 Task: Find specific emails in Gmail using search operators like sender, date, or subject.
Action: Mouse moved to (618, 13)
Screenshot: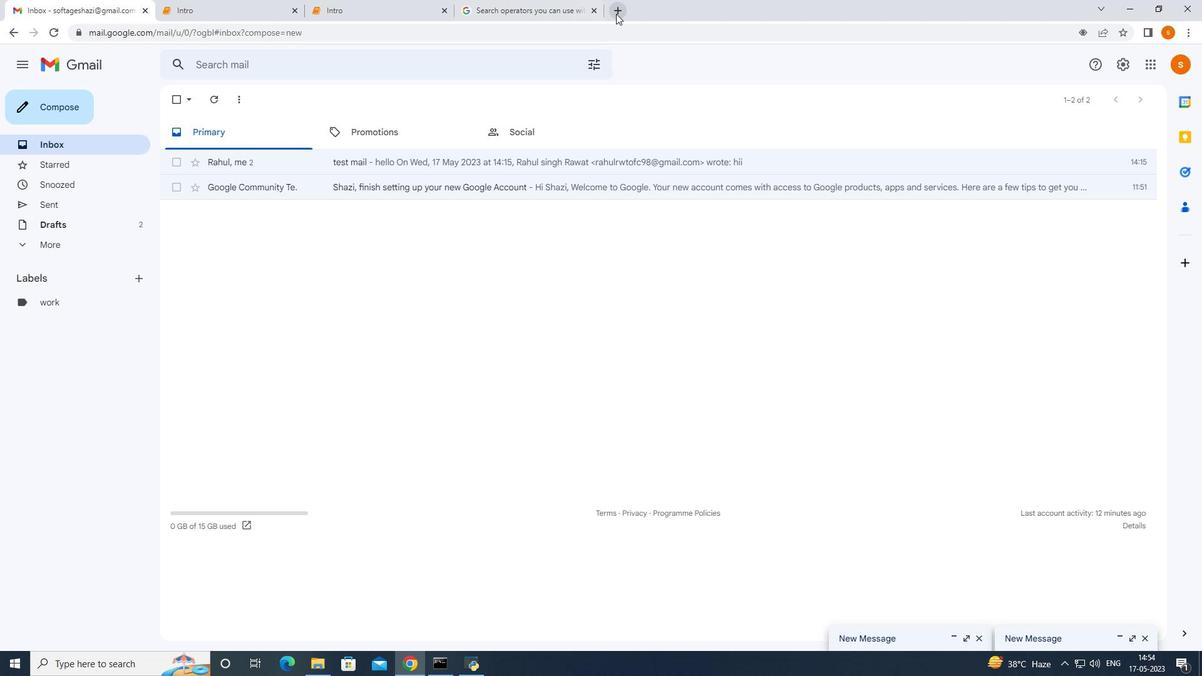 
Action: Mouse pressed left at (618, 13)
Screenshot: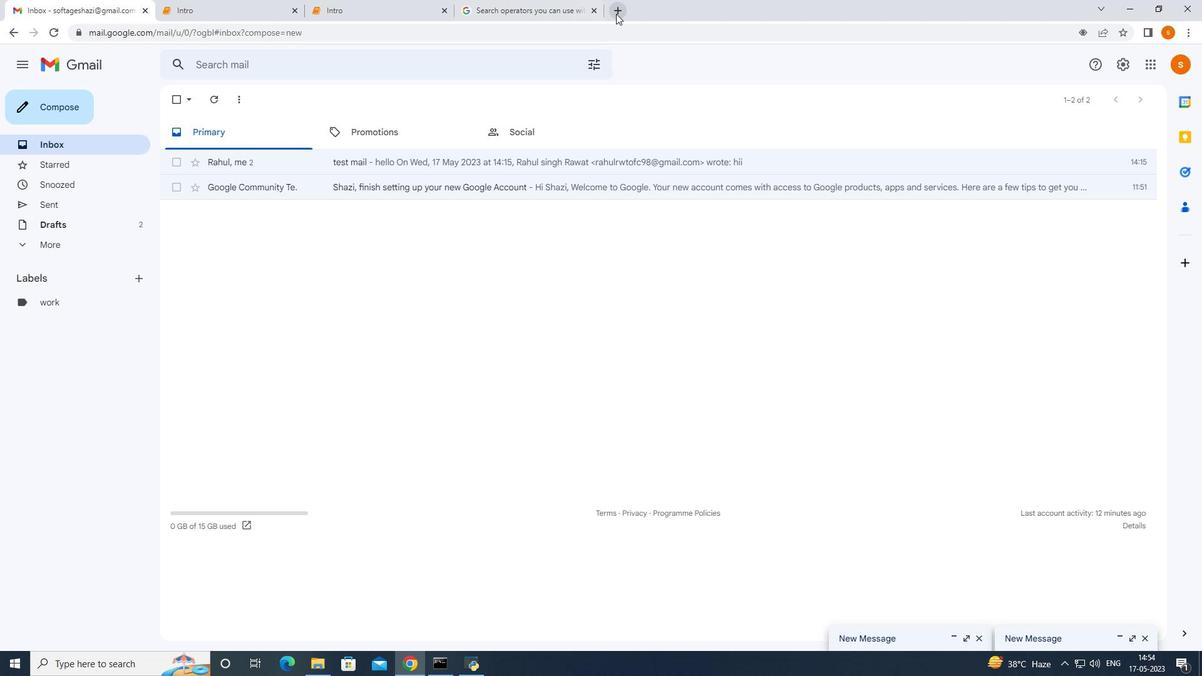 
Action: Mouse moved to (500, 247)
Screenshot: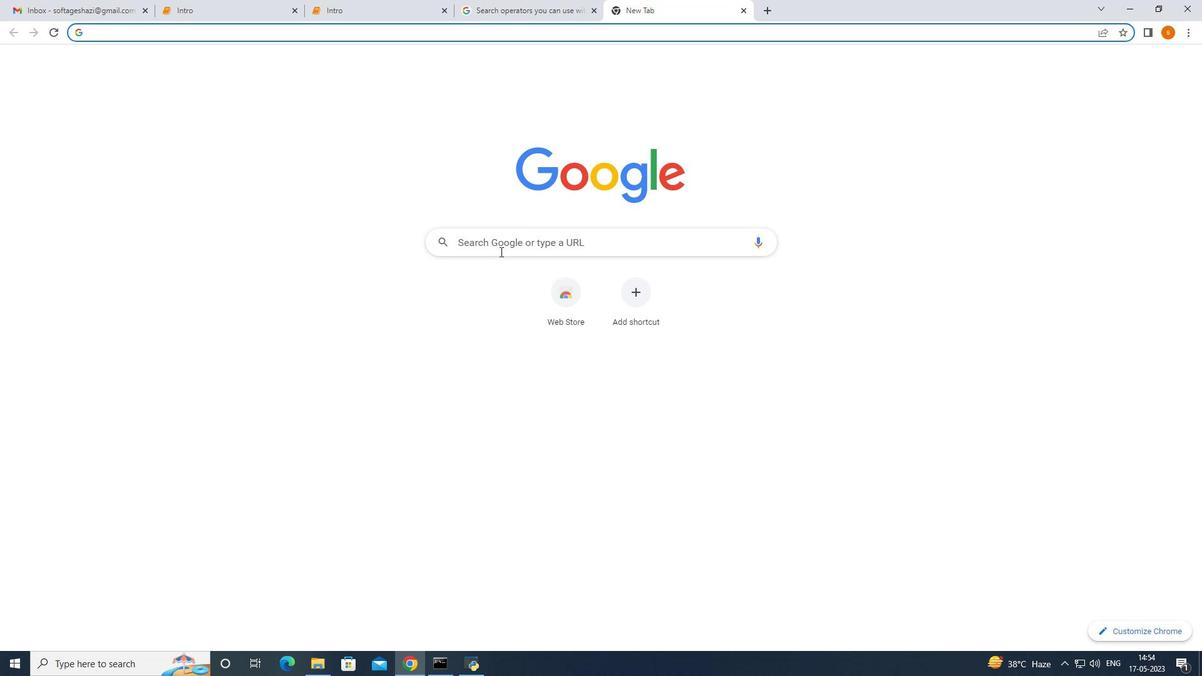 
Action: Mouse pressed left at (500, 247)
Screenshot: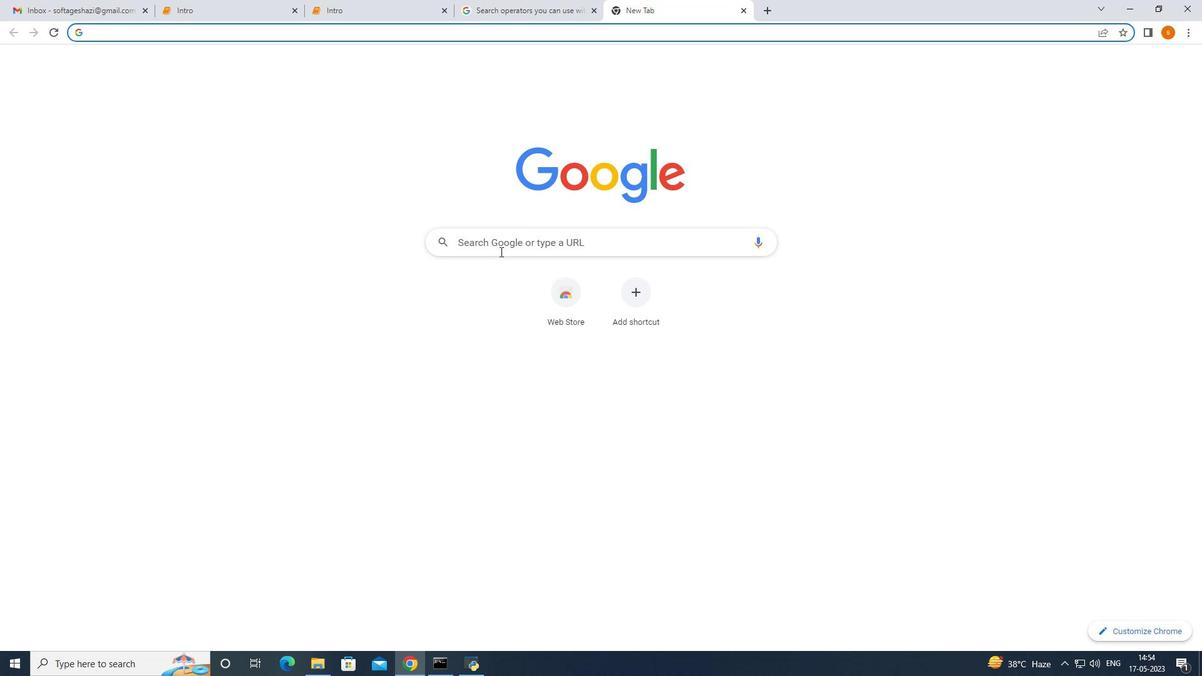 
Action: Mouse moved to (500, 248)
Screenshot: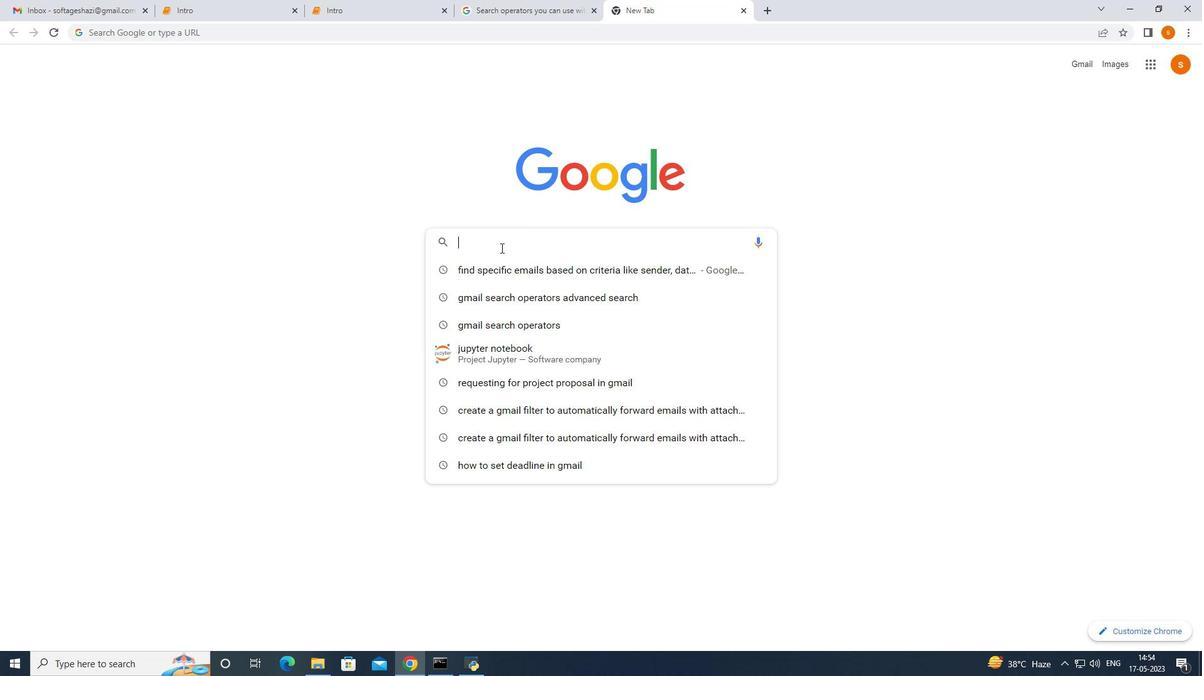 
Action: Mouse pressed right at (500, 248)
Screenshot: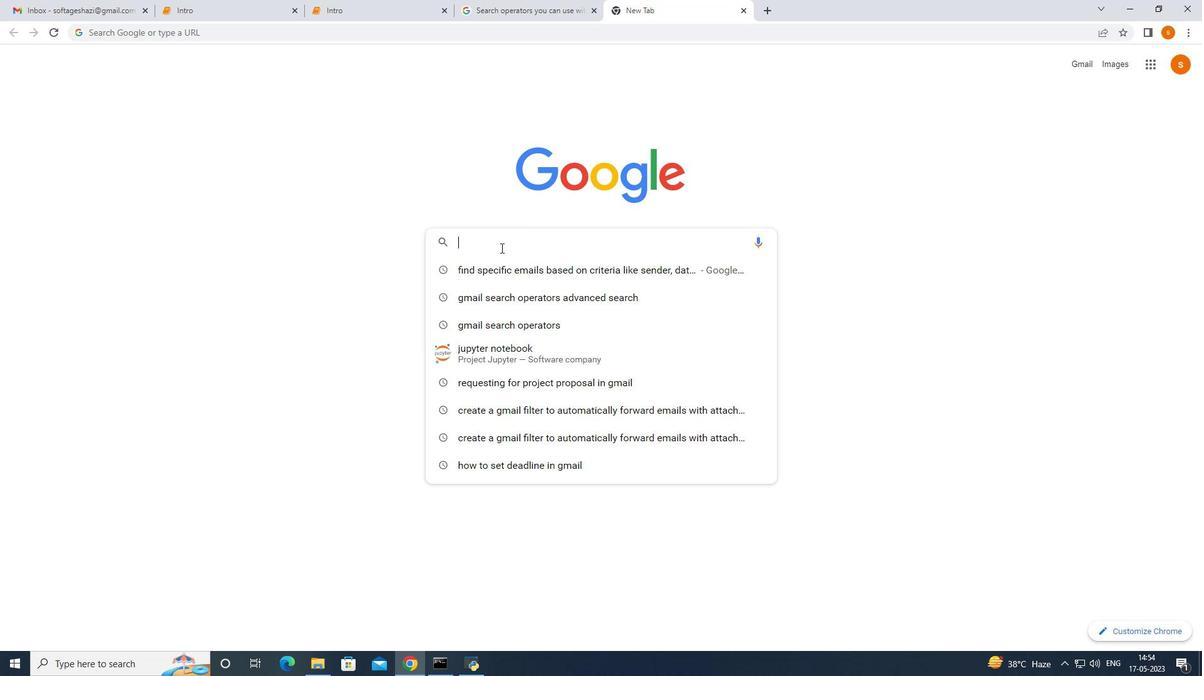
Action: Mouse moved to (544, 346)
Screenshot: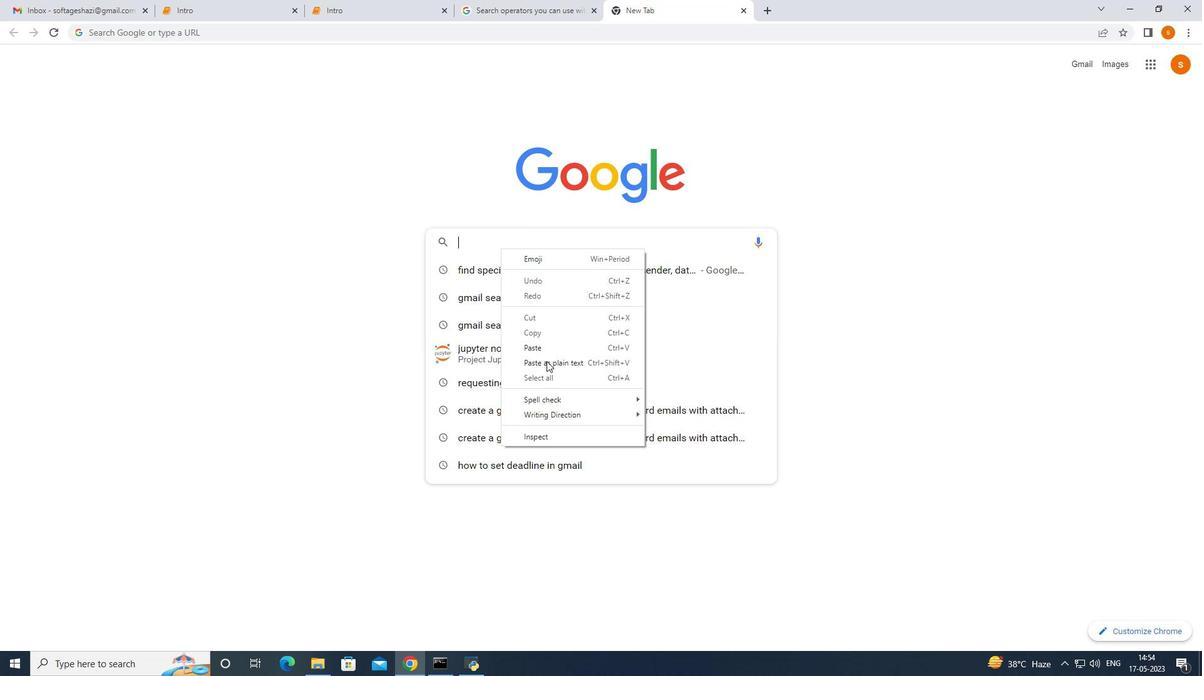 
Action: Mouse pressed left at (544, 346)
Screenshot: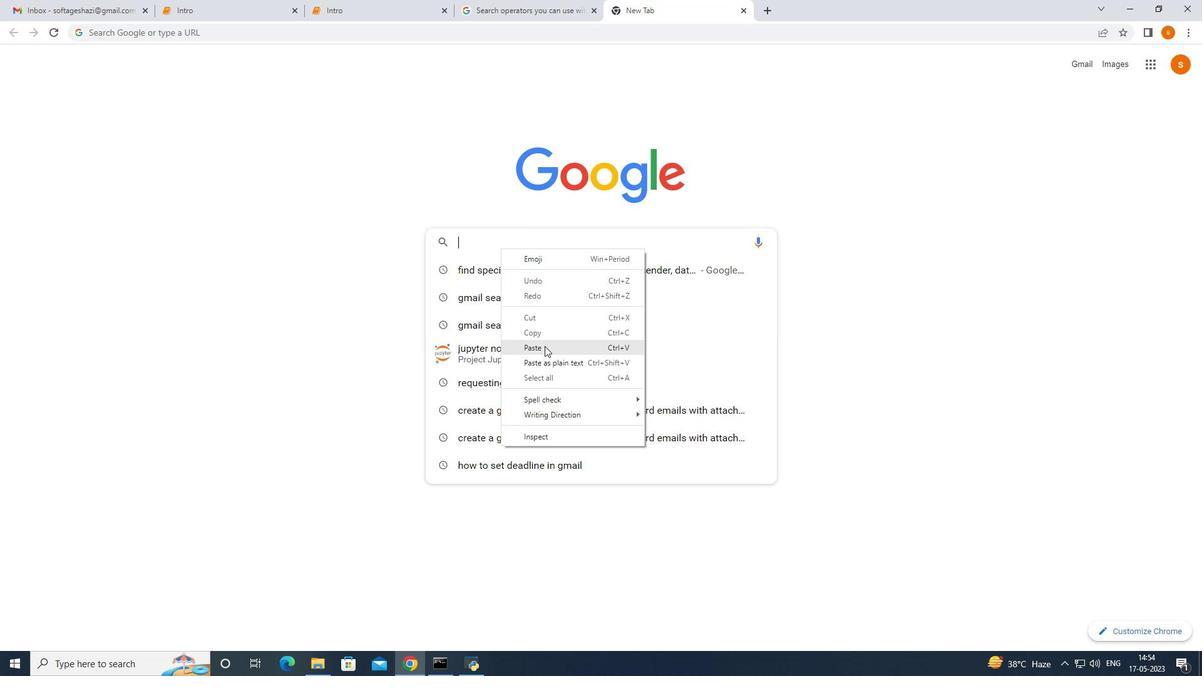 
Action: Mouse moved to (562, 313)
Screenshot: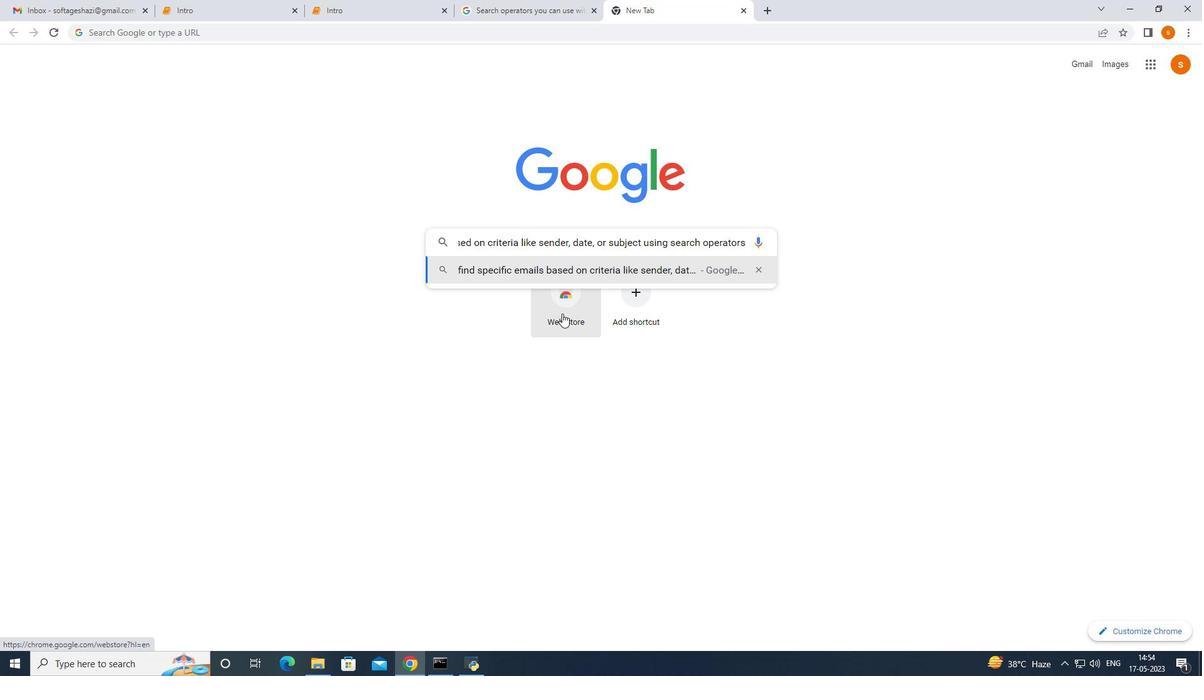 
Action: Key pressed <Key.enter>
Screenshot: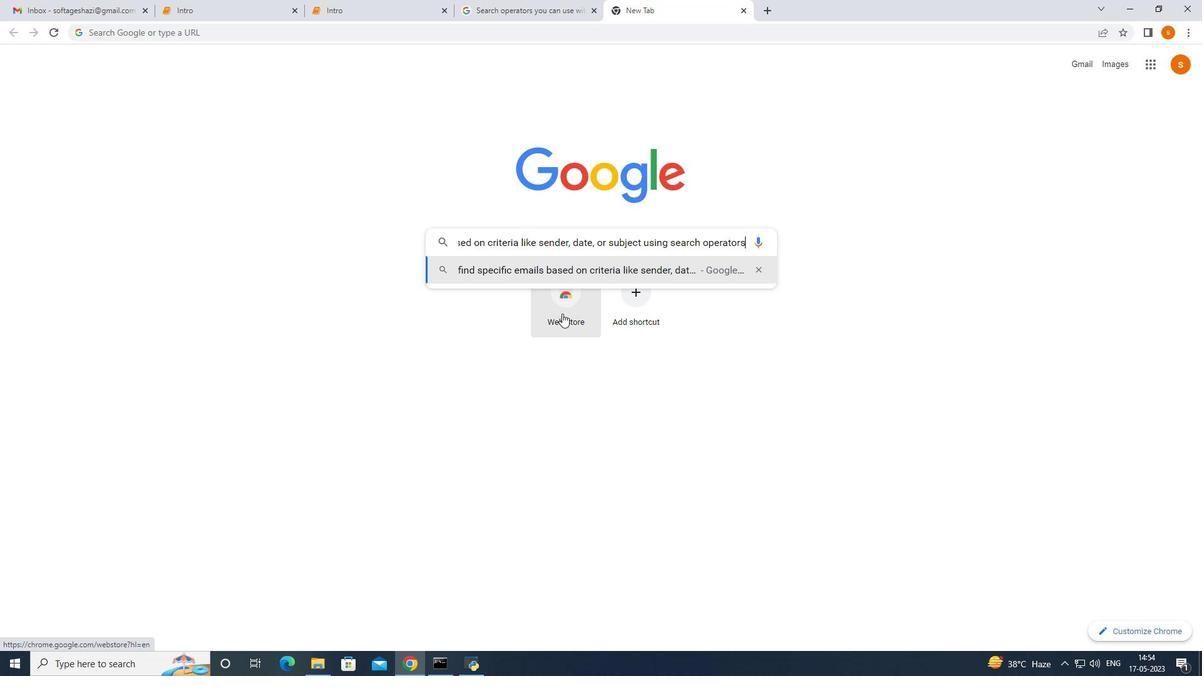 
Action: Mouse moved to (267, 350)
Screenshot: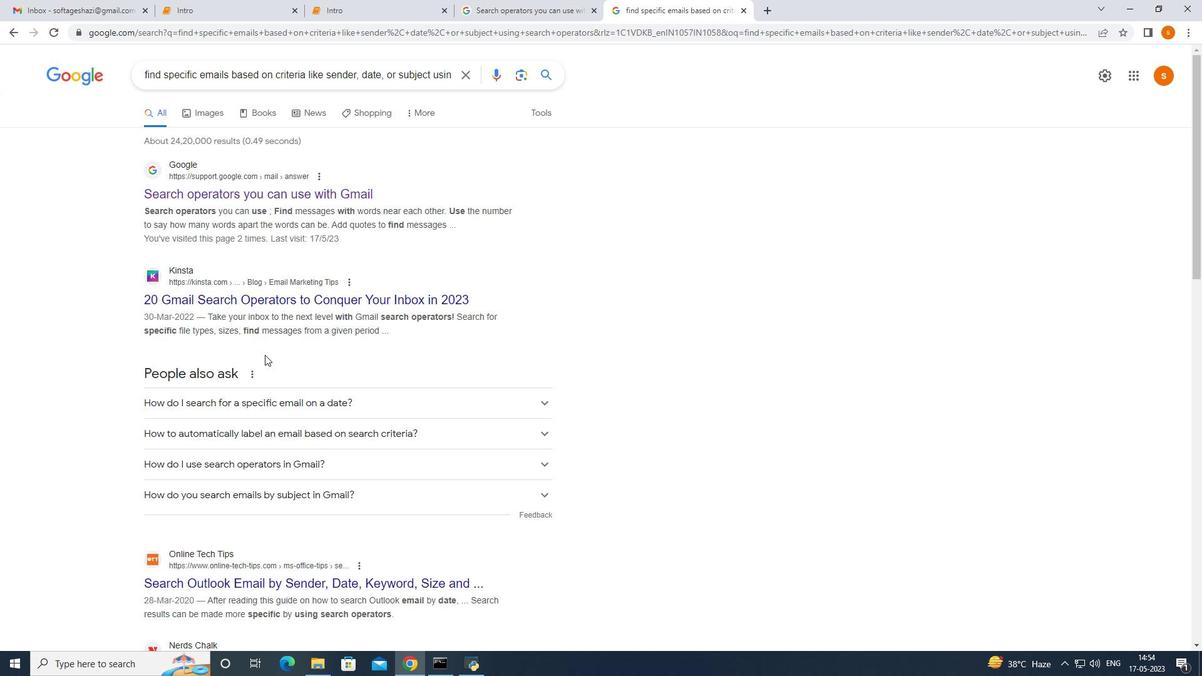 
Action: Mouse scrolled (267, 350) with delta (0, 0)
Screenshot: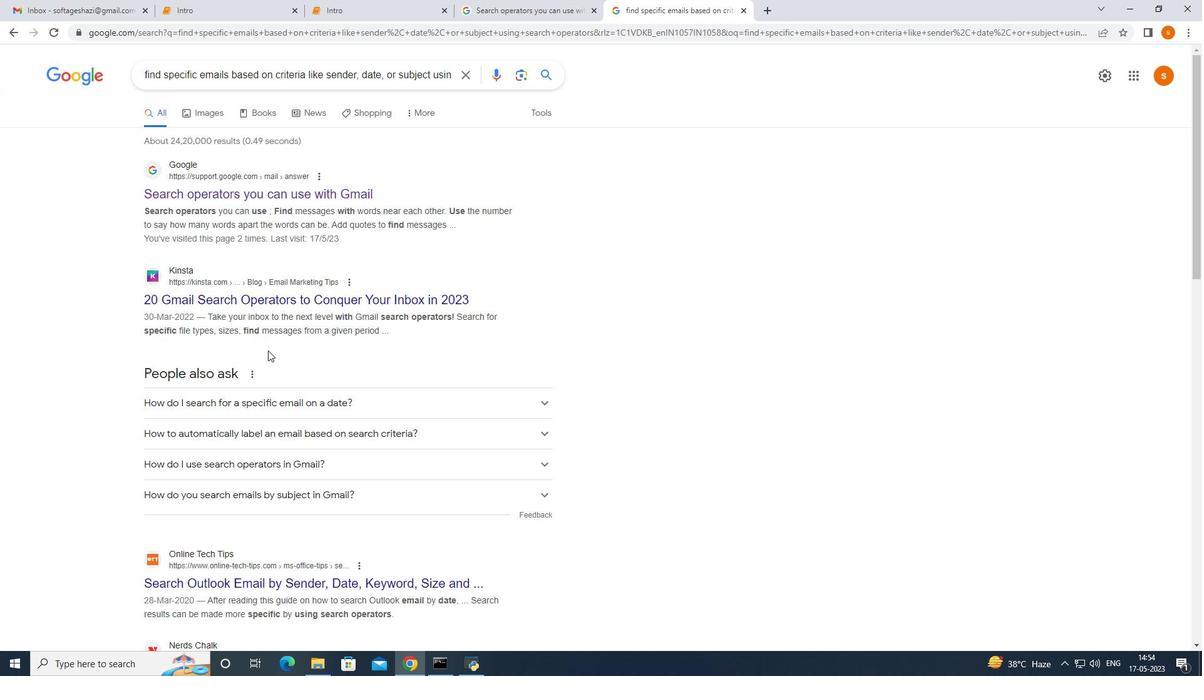 
Action: Mouse moved to (541, 346)
Screenshot: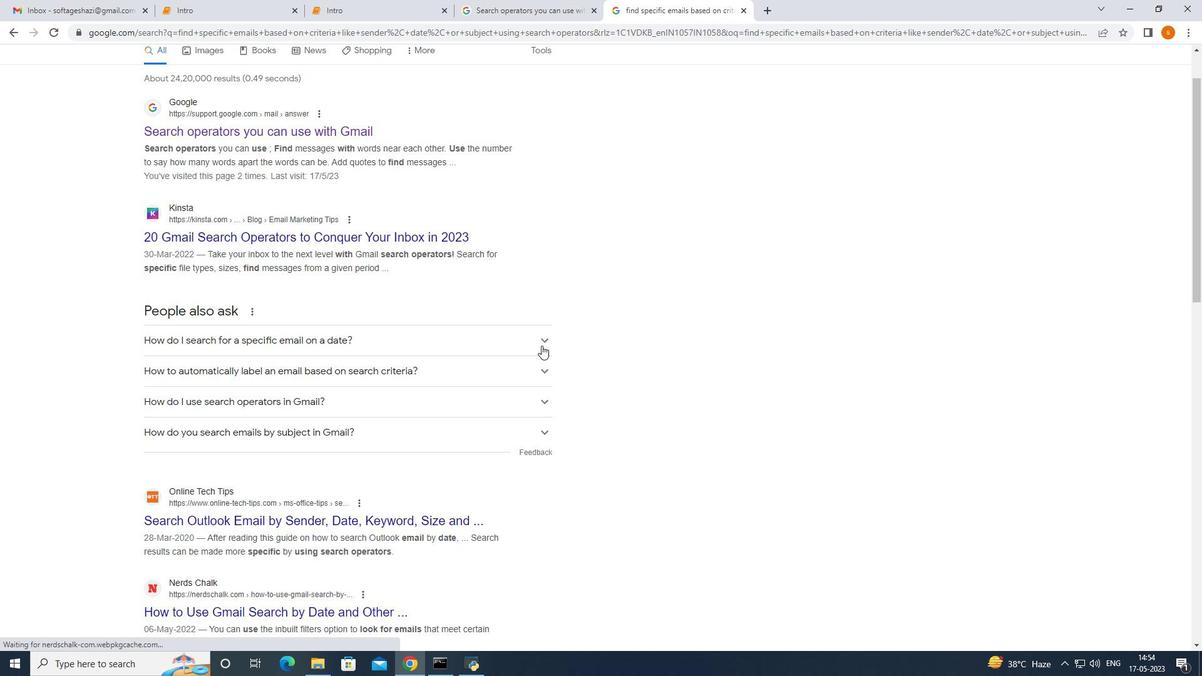
Action: Mouse pressed left at (541, 346)
Screenshot: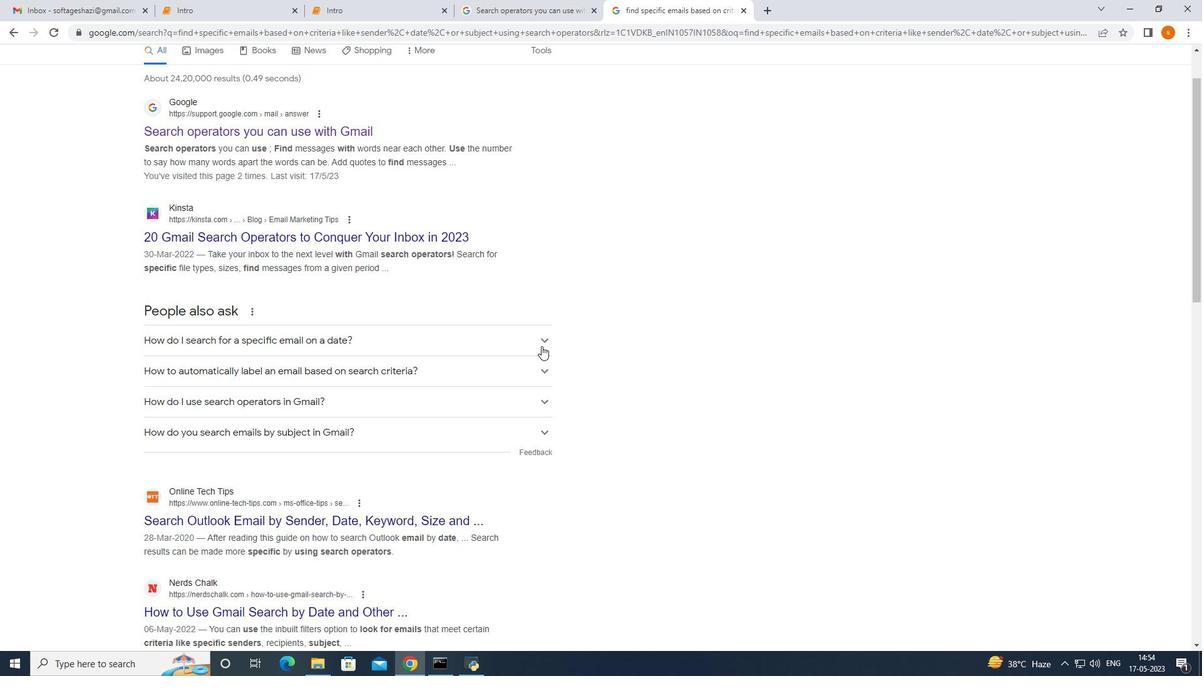 
Action: Mouse moved to (324, 466)
Screenshot: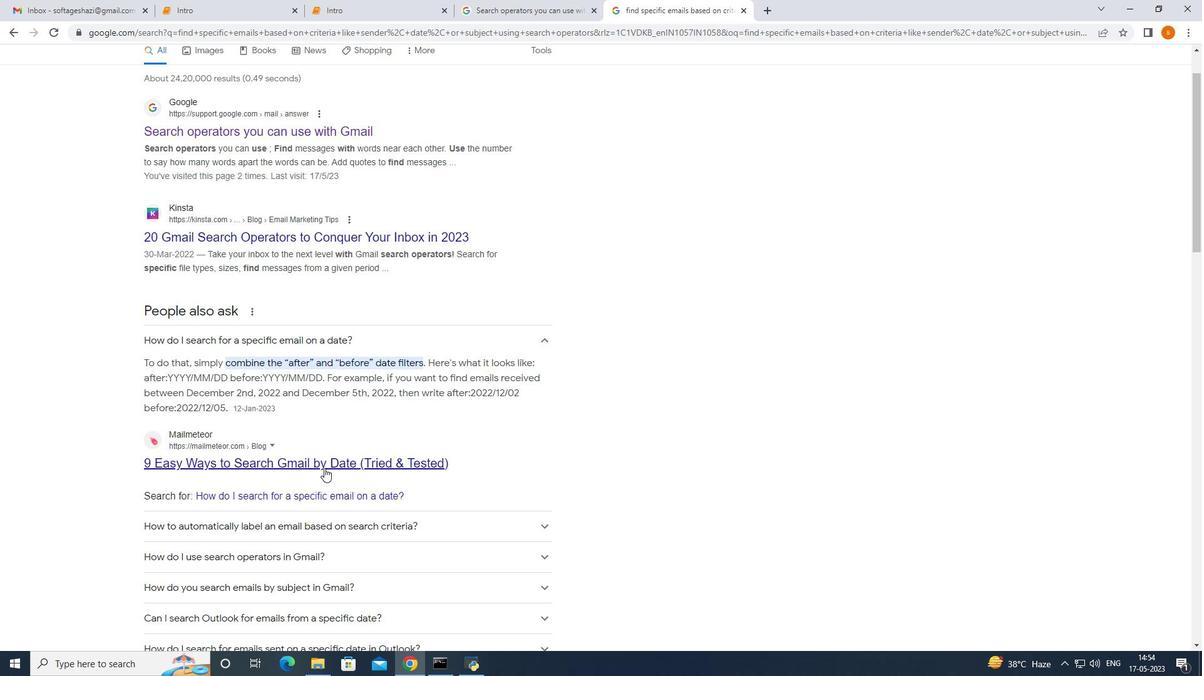 
Action: Mouse pressed left at (324, 466)
Screenshot: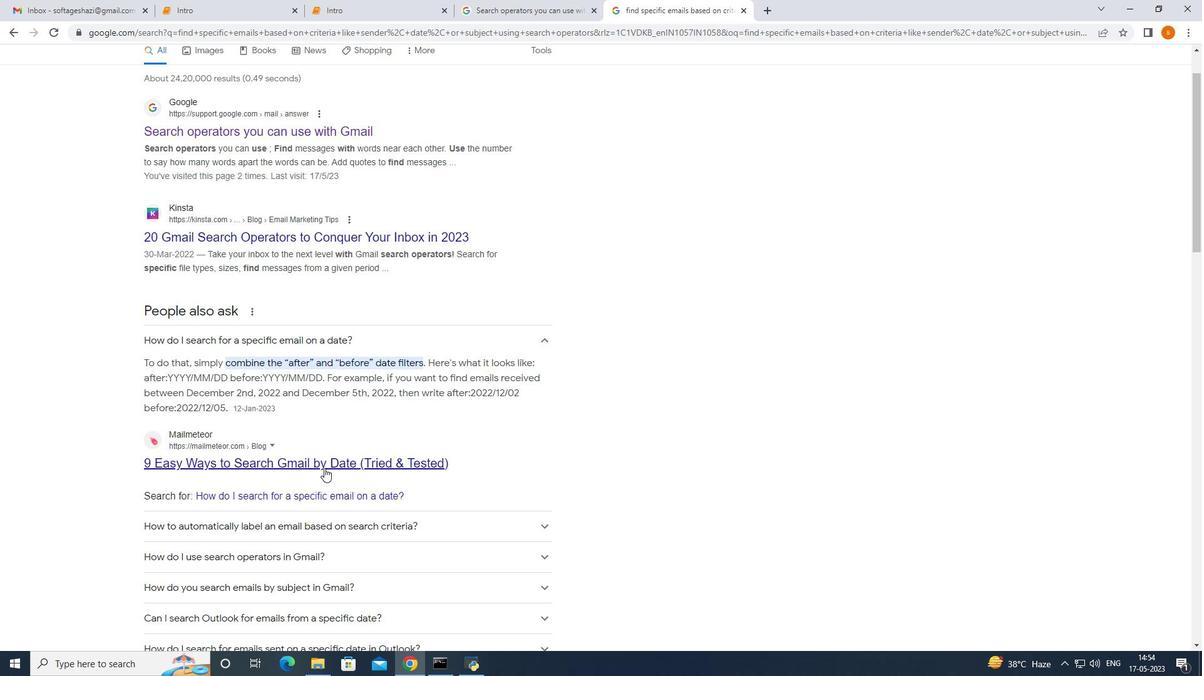 
Action: Mouse moved to (474, 422)
Screenshot: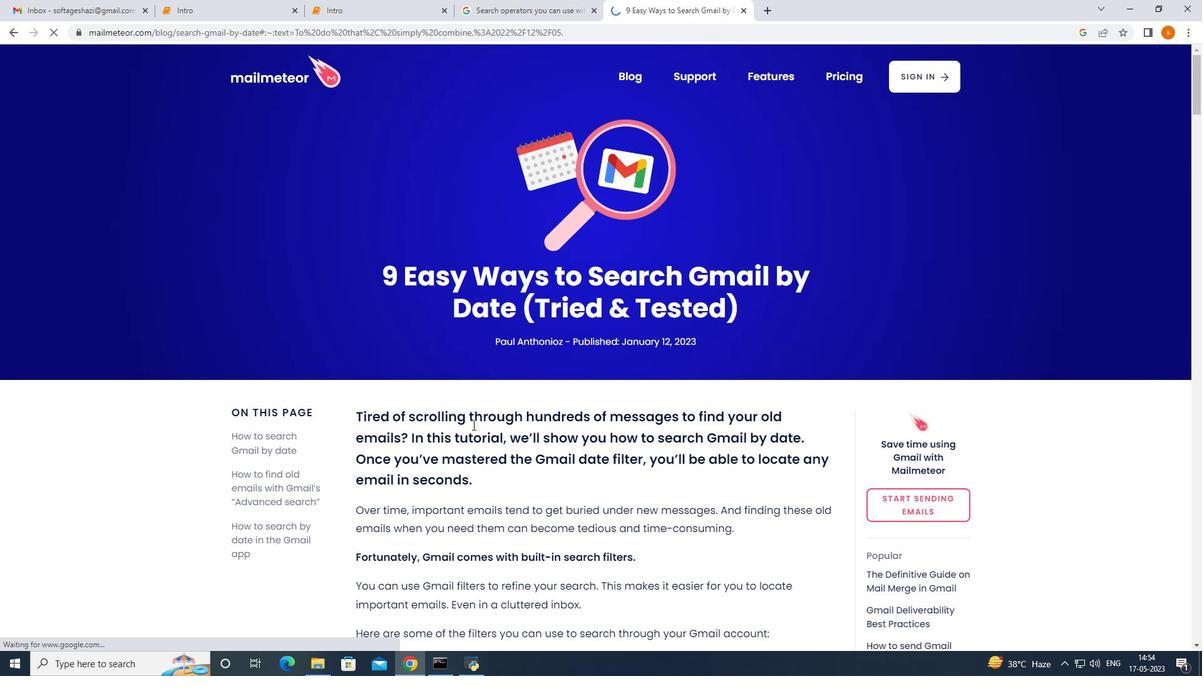 
Action: Mouse scrolled (474, 422) with delta (0, 0)
Screenshot: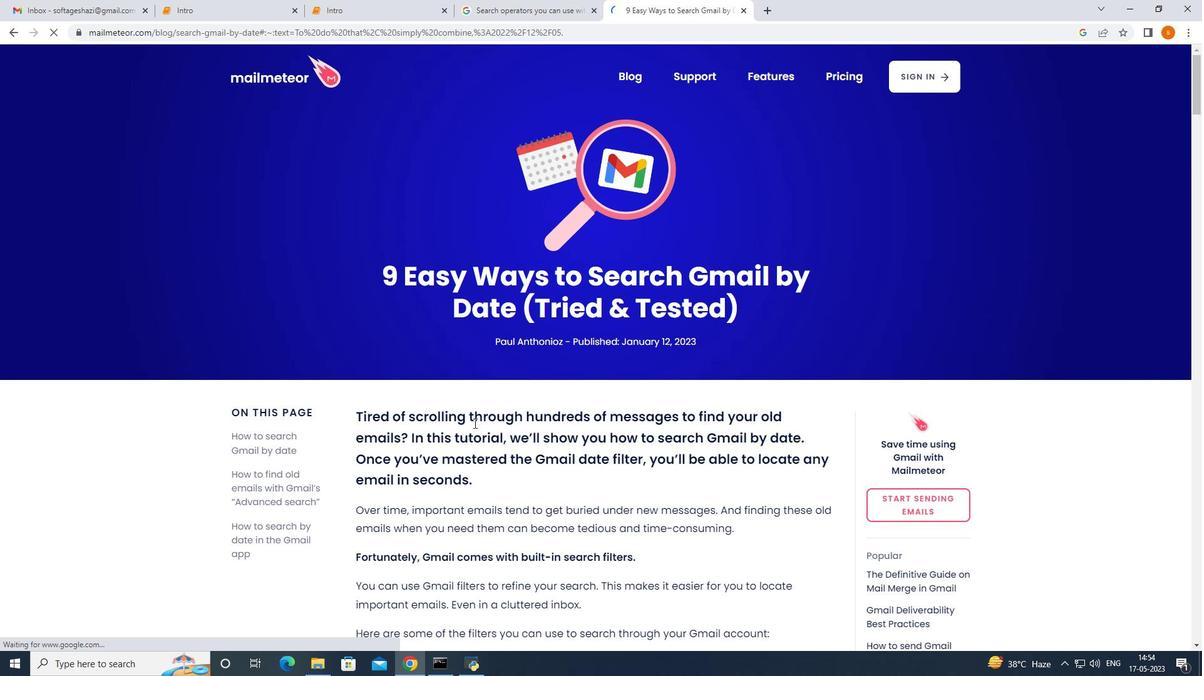 
Action: Mouse moved to (474, 422)
Screenshot: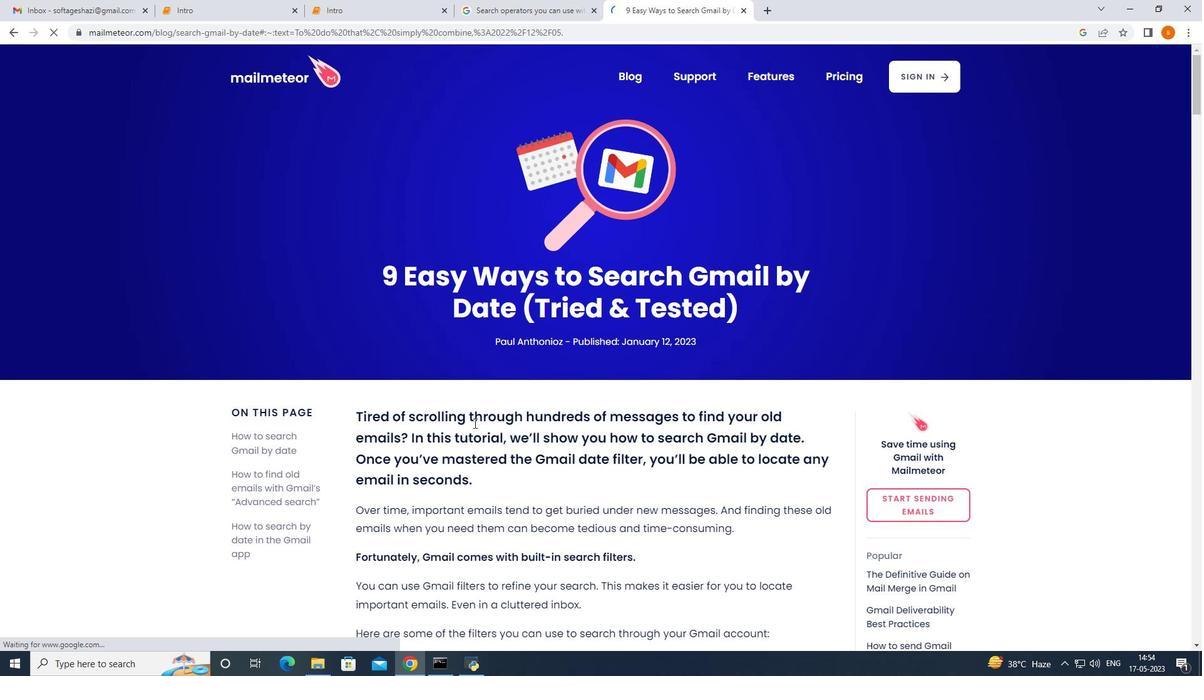
Action: Mouse scrolled (474, 422) with delta (0, 0)
Screenshot: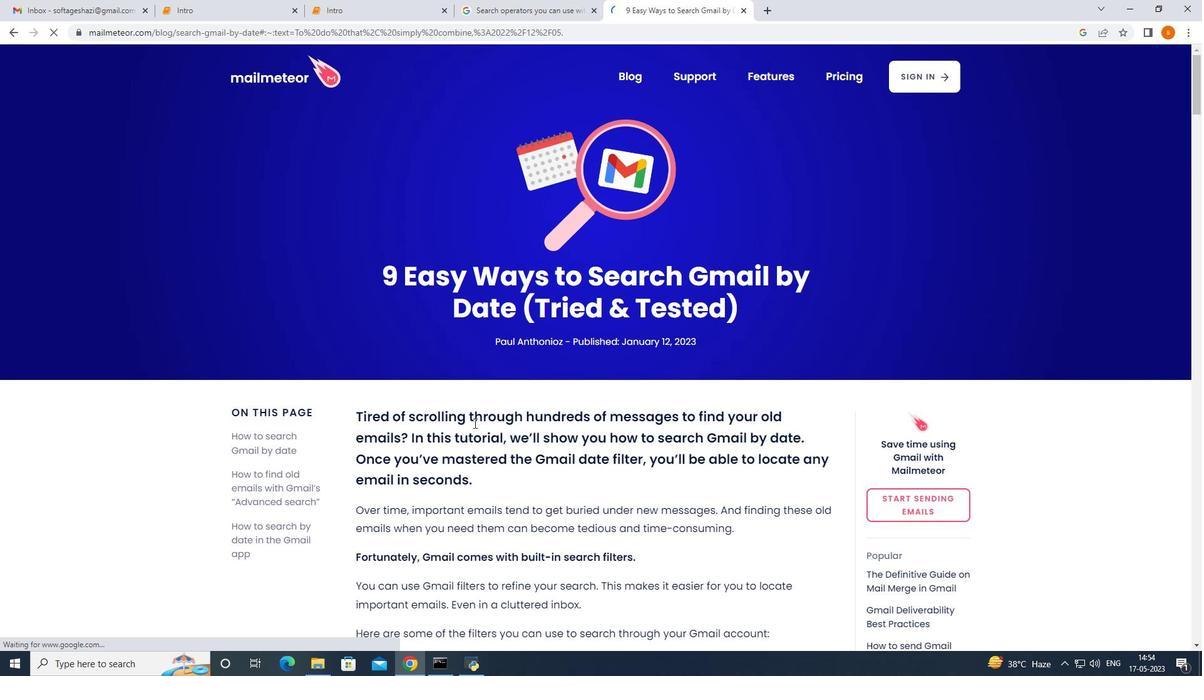 
Action: Mouse scrolled (474, 422) with delta (0, 0)
Screenshot: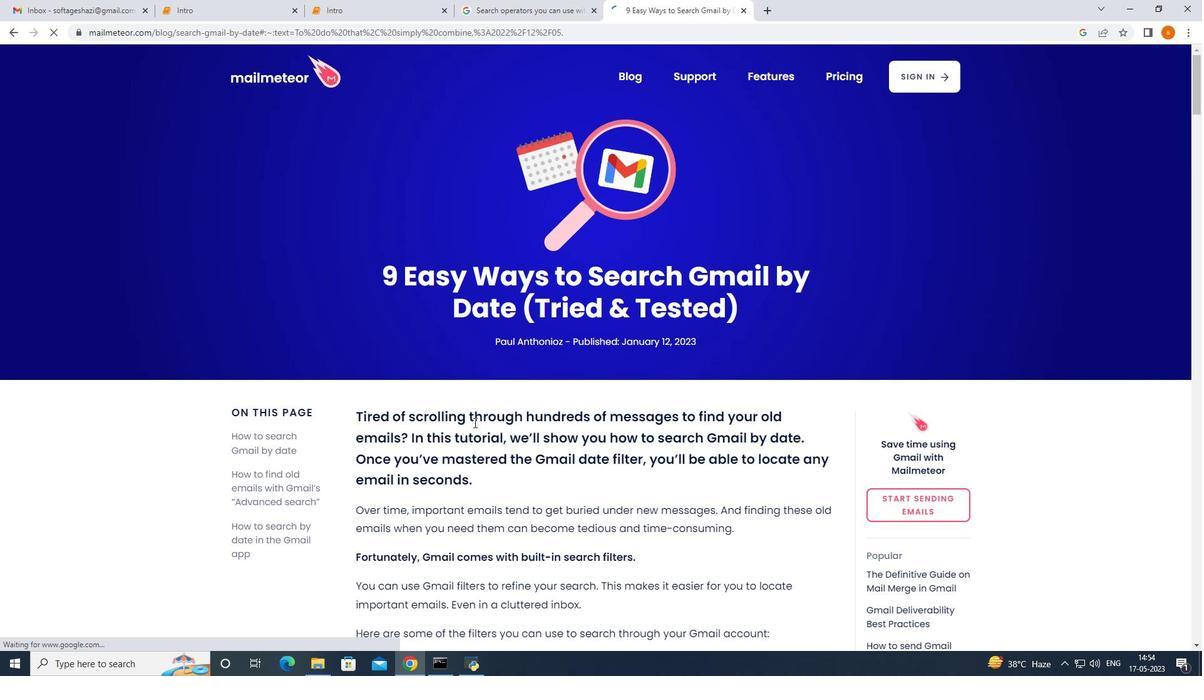 
Action: Mouse scrolled (474, 422) with delta (0, 0)
Screenshot: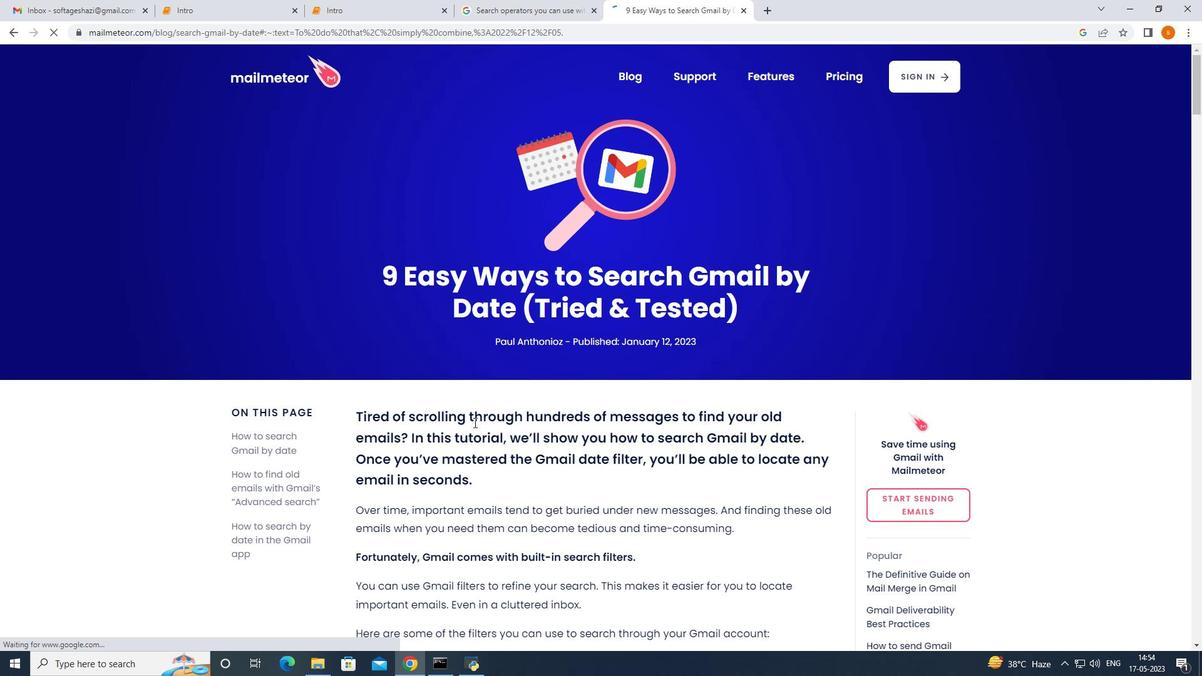 
Action: Mouse scrolled (474, 422) with delta (0, 0)
Screenshot: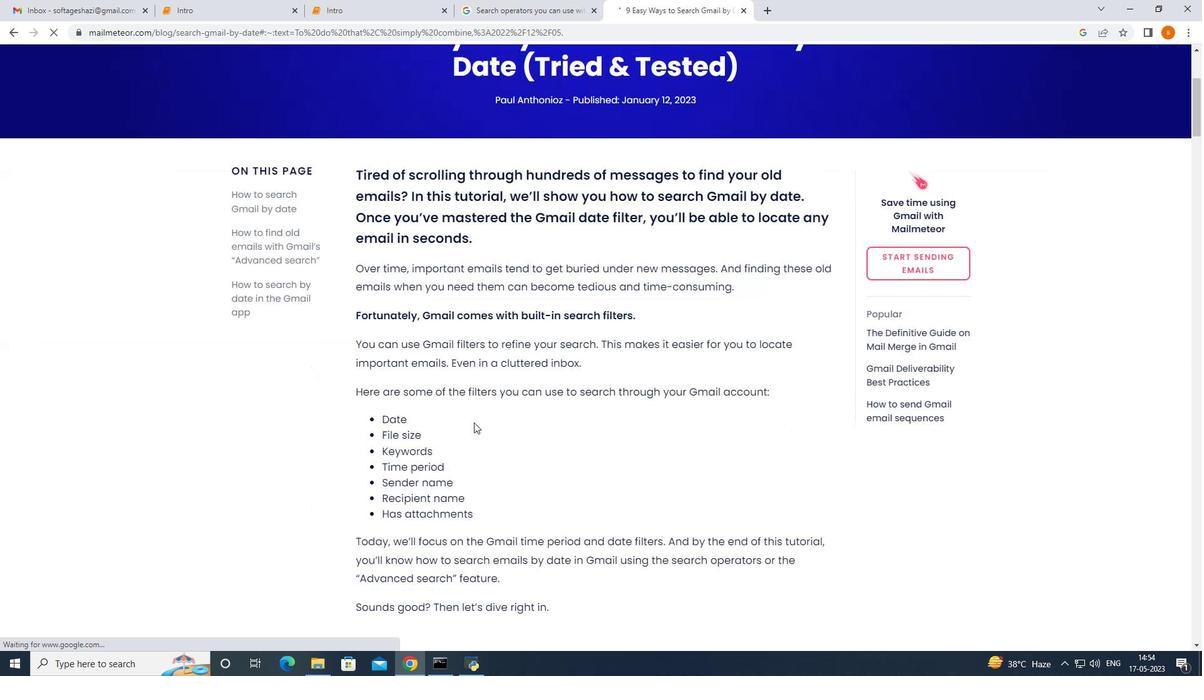 
Action: Mouse scrolled (474, 422) with delta (0, 0)
Screenshot: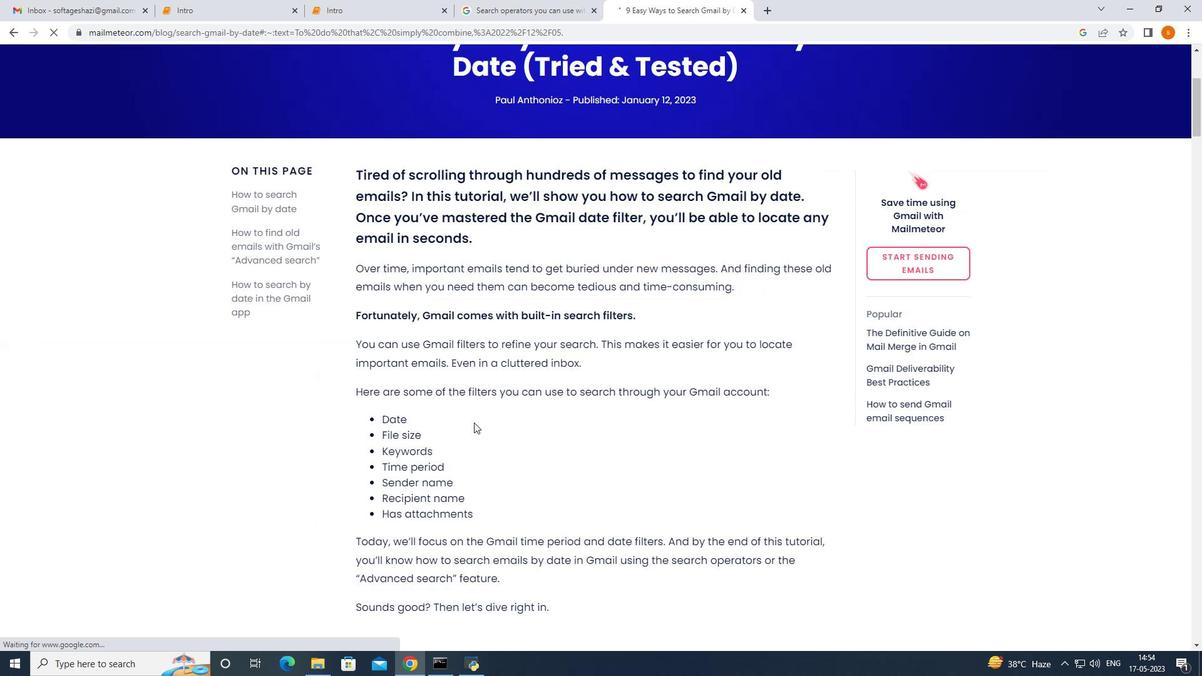 
Action: Mouse moved to (476, 423)
Screenshot: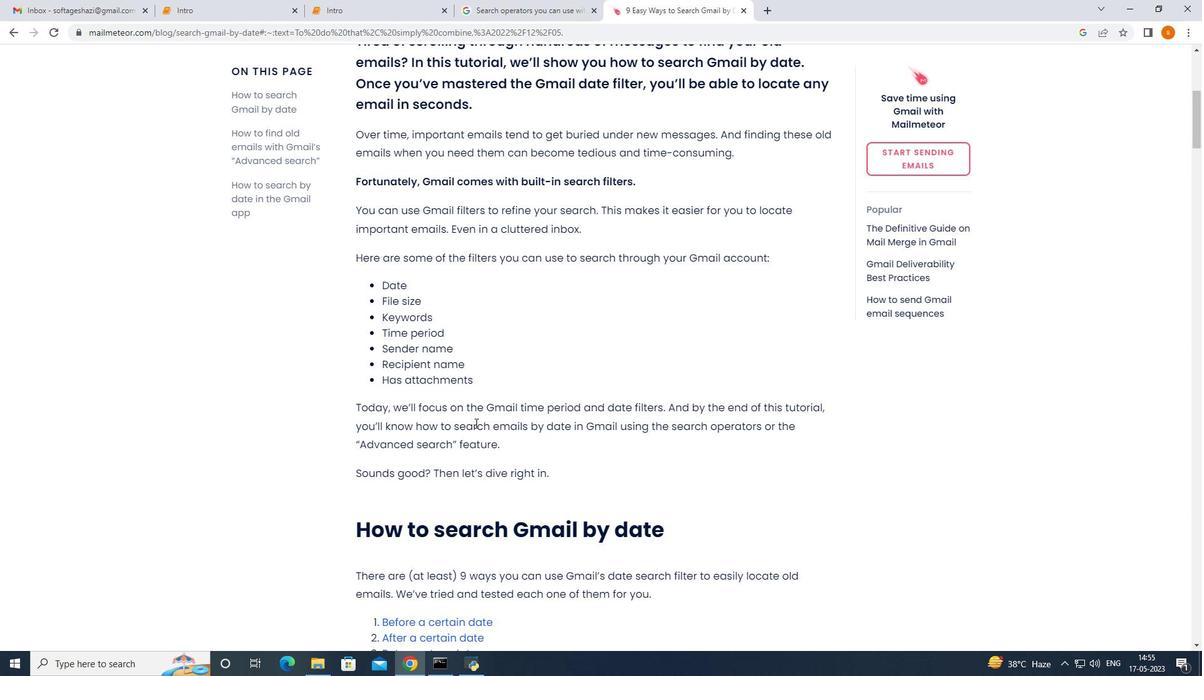
Action: Mouse scrolled (476, 422) with delta (0, 0)
Screenshot: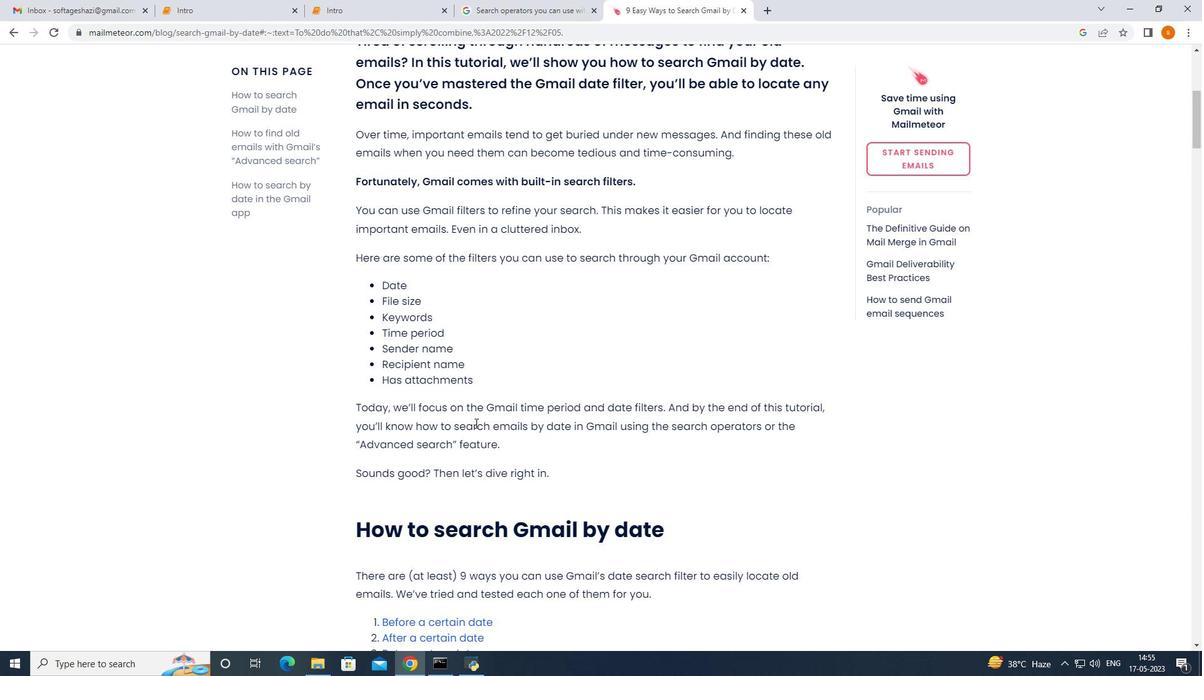 
Action: Mouse moved to (477, 423)
Screenshot: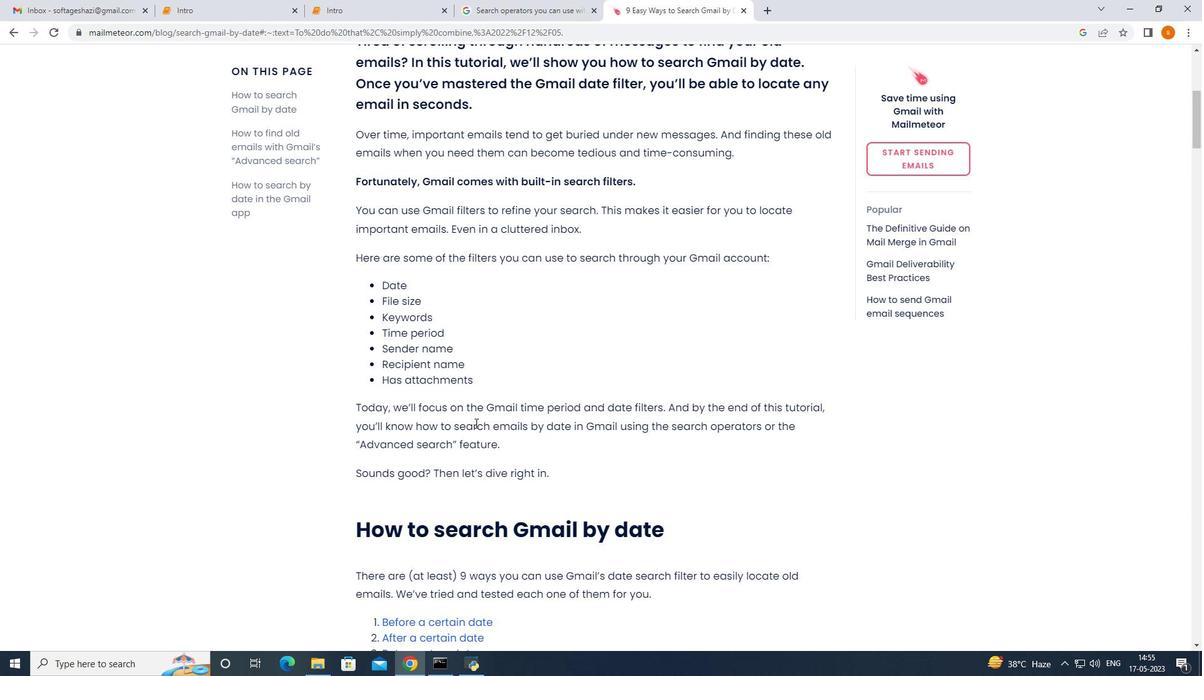 
Action: Mouse scrolled (477, 422) with delta (0, 0)
Screenshot: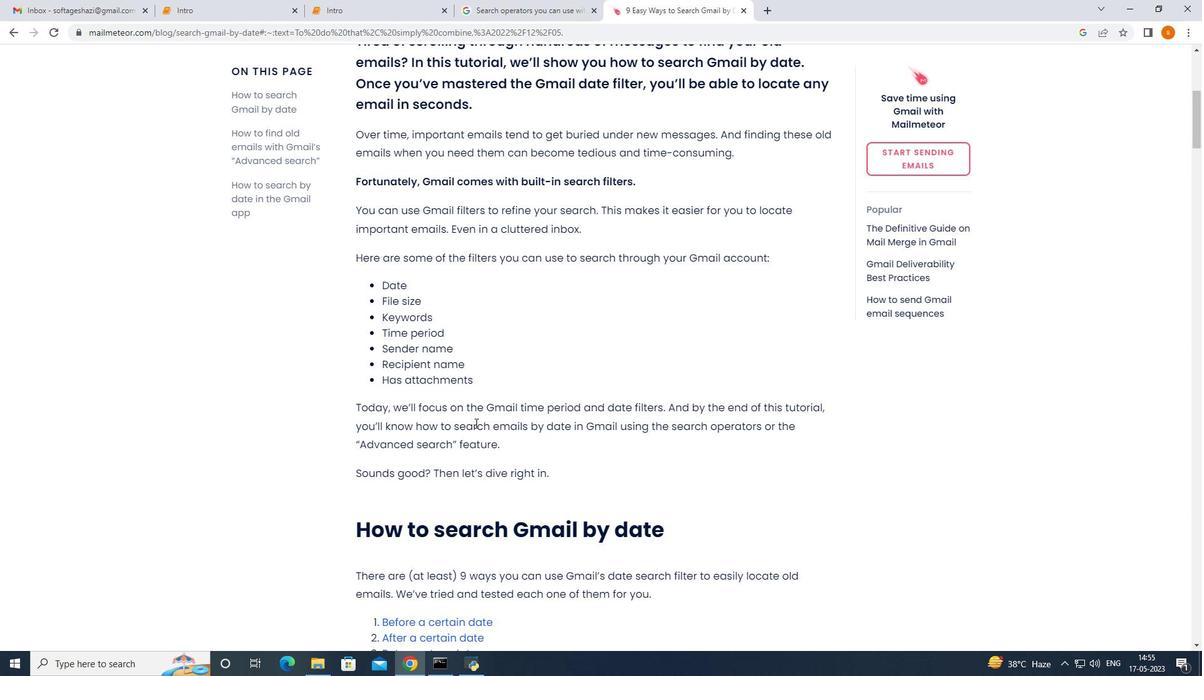 
Action: Mouse moved to (477, 423)
Screenshot: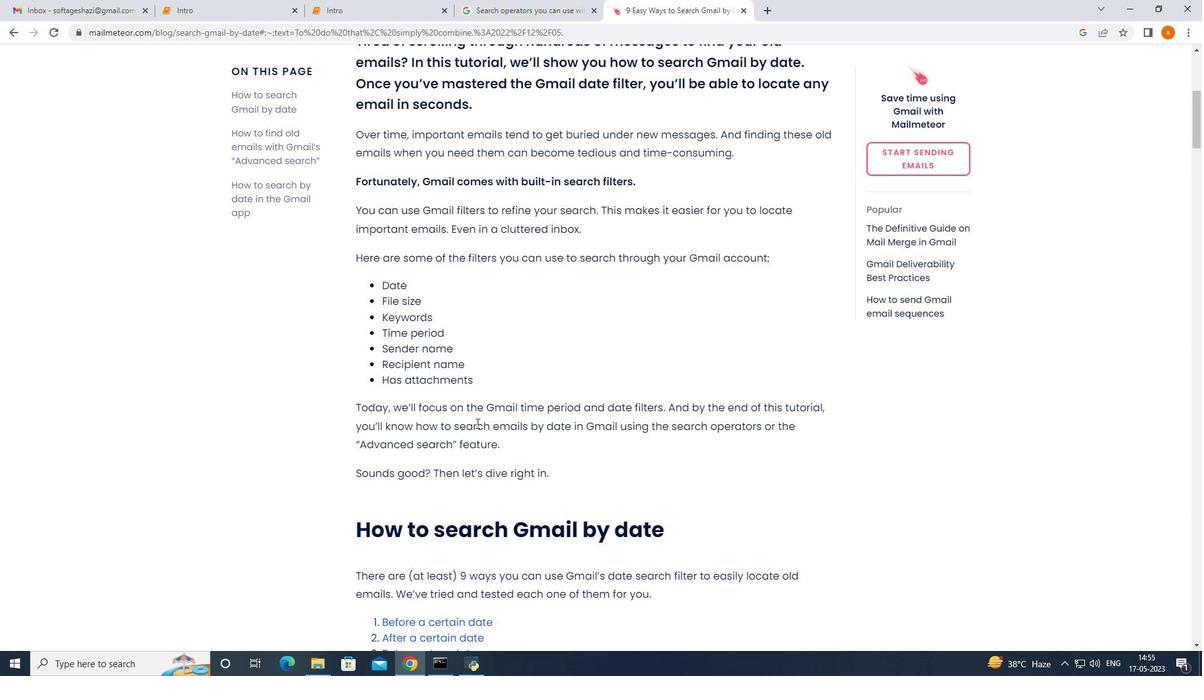 
Action: Mouse scrolled (477, 422) with delta (0, 0)
Screenshot: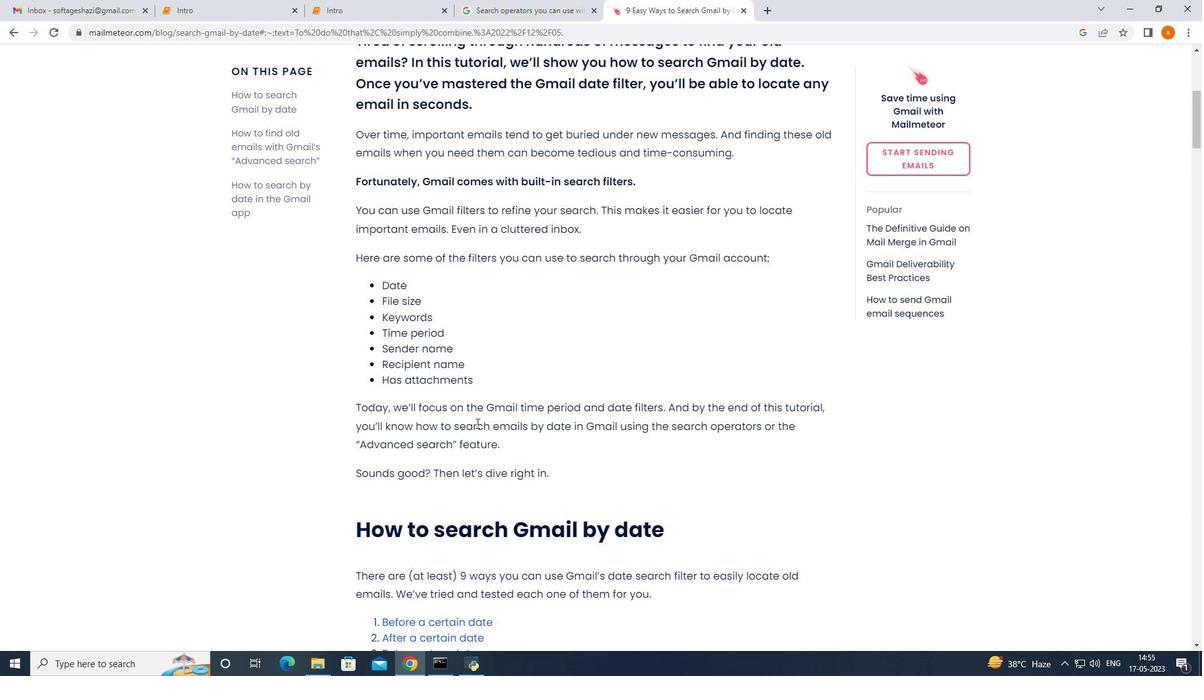 
Action: Mouse moved to (477, 423)
Screenshot: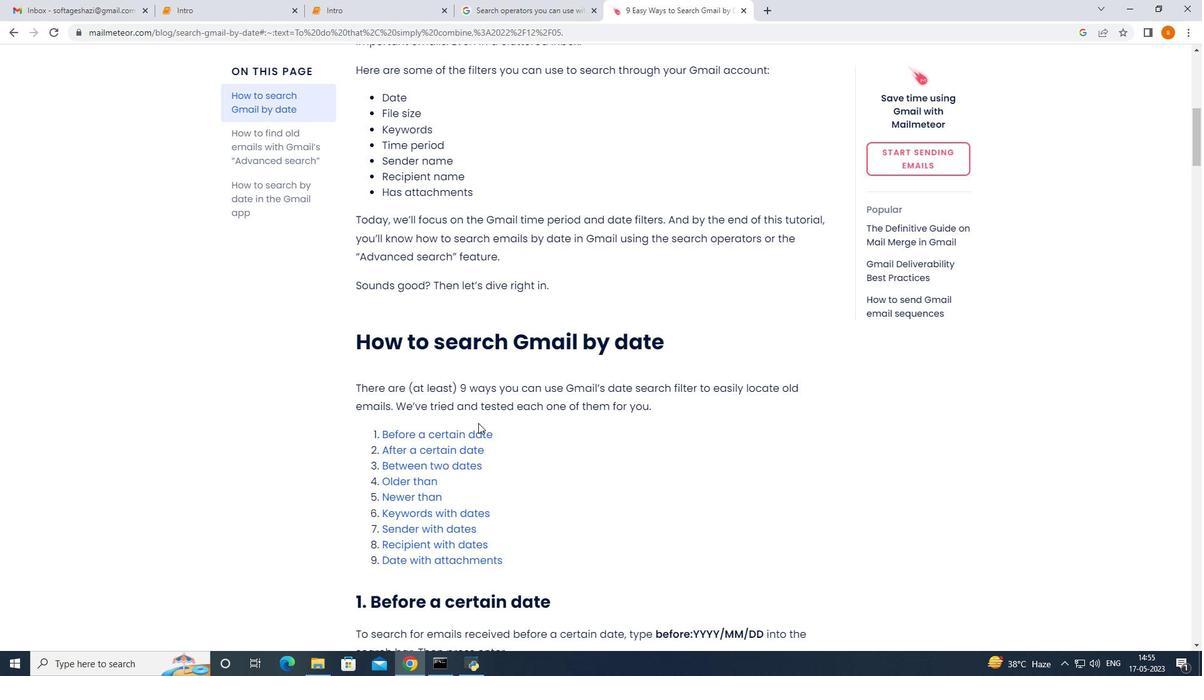 
Action: Mouse scrolled (477, 424) with delta (0, 0)
Screenshot: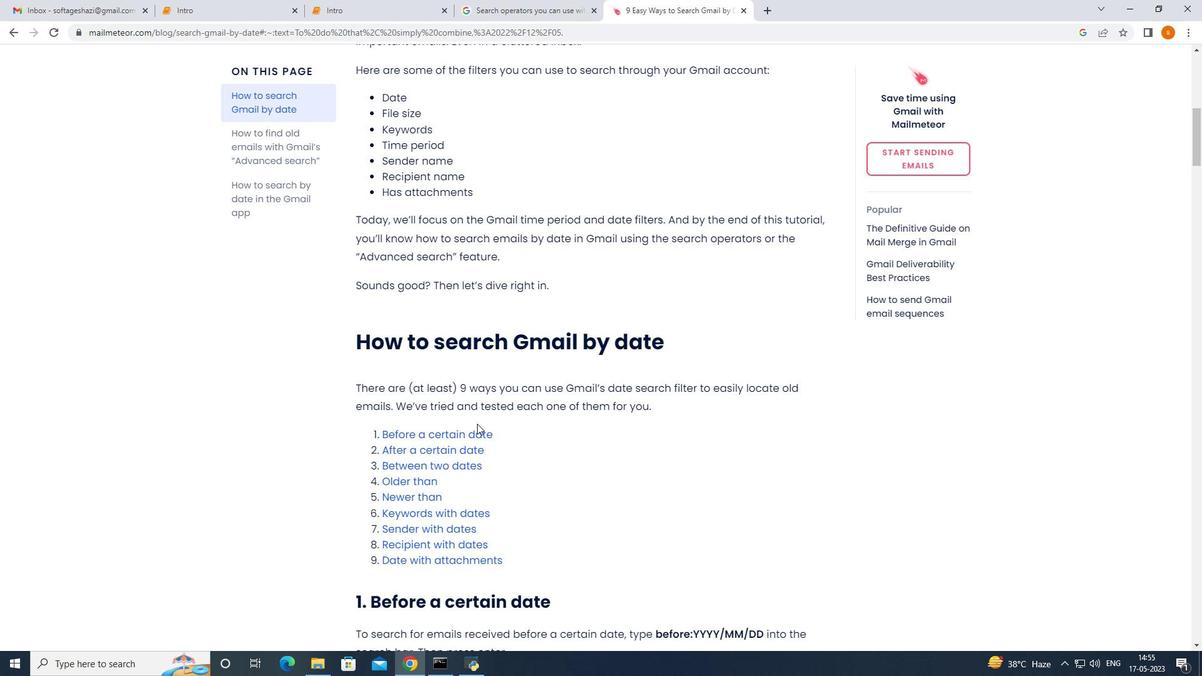 
Action: Mouse scrolled (477, 424) with delta (0, 0)
Screenshot: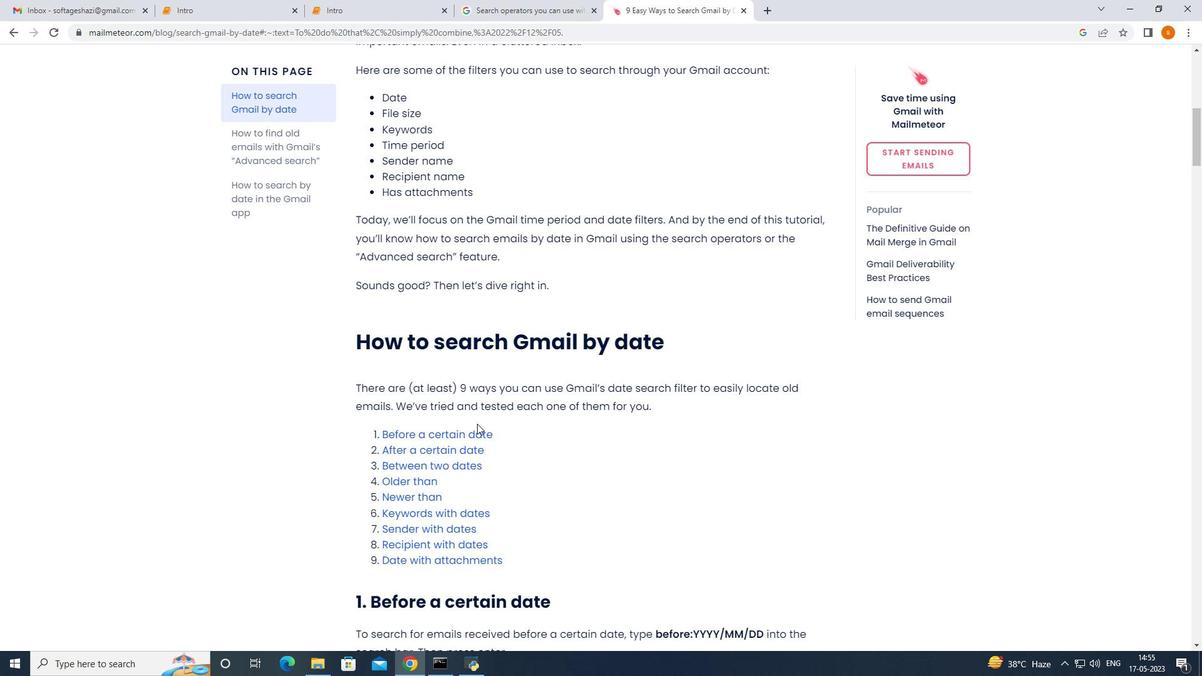 
Action: Mouse scrolled (477, 424) with delta (0, 0)
Screenshot: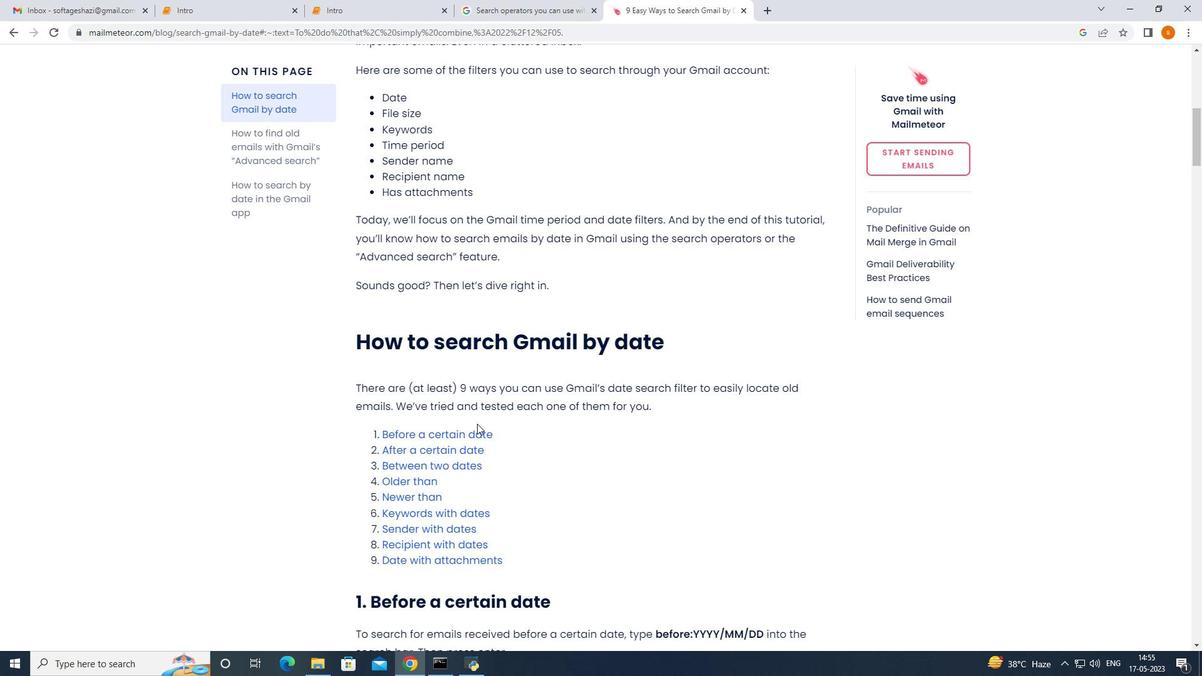 
Action: Mouse moved to (477, 423)
Screenshot: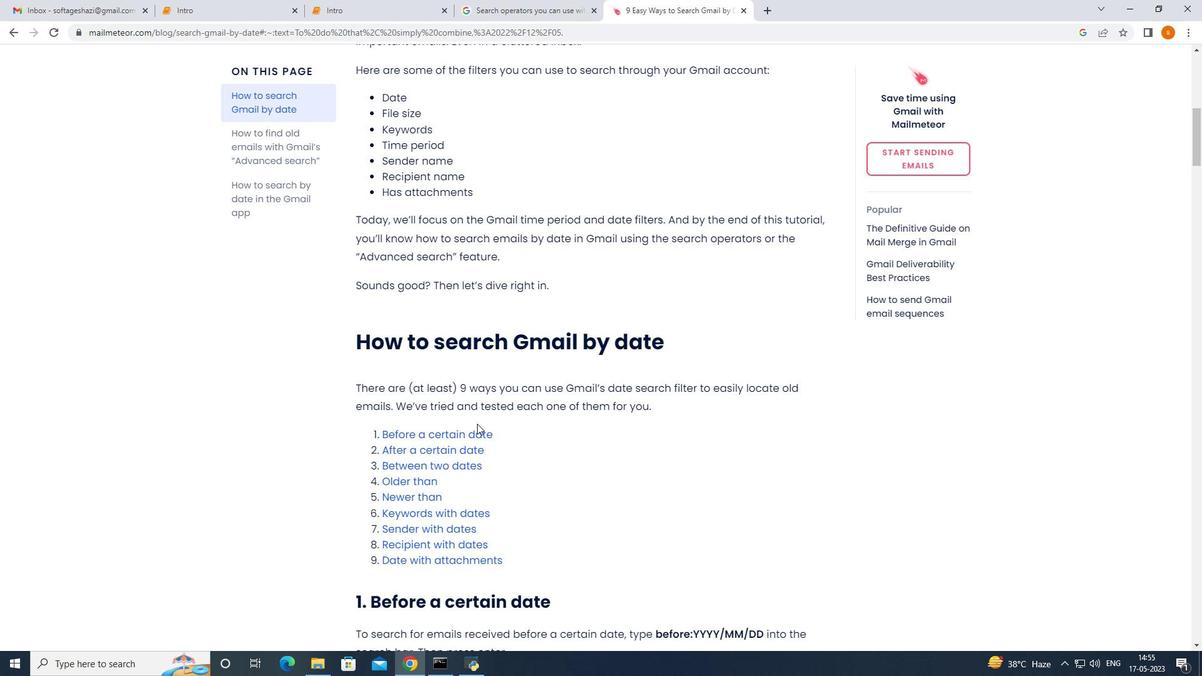 
Action: Mouse scrolled (477, 424) with delta (0, 0)
Screenshot: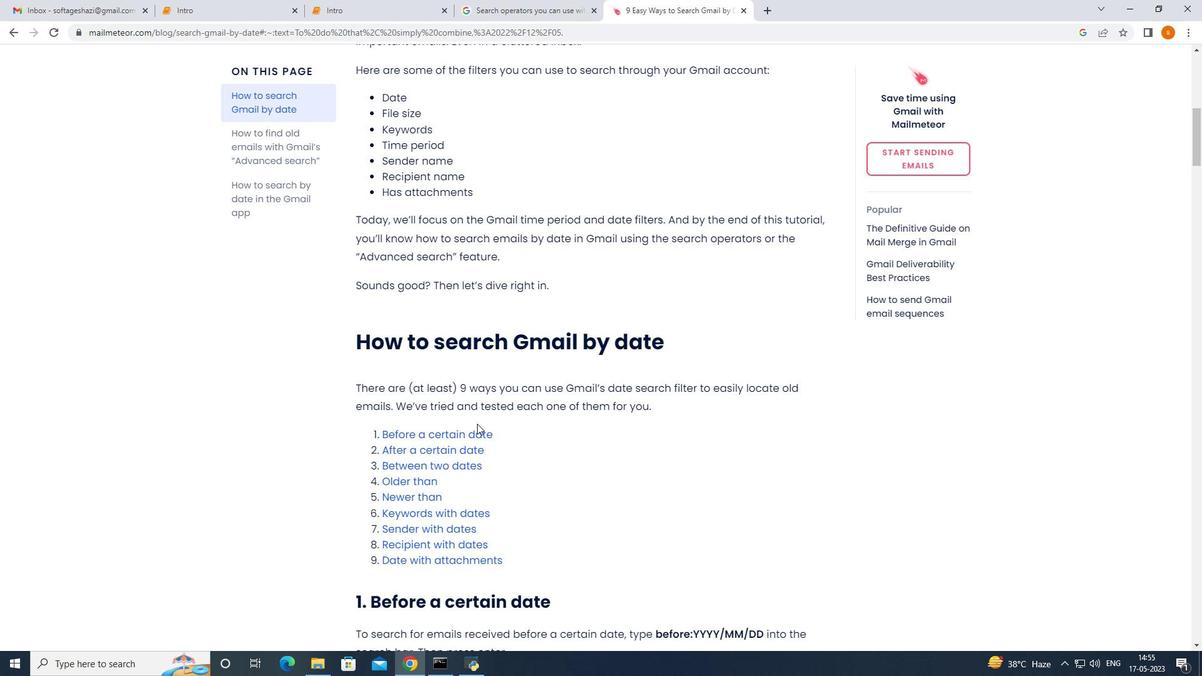 
Action: Mouse moved to (477, 423)
Screenshot: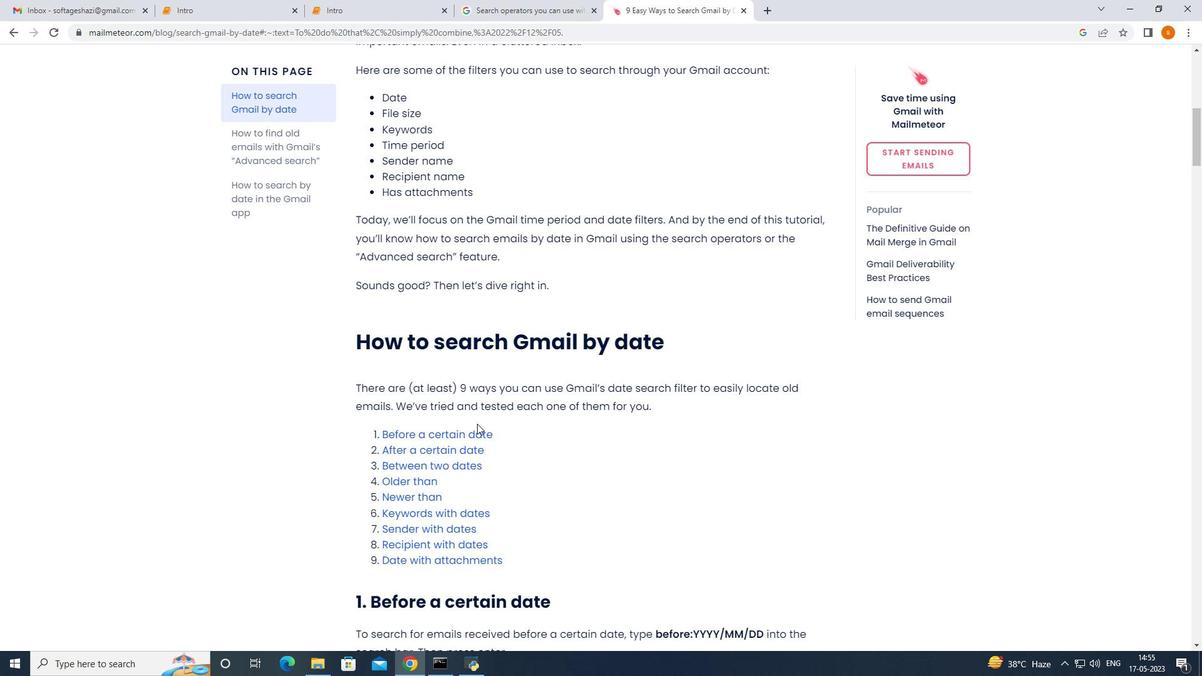 
Action: Mouse scrolled (477, 423) with delta (0, 0)
Screenshot: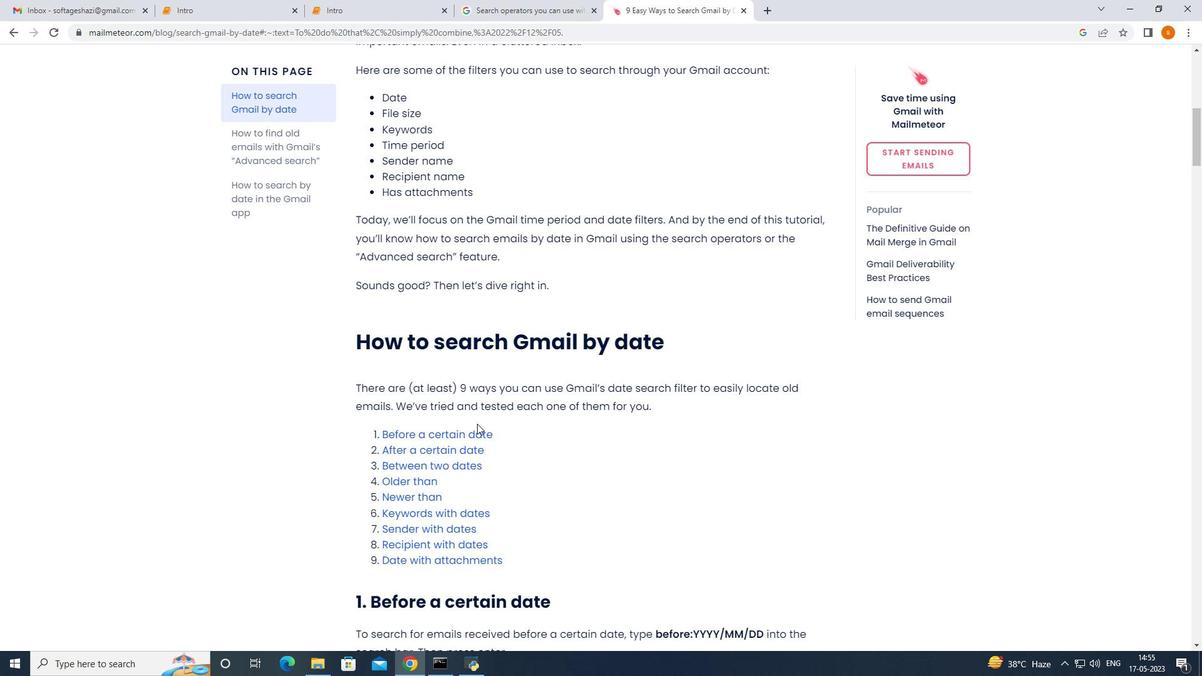 
Action: Mouse moved to (499, 0)
Screenshot: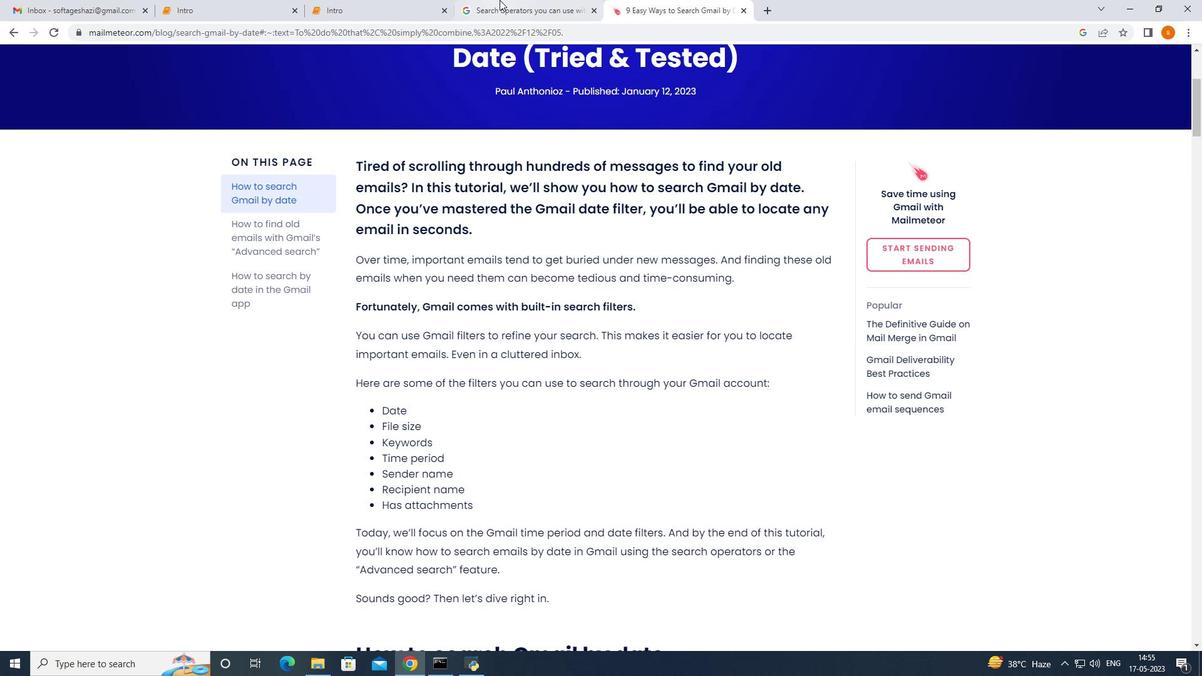 
Action: Mouse pressed left at (499, 0)
Screenshot: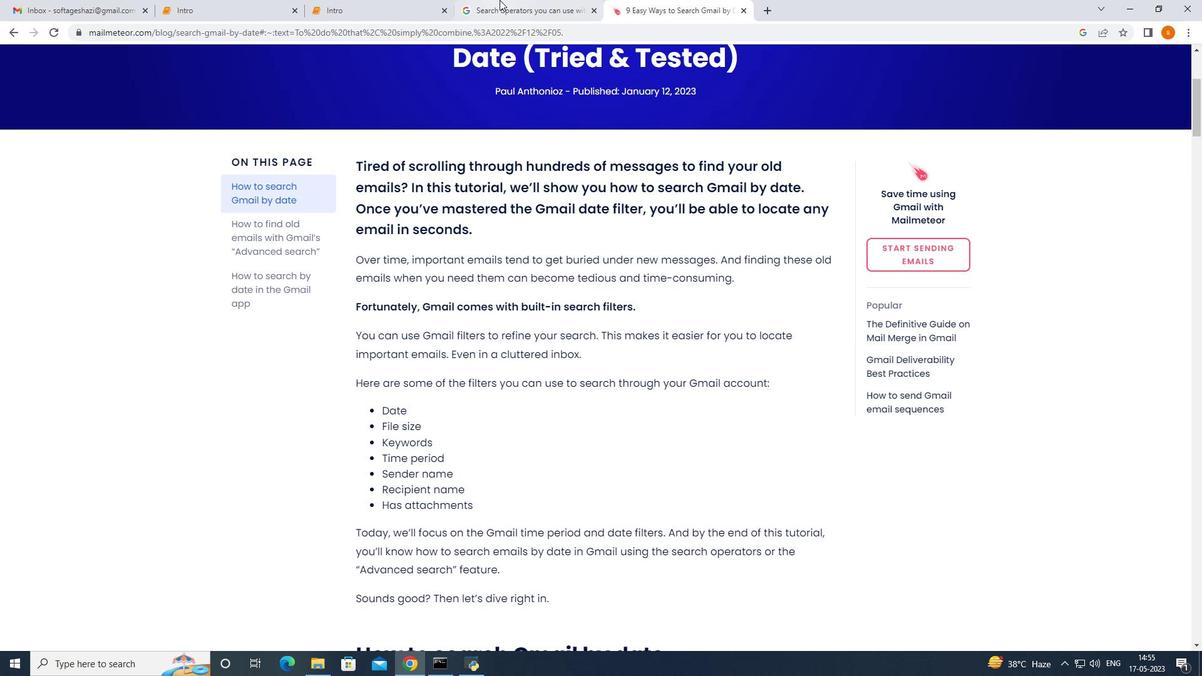 
Action: Mouse moved to (380, 298)
Screenshot: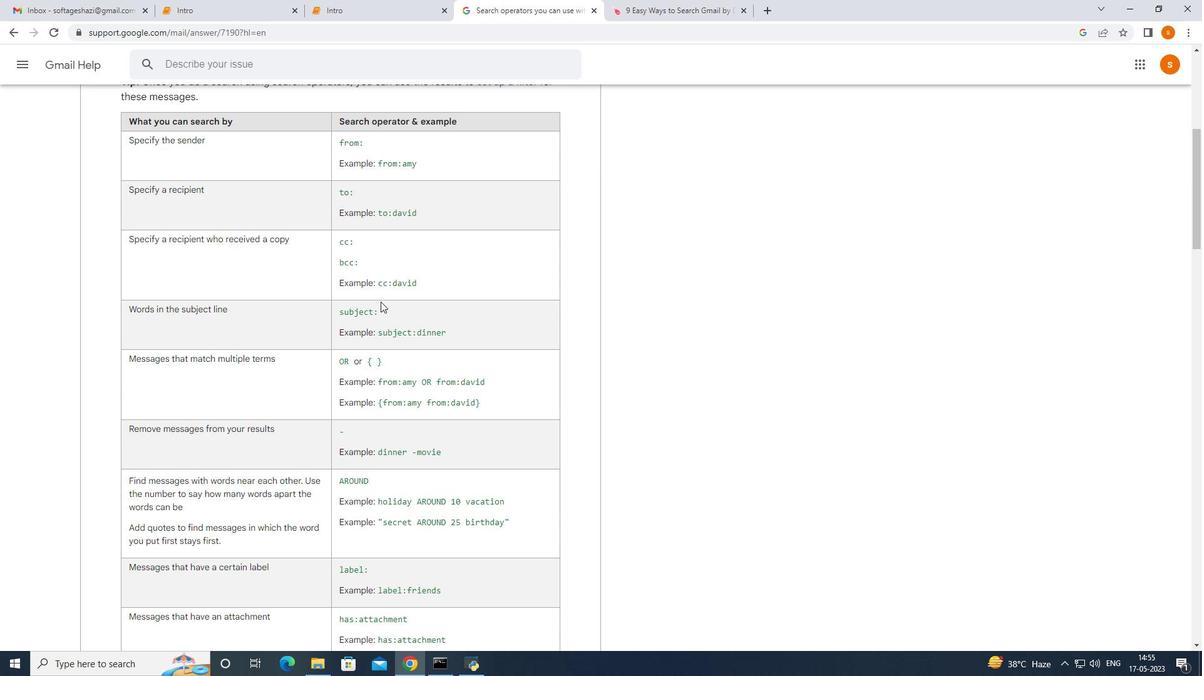 
Action: Mouse scrolled (380, 299) with delta (0, 0)
Screenshot: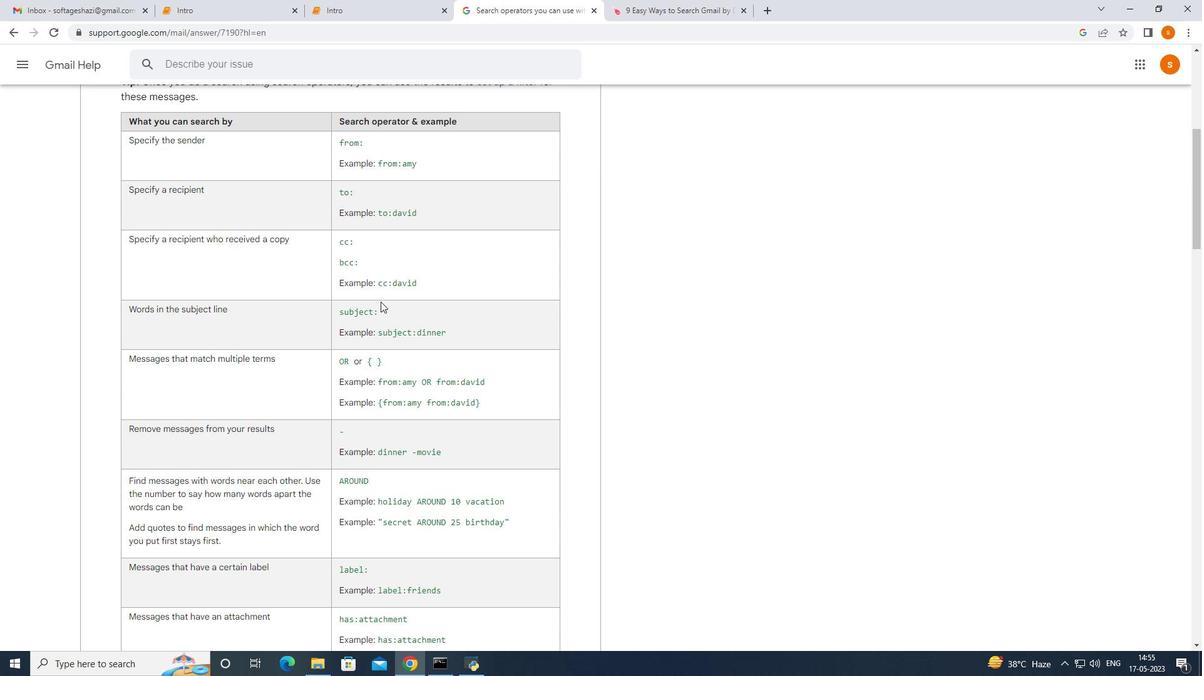 
Action: Mouse moved to (381, 297)
Screenshot: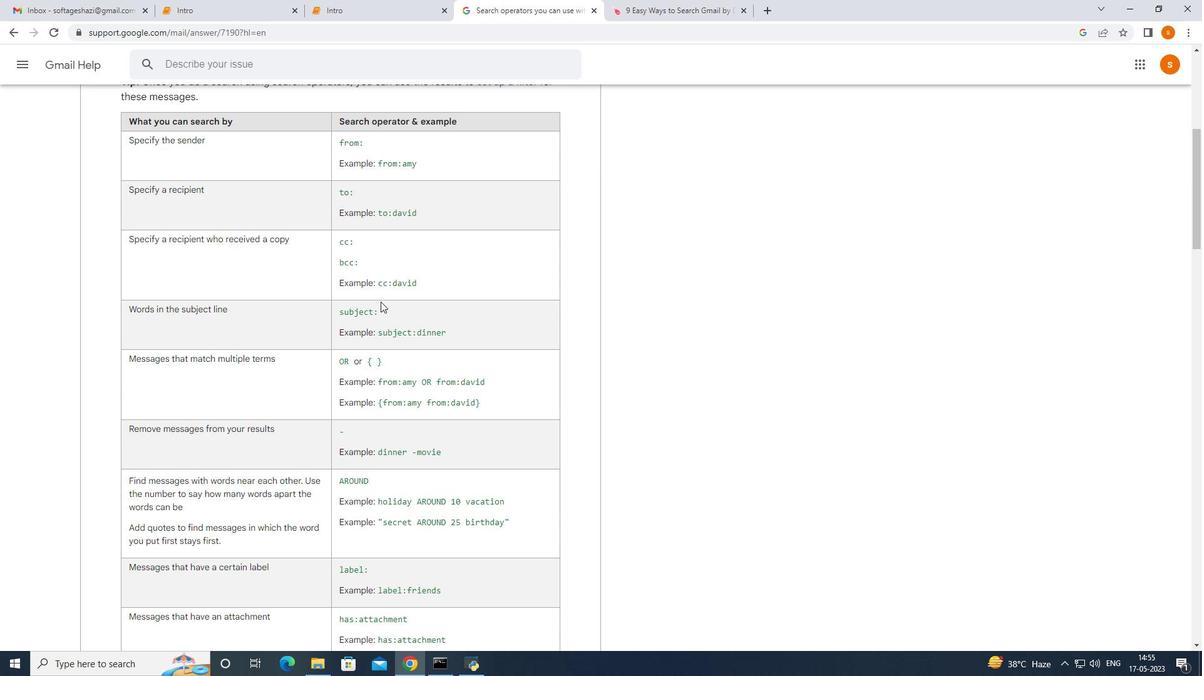 
Action: Mouse scrolled (381, 298) with delta (0, 0)
Screenshot: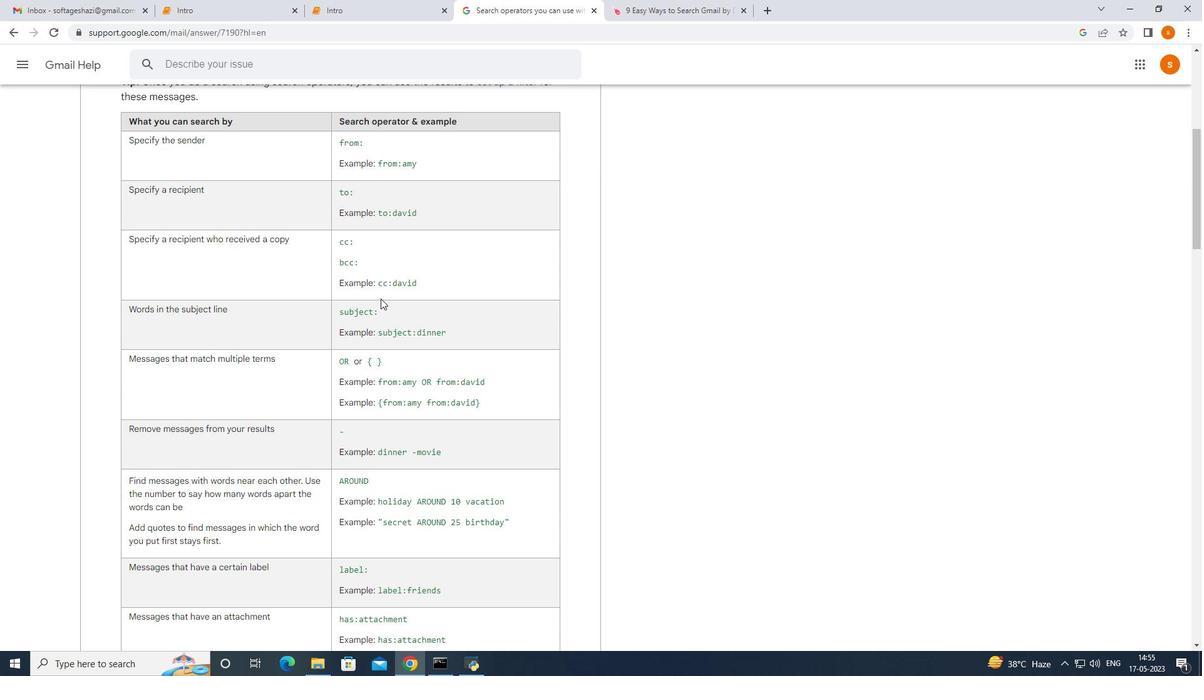 
Action: Mouse scrolled (381, 298) with delta (0, 0)
Screenshot: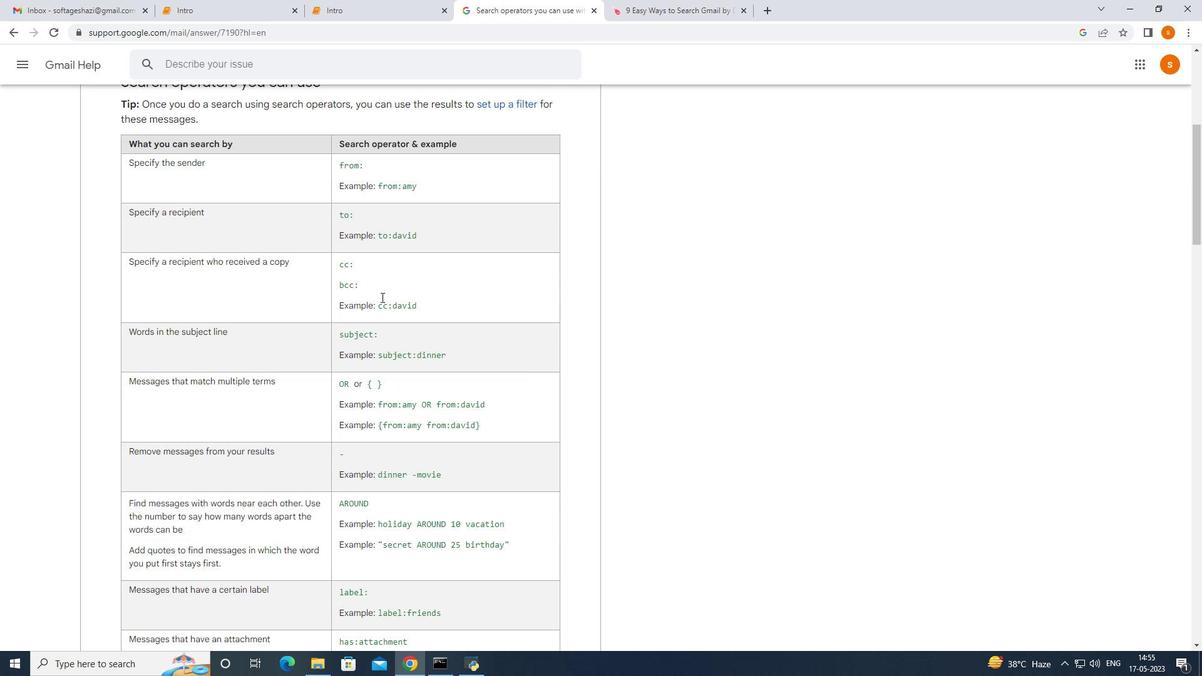 
Action: Mouse moved to (63, 11)
Screenshot: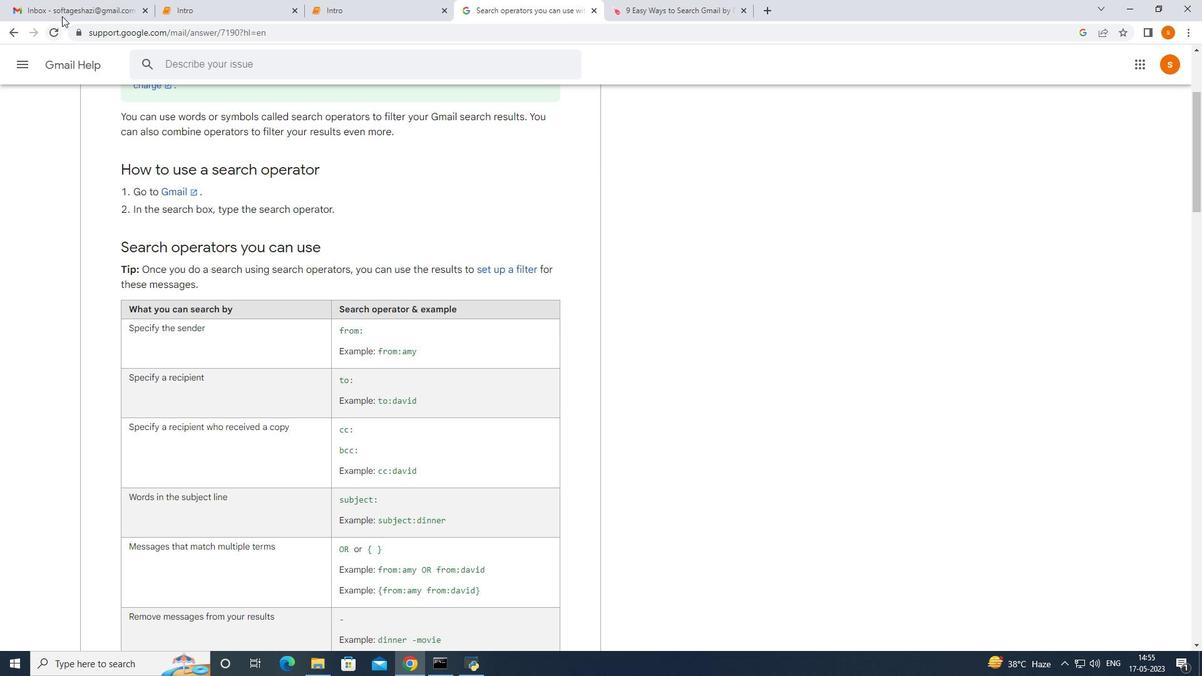 
Action: Mouse pressed left at (63, 11)
Screenshot: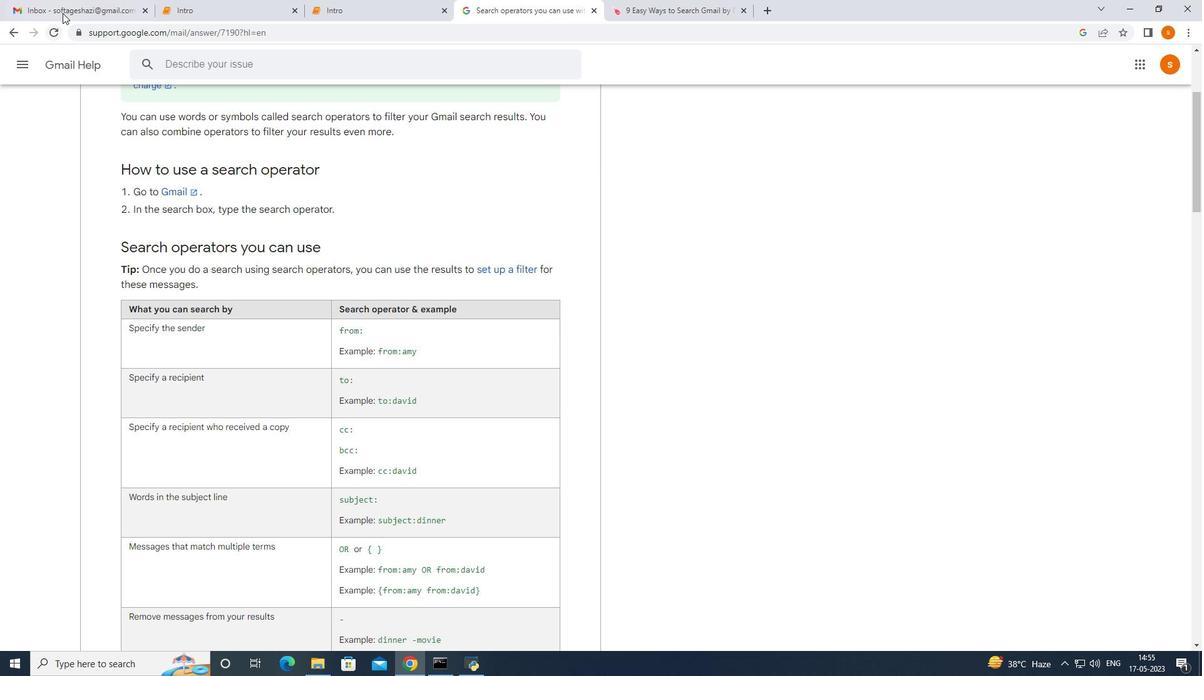 
Action: Mouse moved to (326, 63)
Screenshot: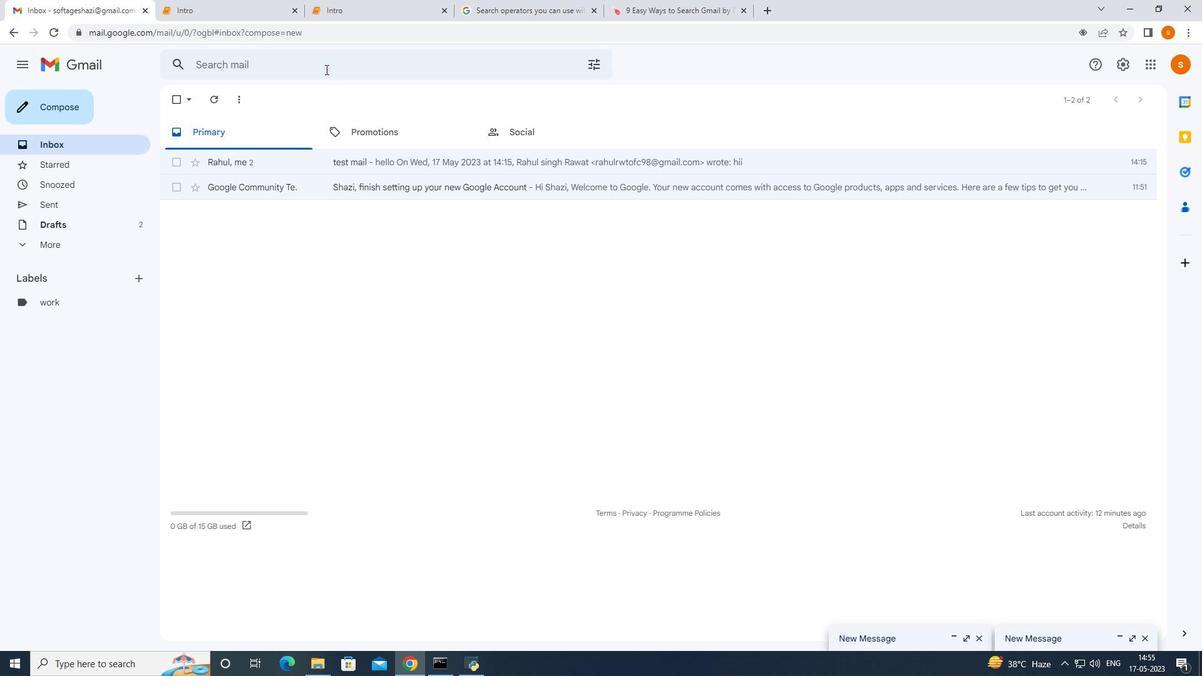 
Action: Mouse pressed left at (326, 63)
Screenshot: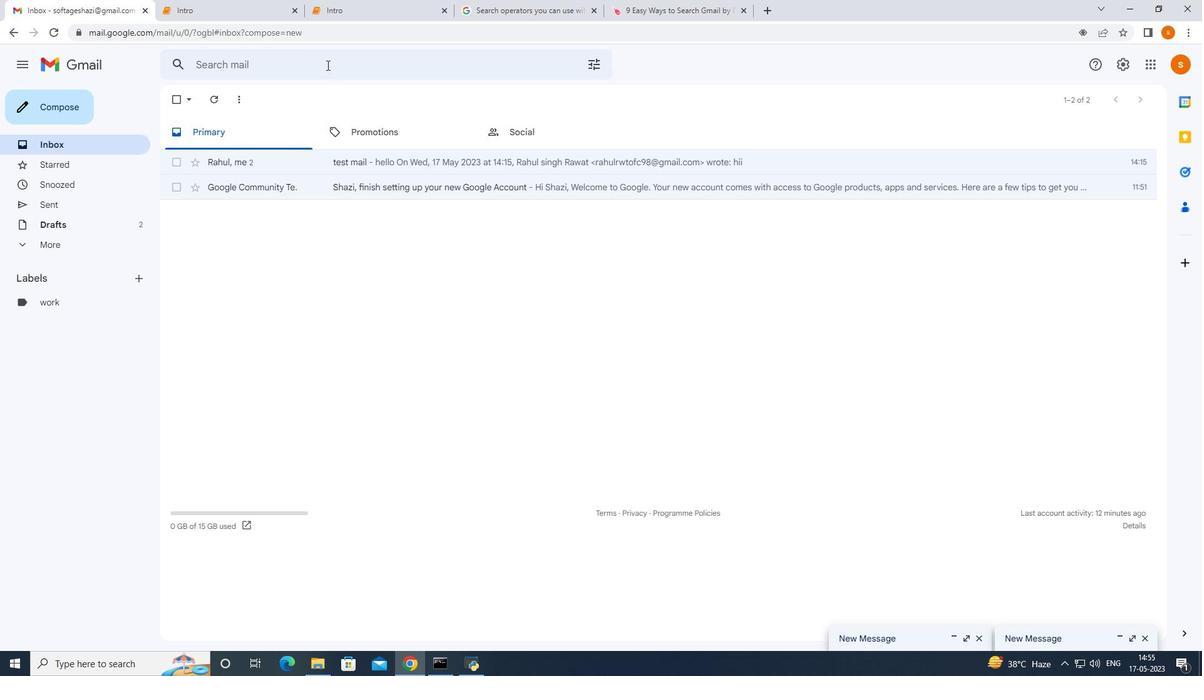 
Action: Mouse moved to (494, 13)
Screenshot: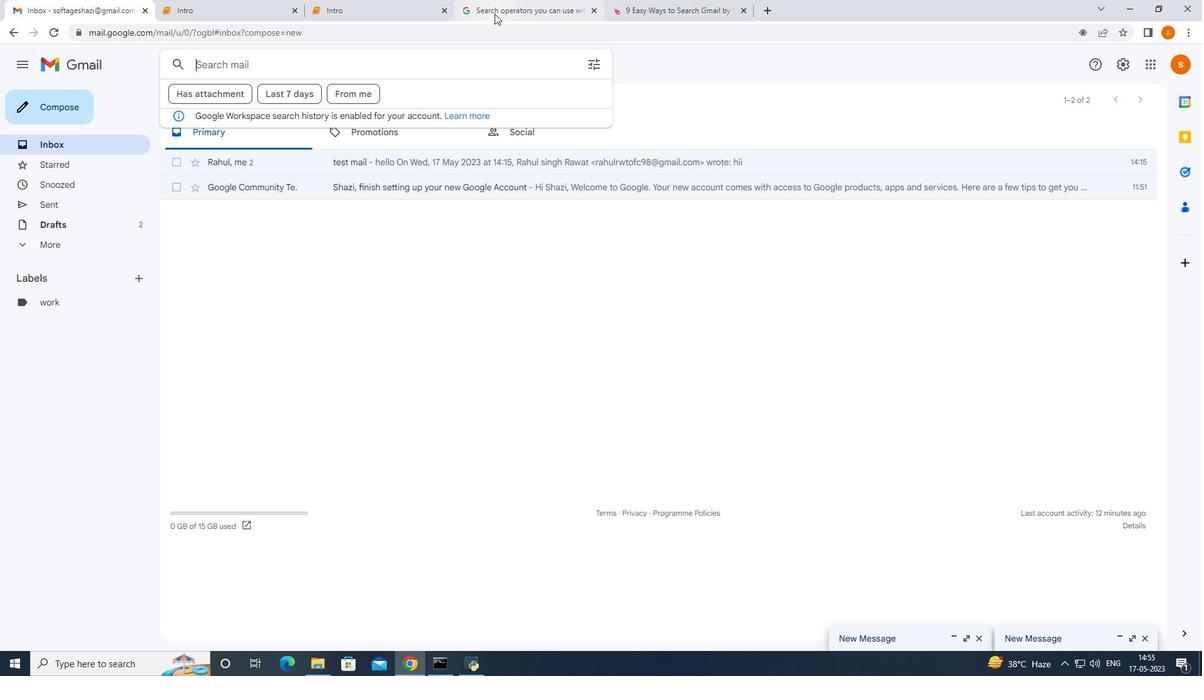 
Action: Mouse pressed left at (494, 13)
Screenshot: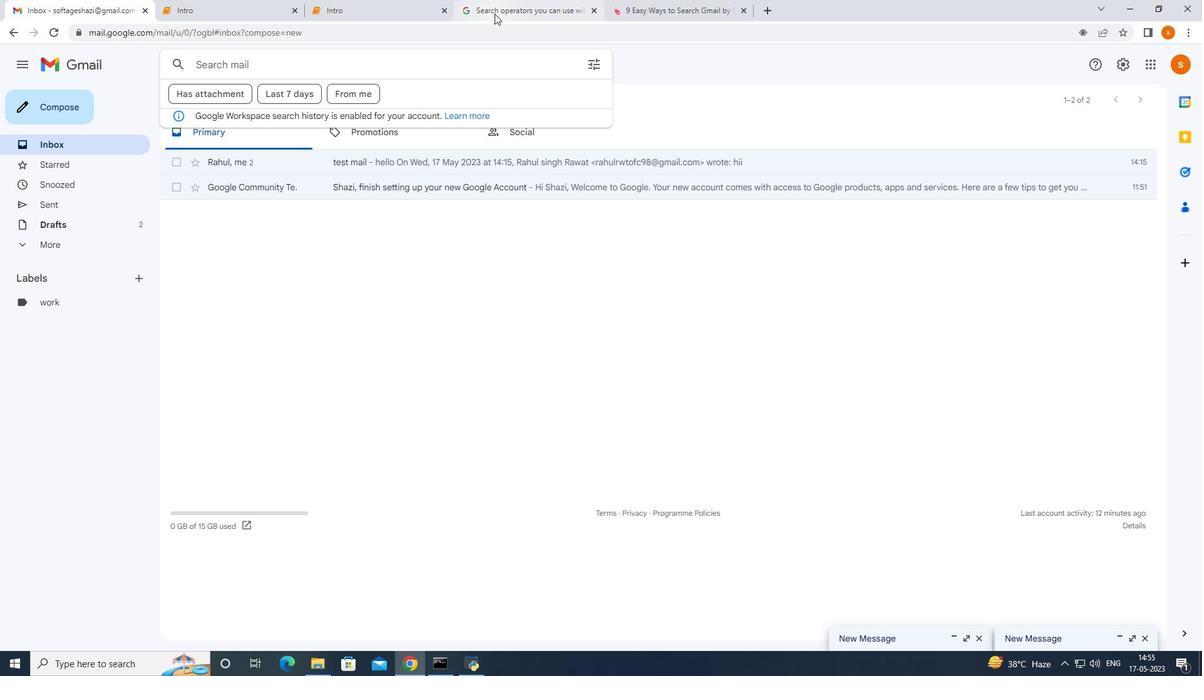 
Action: Mouse moved to (443, 214)
Screenshot: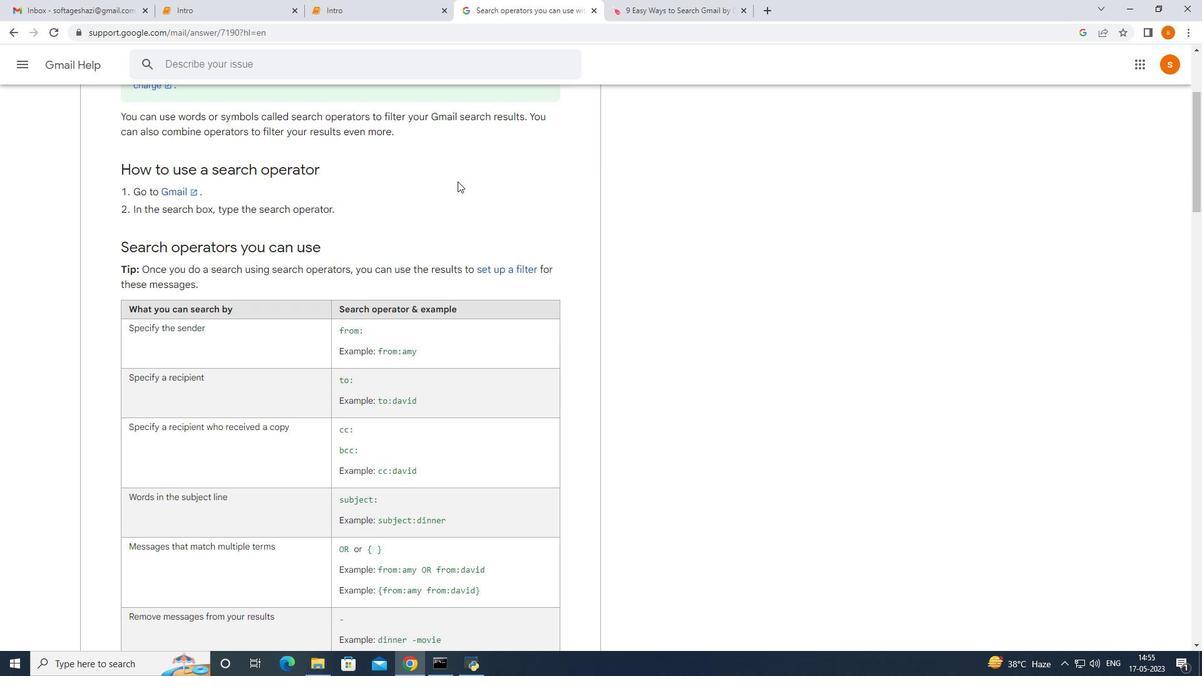 
Action: Mouse scrolled (443, 215) with delta (0, 0)
Screenshot: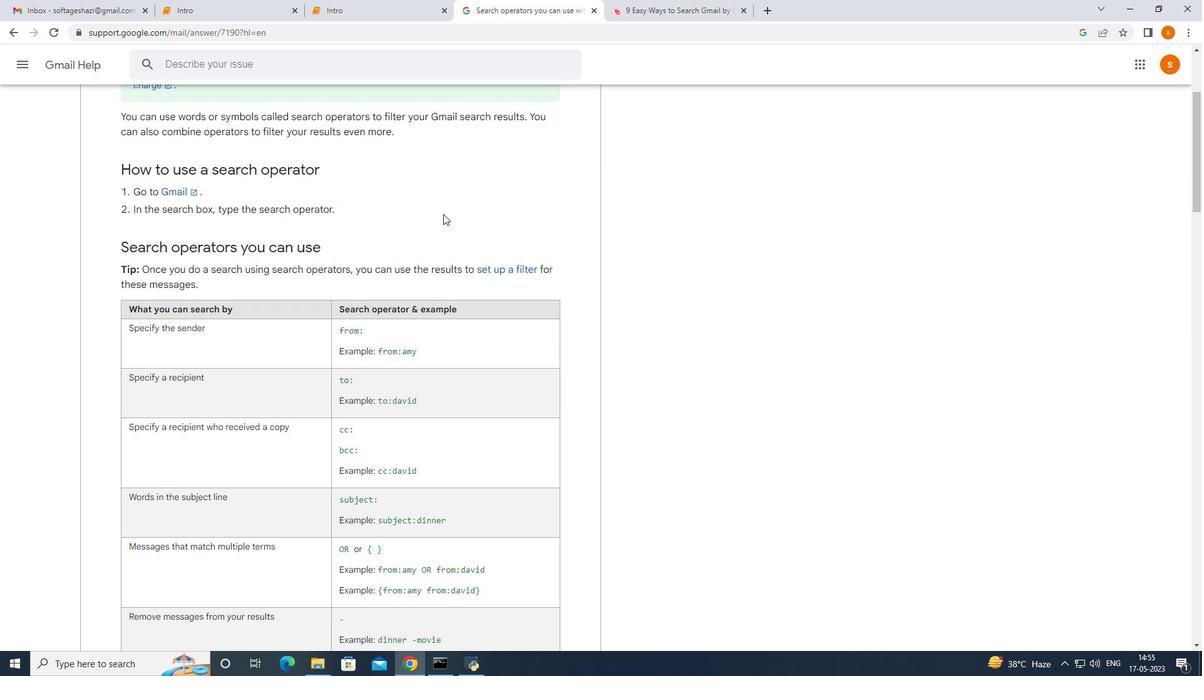 
Action: Mouse scrolled (443, 215) with delta (0, 0)
Screenshot: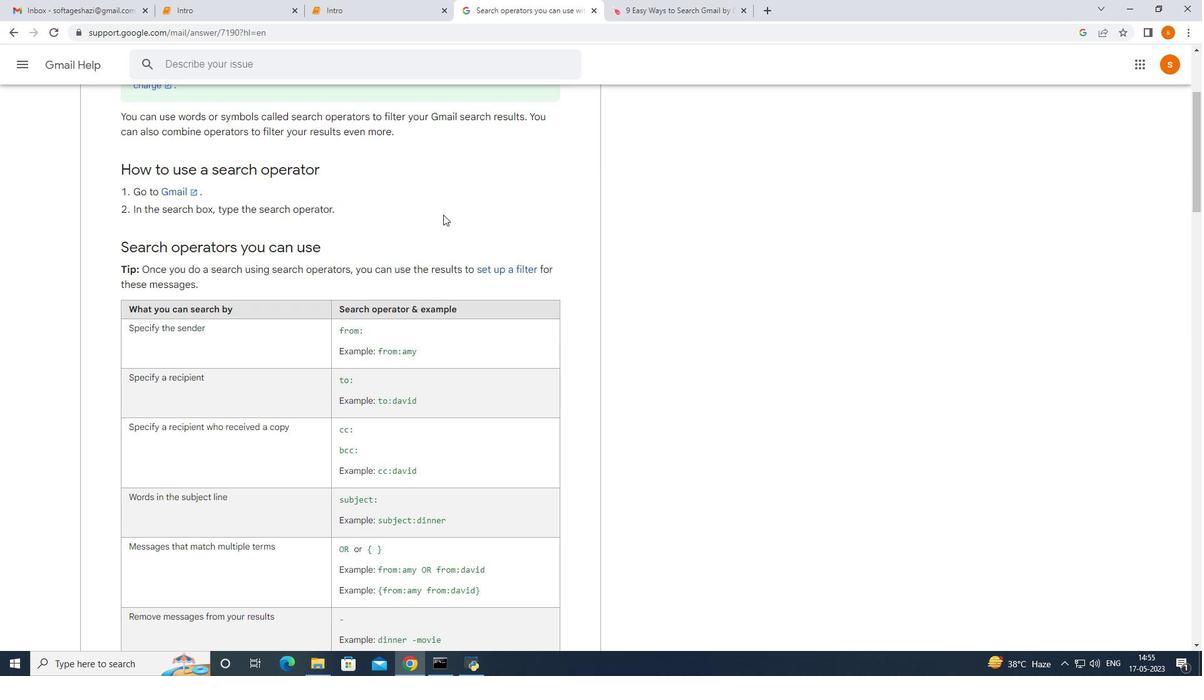 
Action: Mouse moved to (443, 214)
Screenshot: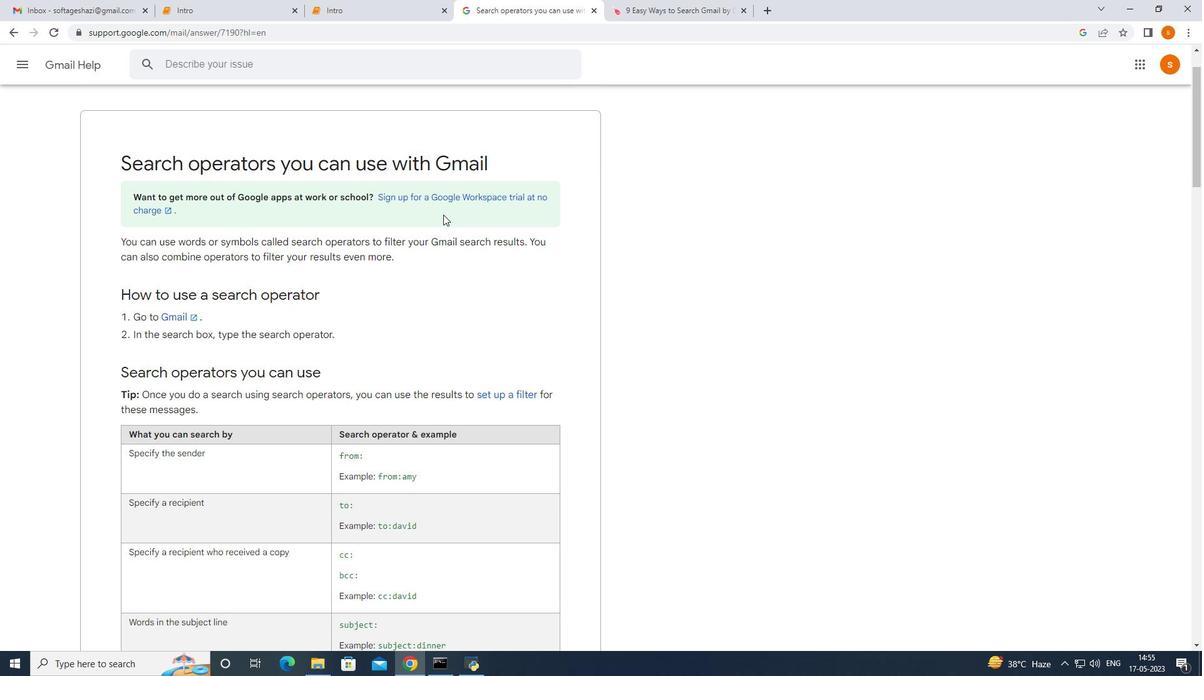 
Action: Mouse scrolled (443, 215) with delta (0, 0)
Screenshot: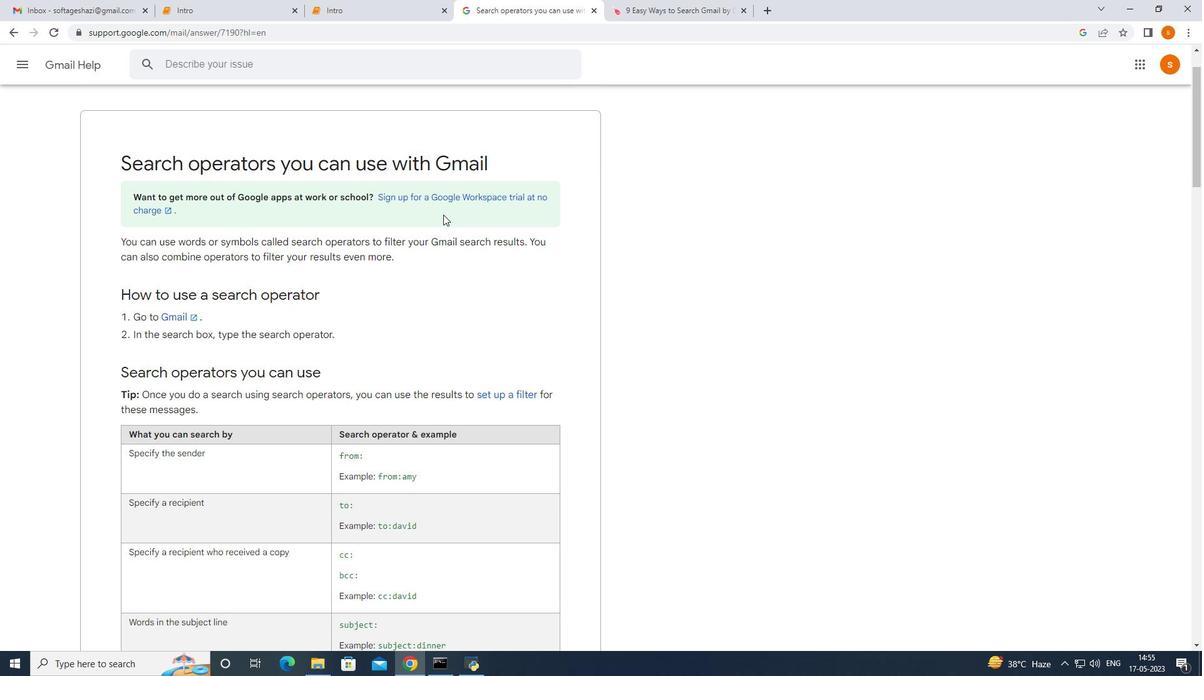 
Action: Mouse scrolled (443, 215) with delta (0, 0)
Screenshot: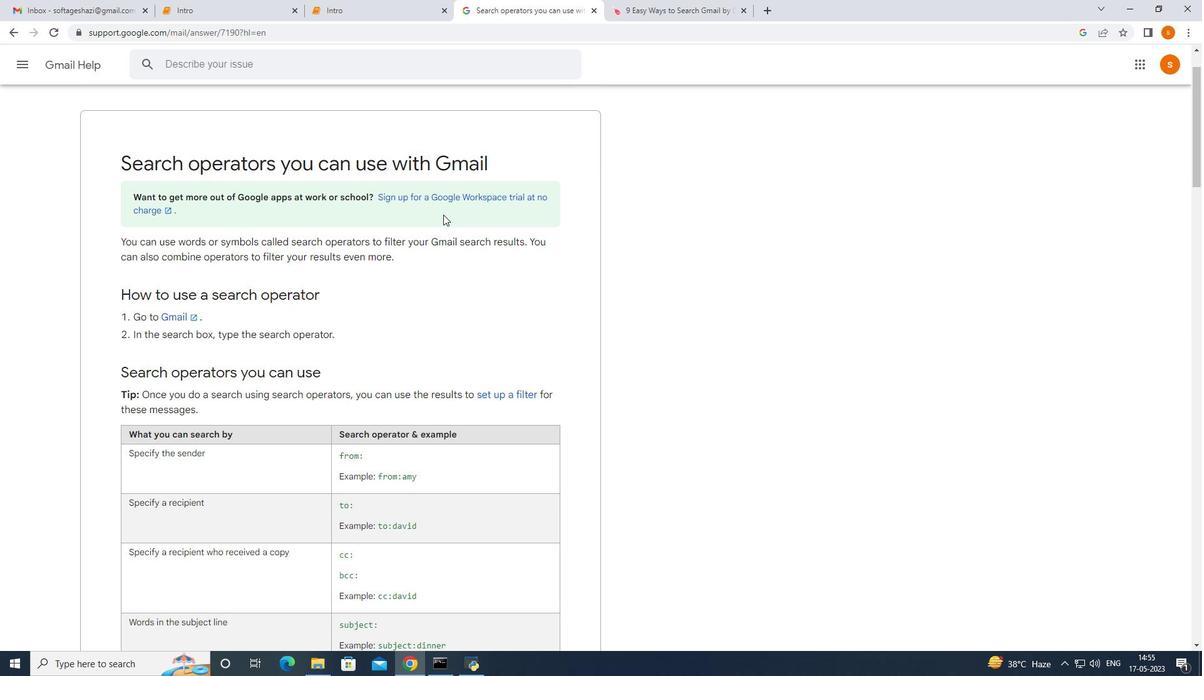 
Action: Mouse moved to (443, 214)
Screenshot: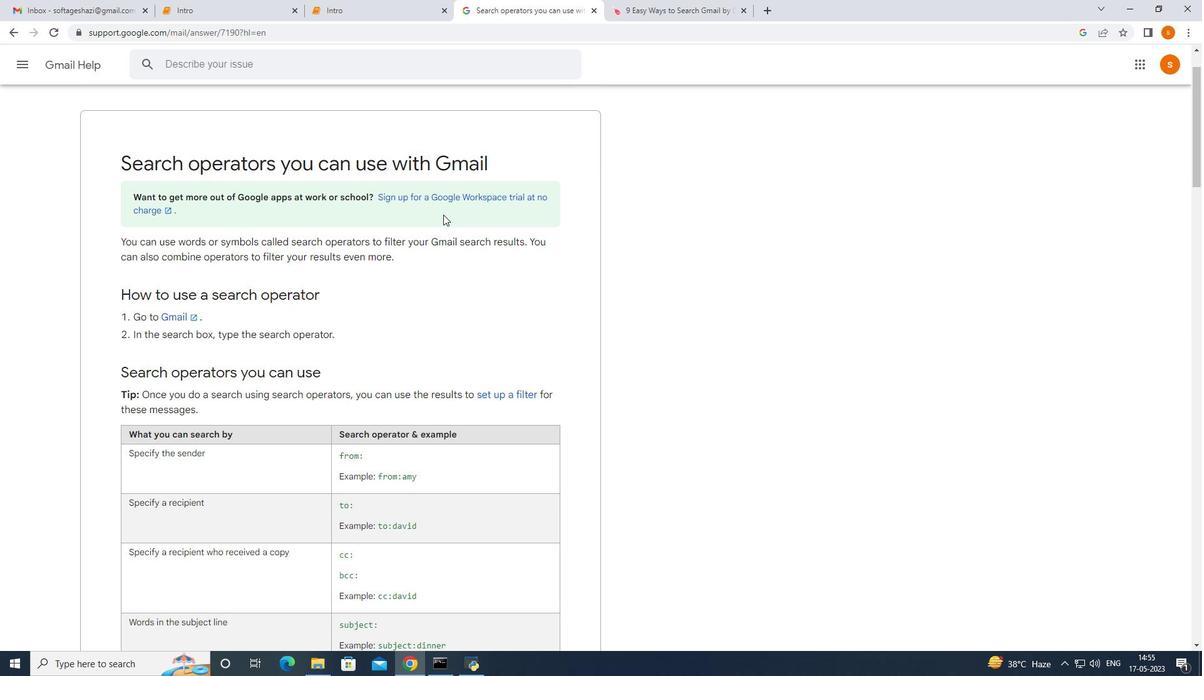 
Action: Mouse scrolled (443, 215) with delta (0, 0)
Screenshot: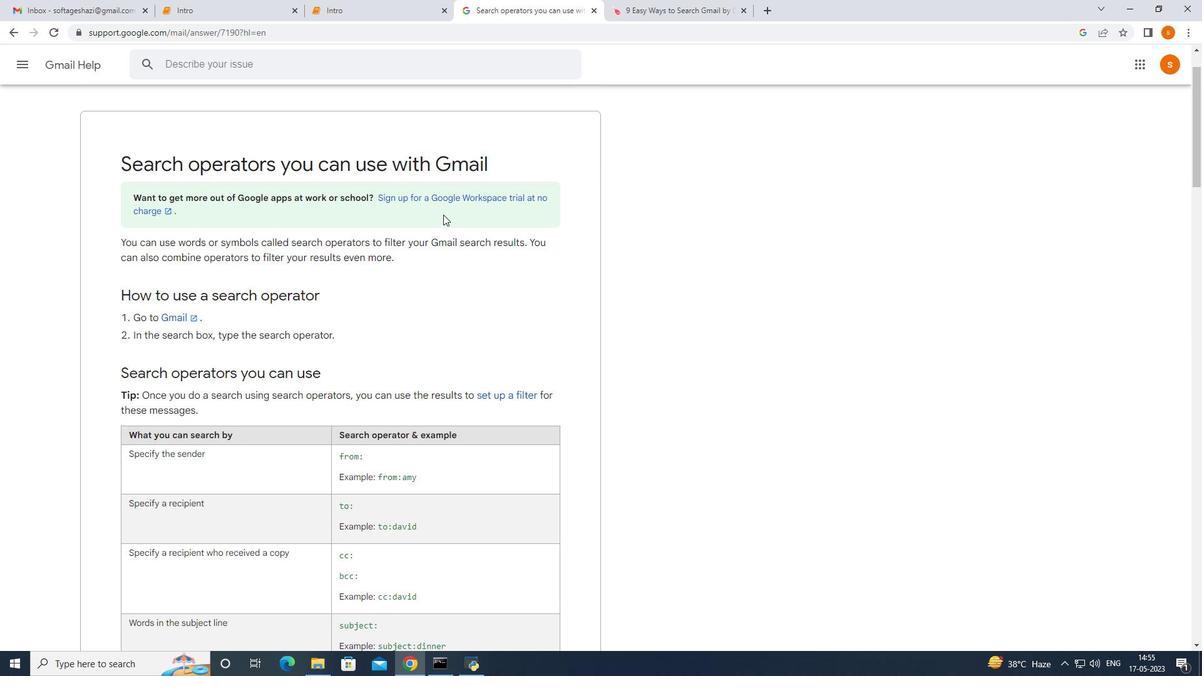 
Action: Mouse moved to (443, 214)
Screenshot: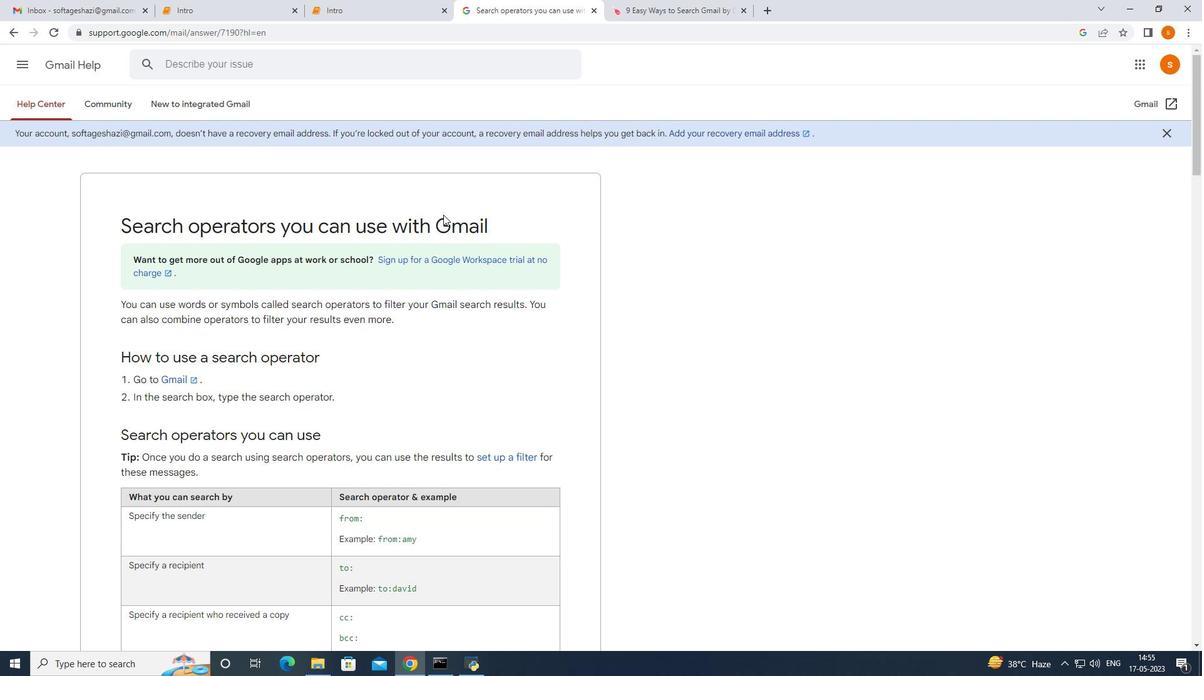 
Action: Mouse scrolled (443, 214) with delta (0, 0)
Screenshot: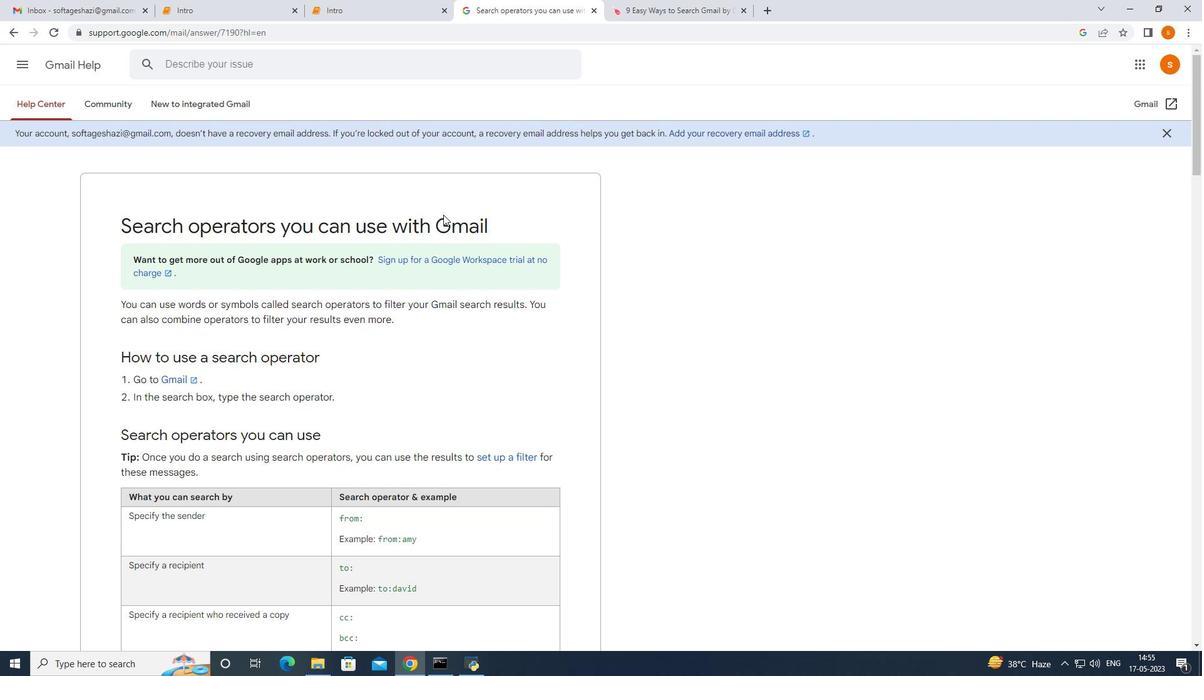 
Action: Mouse scrolled (443, 213) with delta (0, 0)
Screenshot: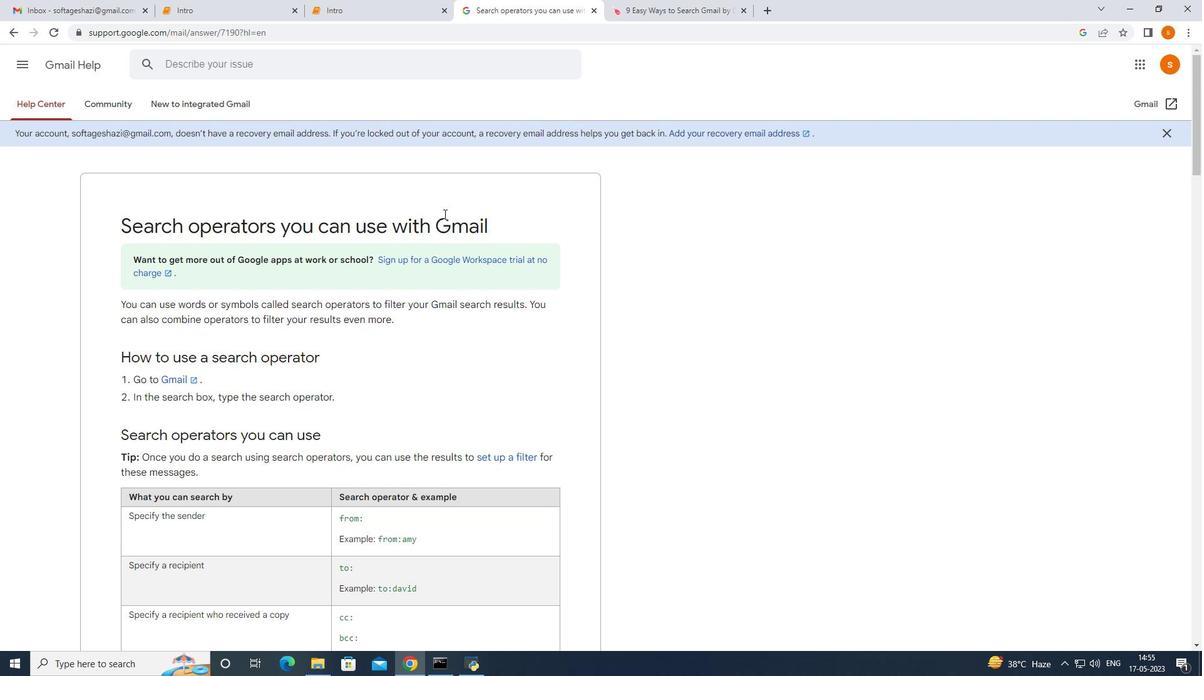 
Action: Mouse moved to (443, 214)
Screenshot: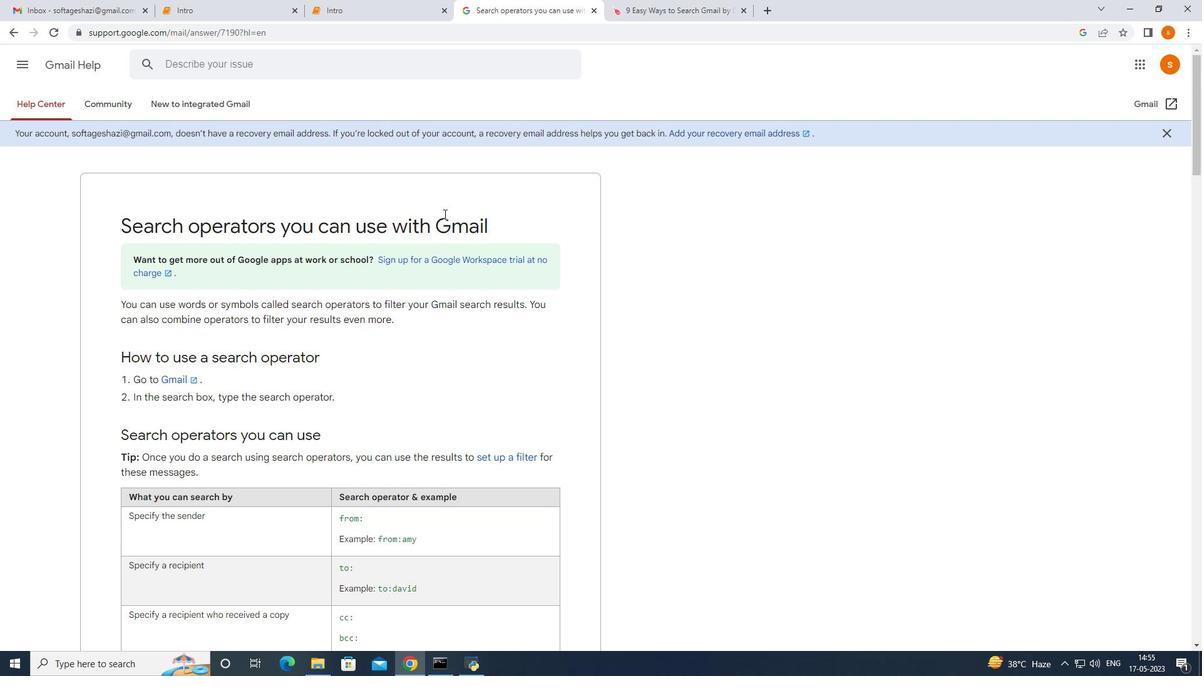 
Action: Mouse scrolled (443, 213) with delta (0, 0)
Screenshot: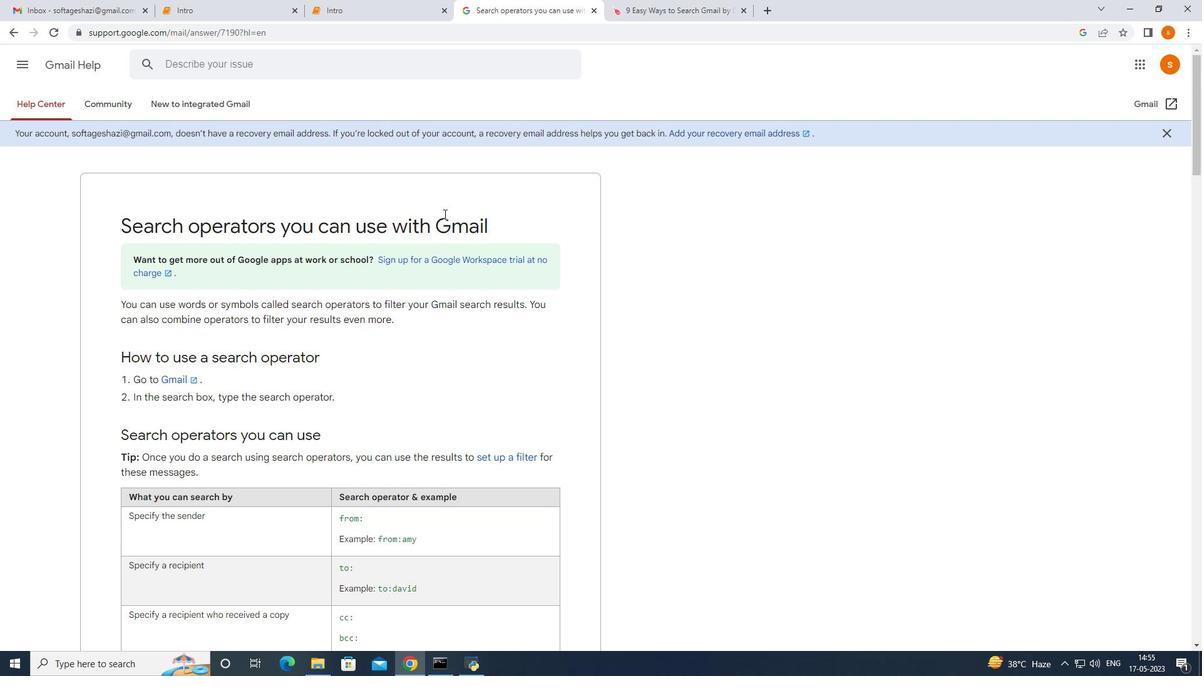 
Action: Mouse moved to (443, 214)
Screenshot: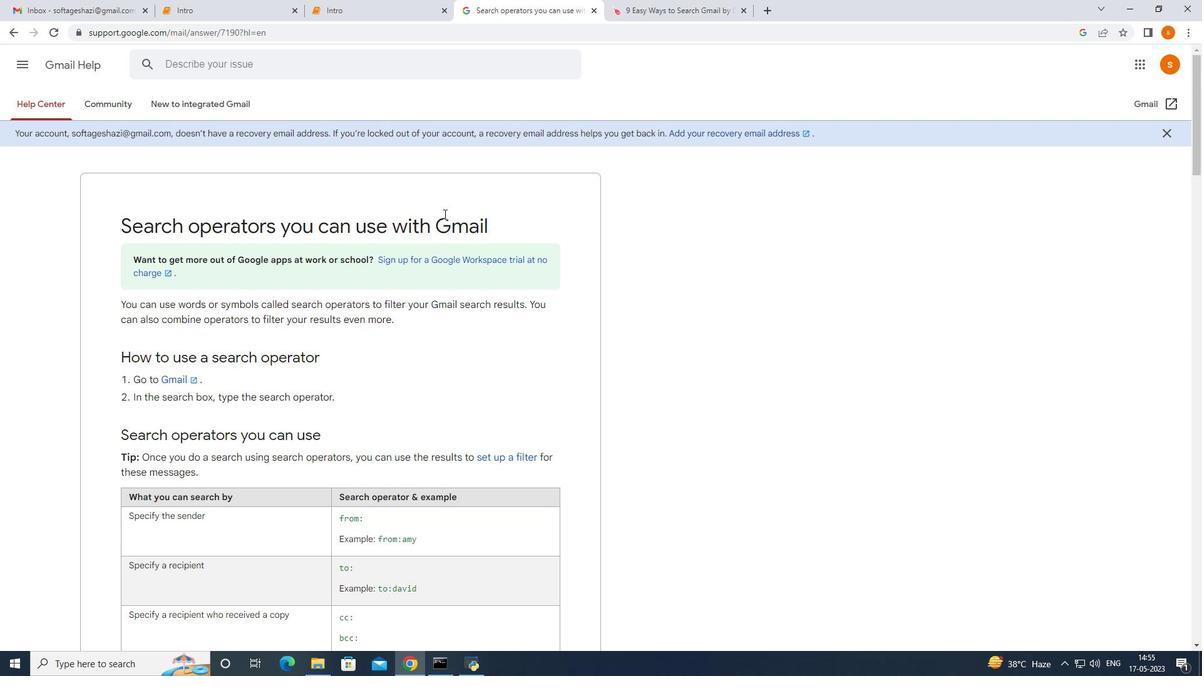 
Action: Mouse scrolled (443, 214) with delta (0, 0)
Screenshot: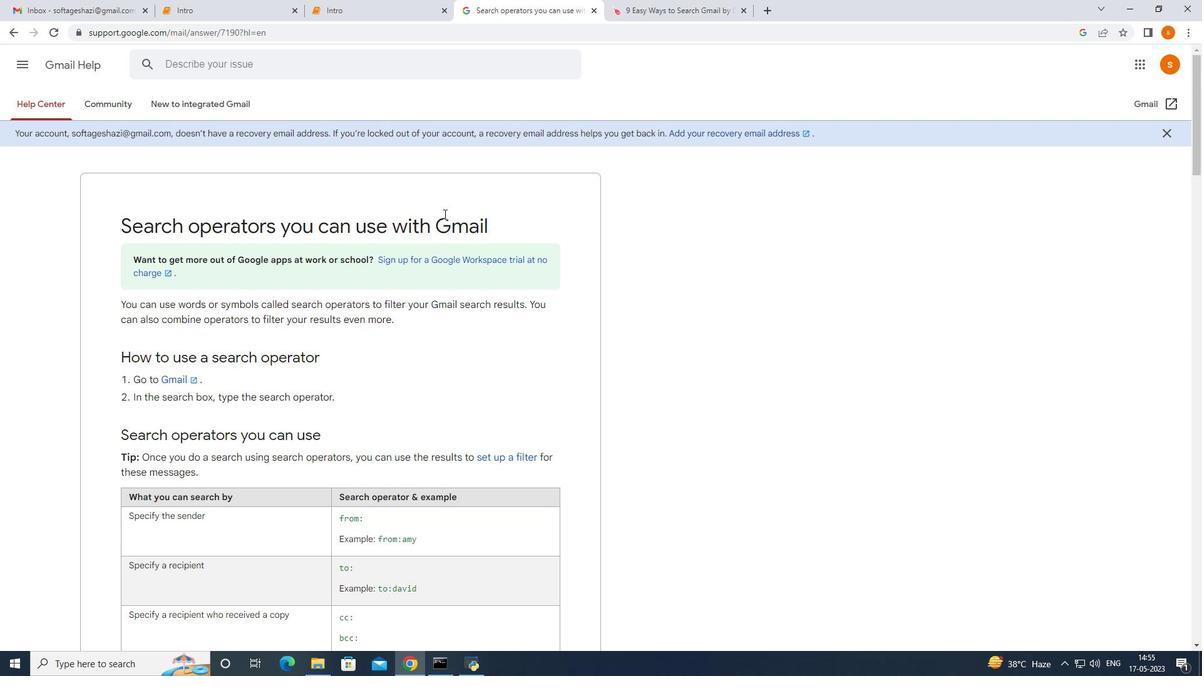 
Action: Mouse moved to (444, 214)
Screenshot: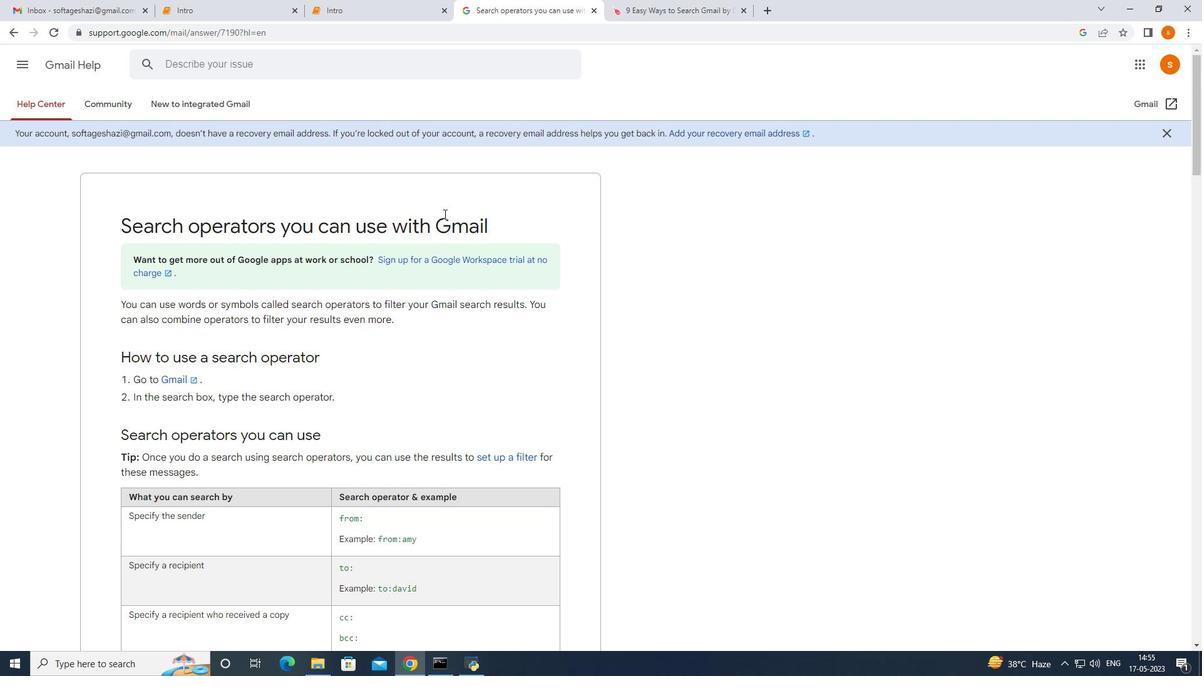 
Action: Mouse scrolled (443, 214) with delta (0, 0)
Screenshot: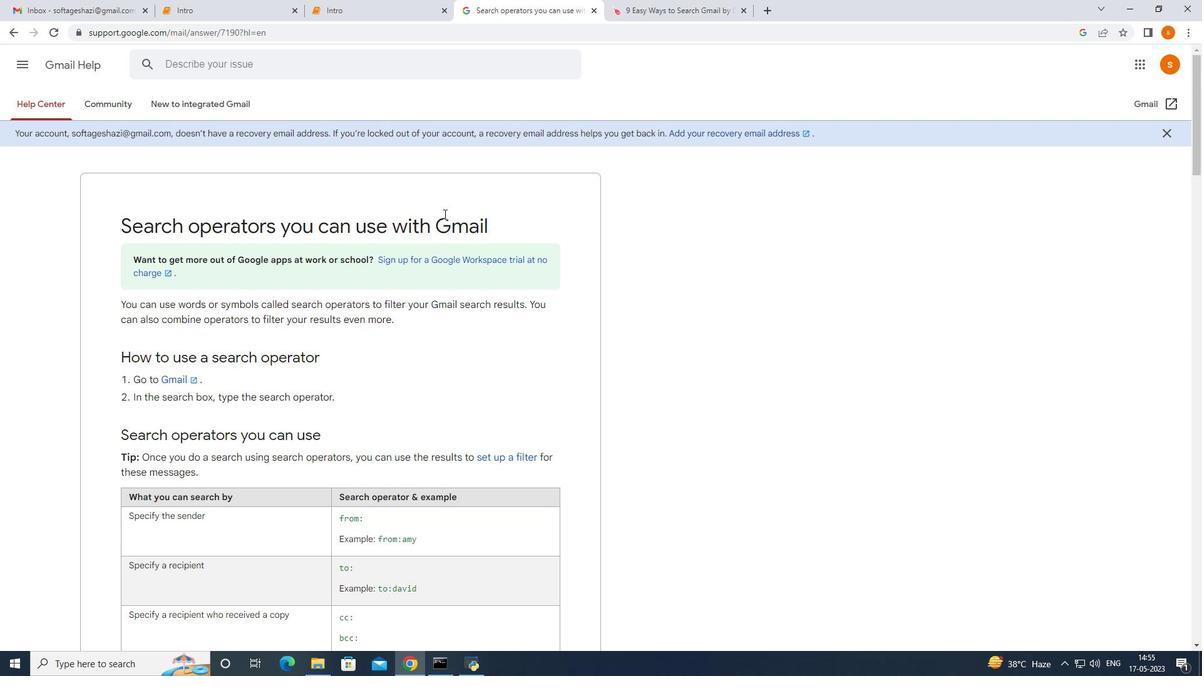 
Action: Mouse moved to (444, 214)
Screenshot: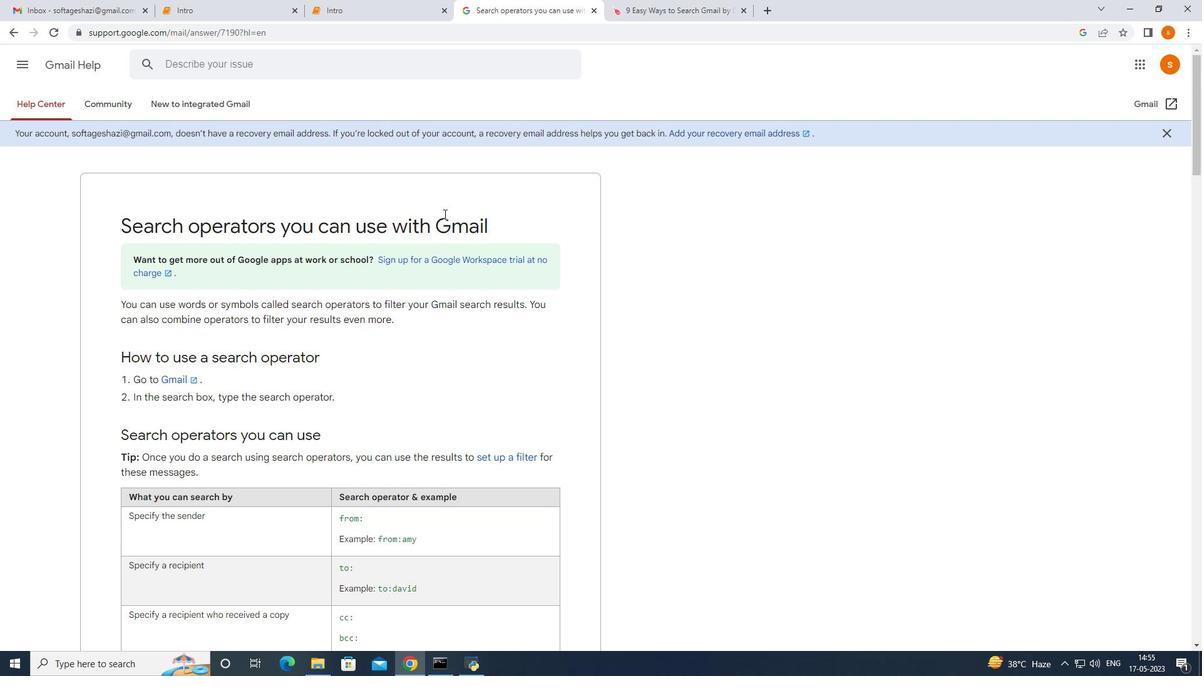 
Action: Mouse scrolled (443, 214) with delta (0, 0)
Screenshot: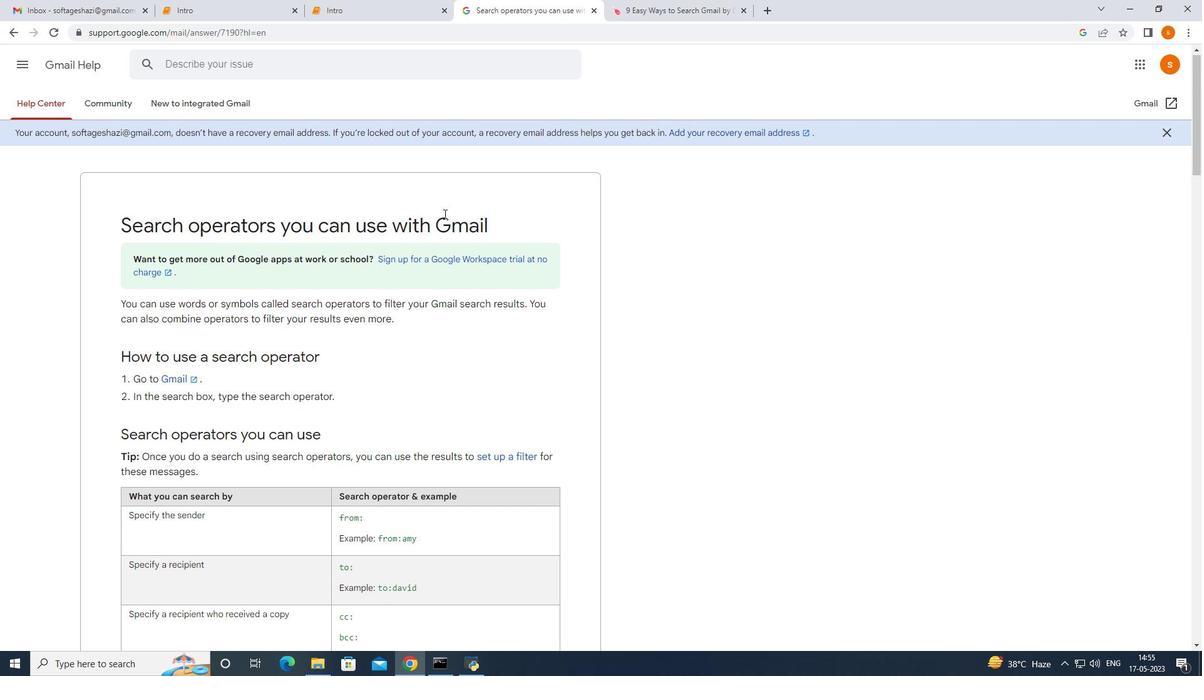 
Action: Mouse moved to (444, 214)
Screenshot: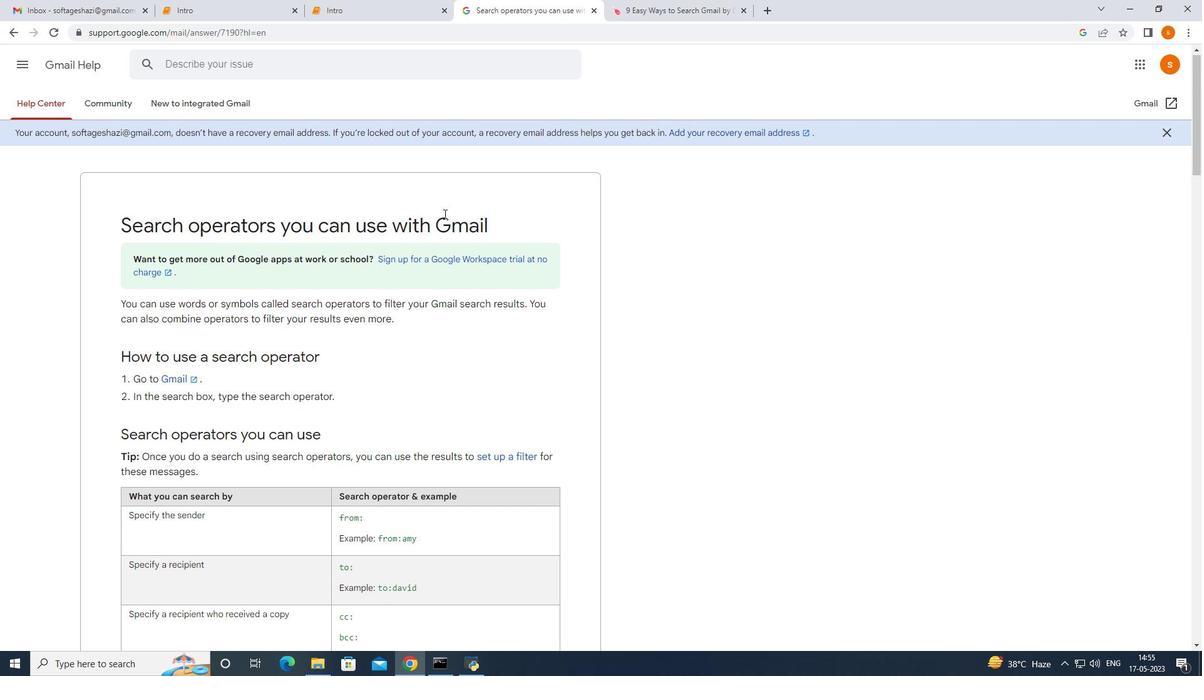 
Action: Mouse scrolled (444, 214) with delta (0, 0)
Screenshot: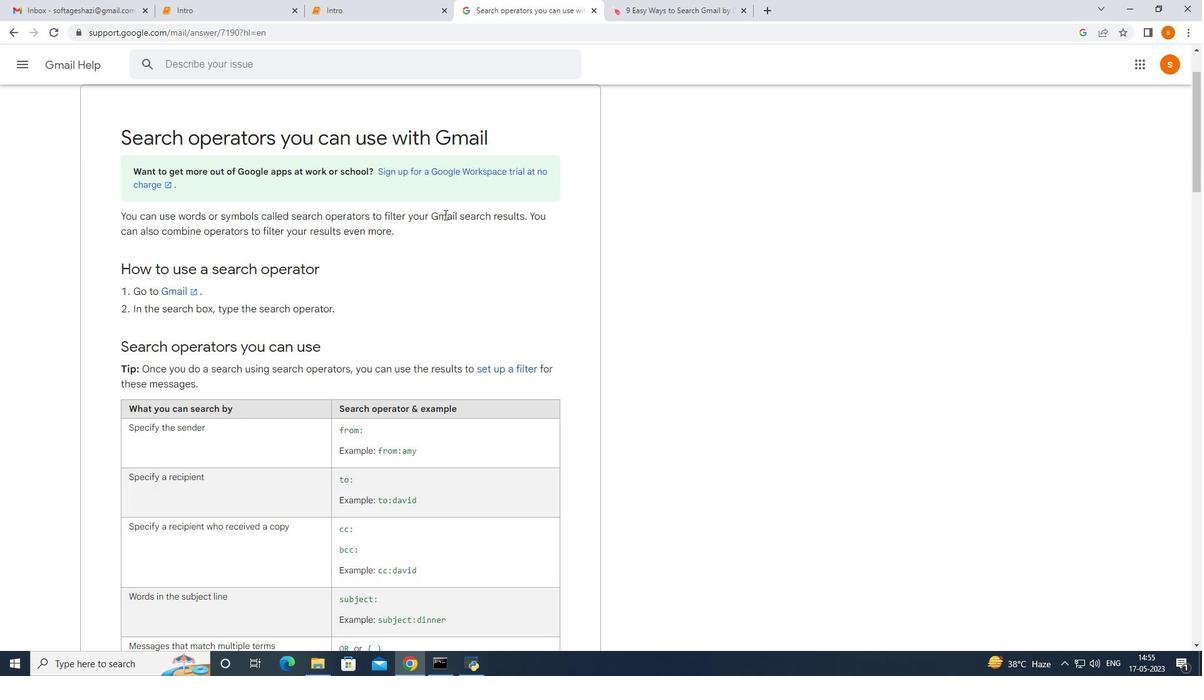 
Action: Mouse moved to (444, 214)
Screenshot: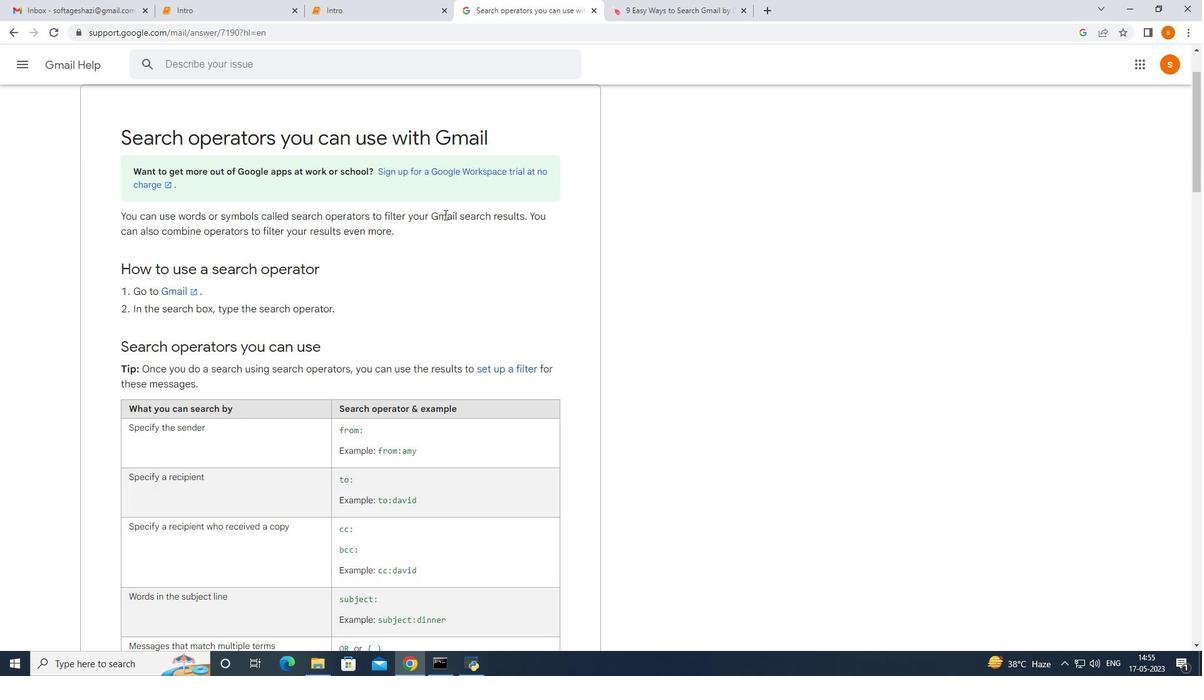 
Action: Mouse scrolled (444, 214) with delta (0, 0)
Screenshot: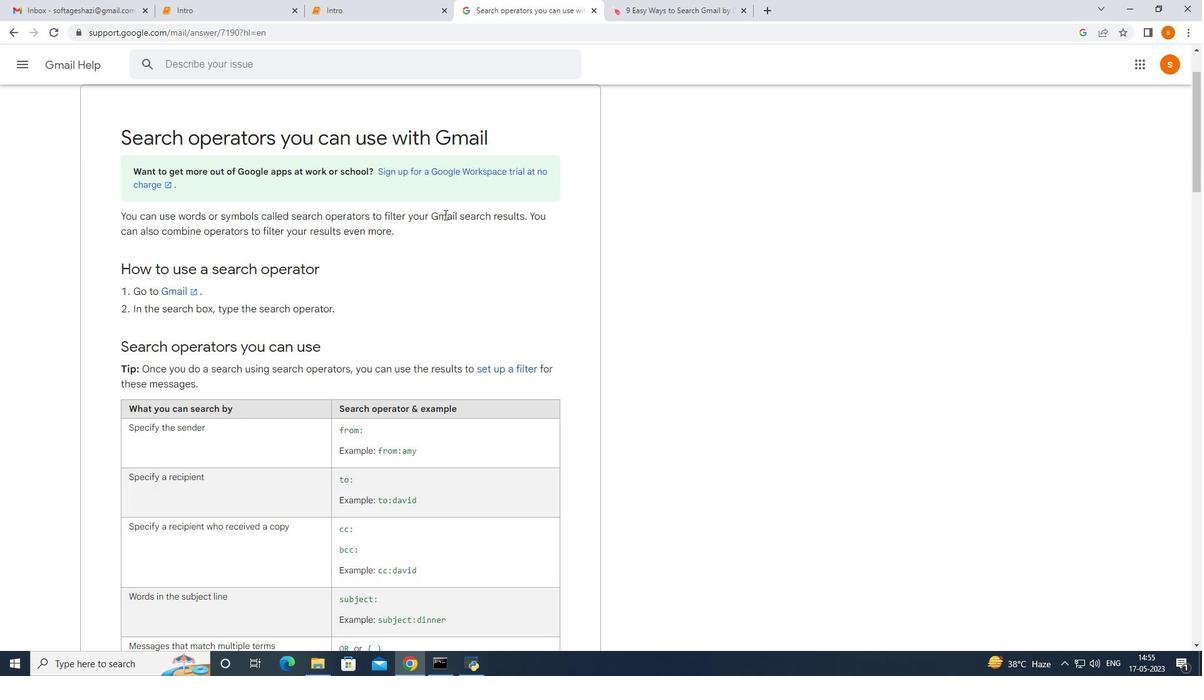 
Action: Mouse scrolled (444, 214) with delta (0, 0)
Screenshot: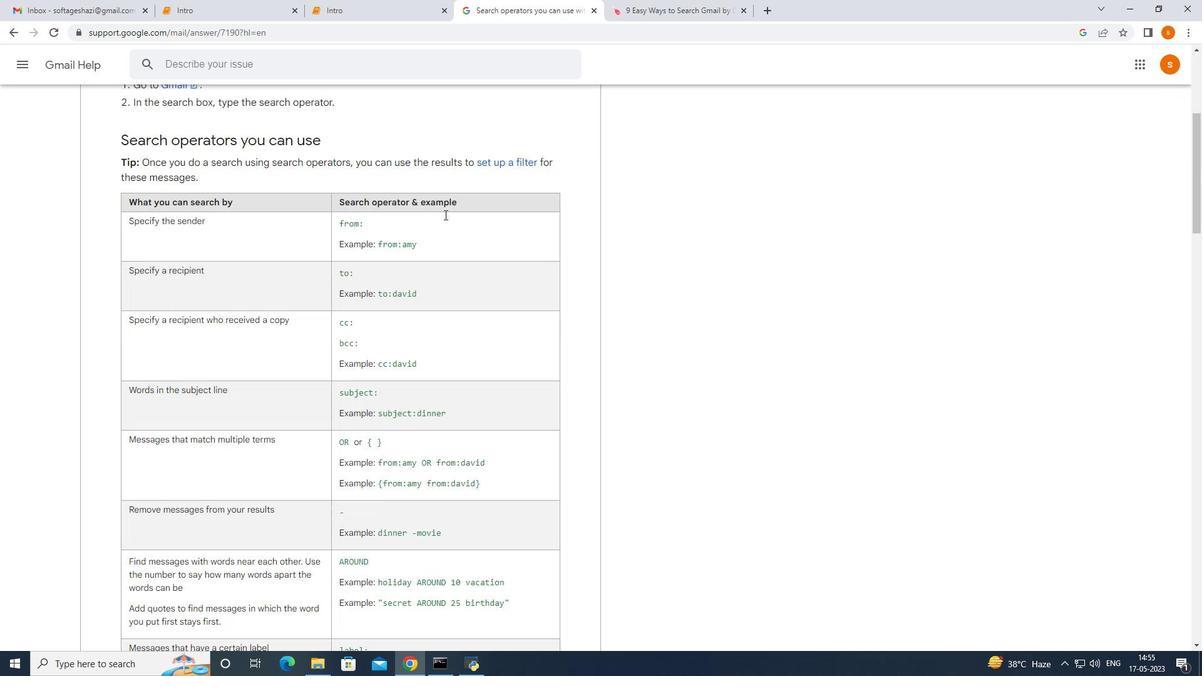 
Action: Mouse scrolled (444, 214) with delta (0, 0)
Screenshot: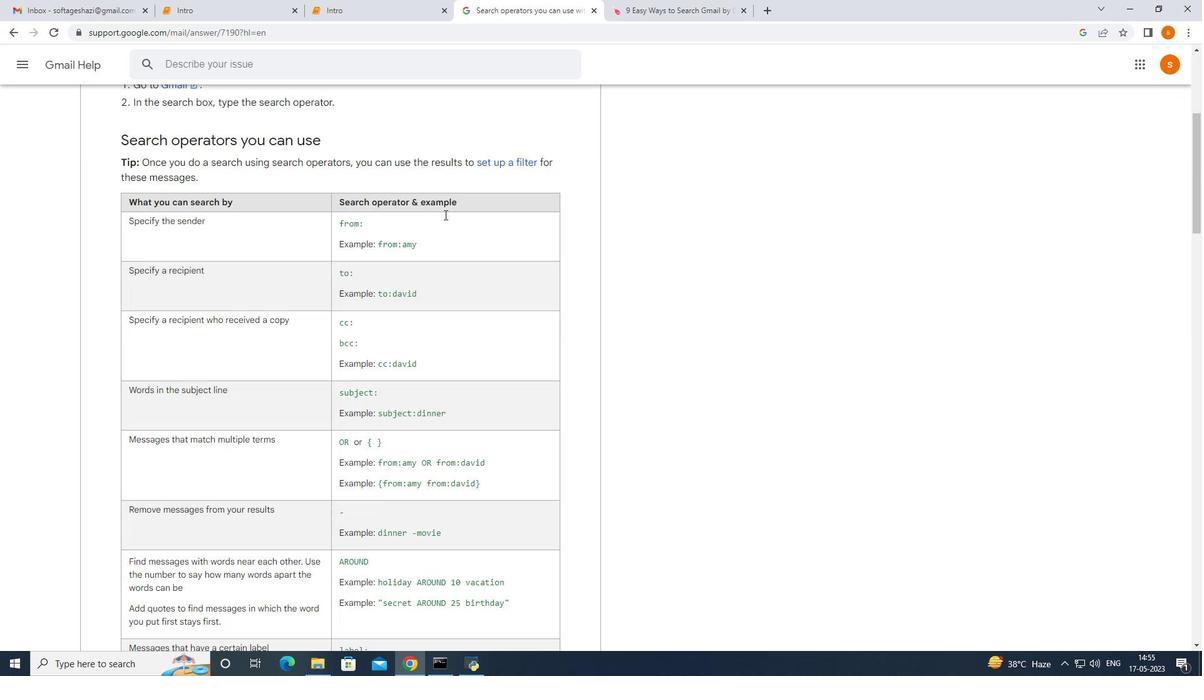 
Action: Mouse moved to (444, 215)
Screenshot: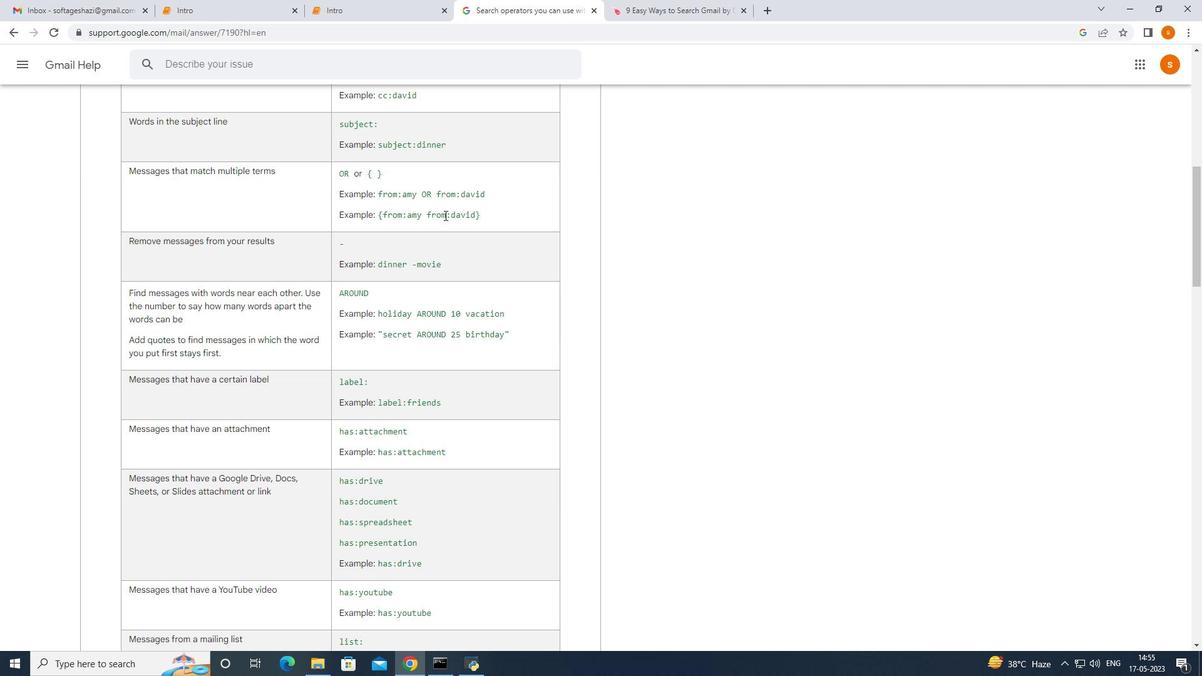 
Action: Mouse scrolled (444, 216) with delta (0, 0)
Screenshot: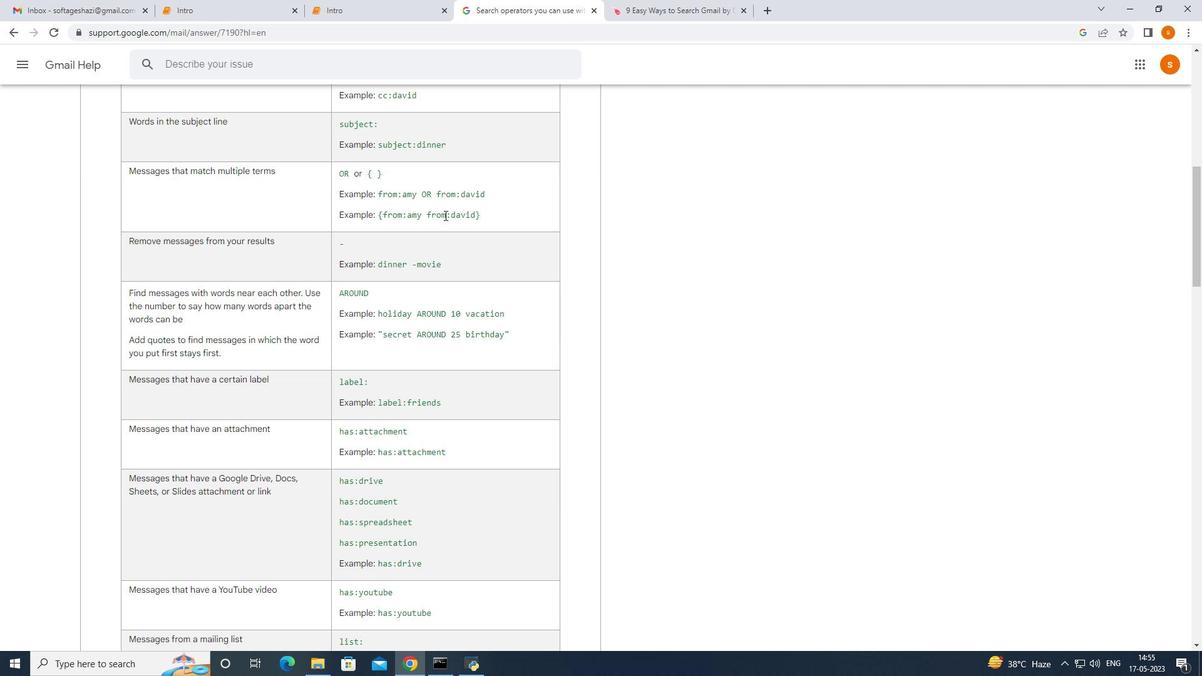 
Action: Mouse scrolled (444, 216) with delta (0, 0)
Screenshot: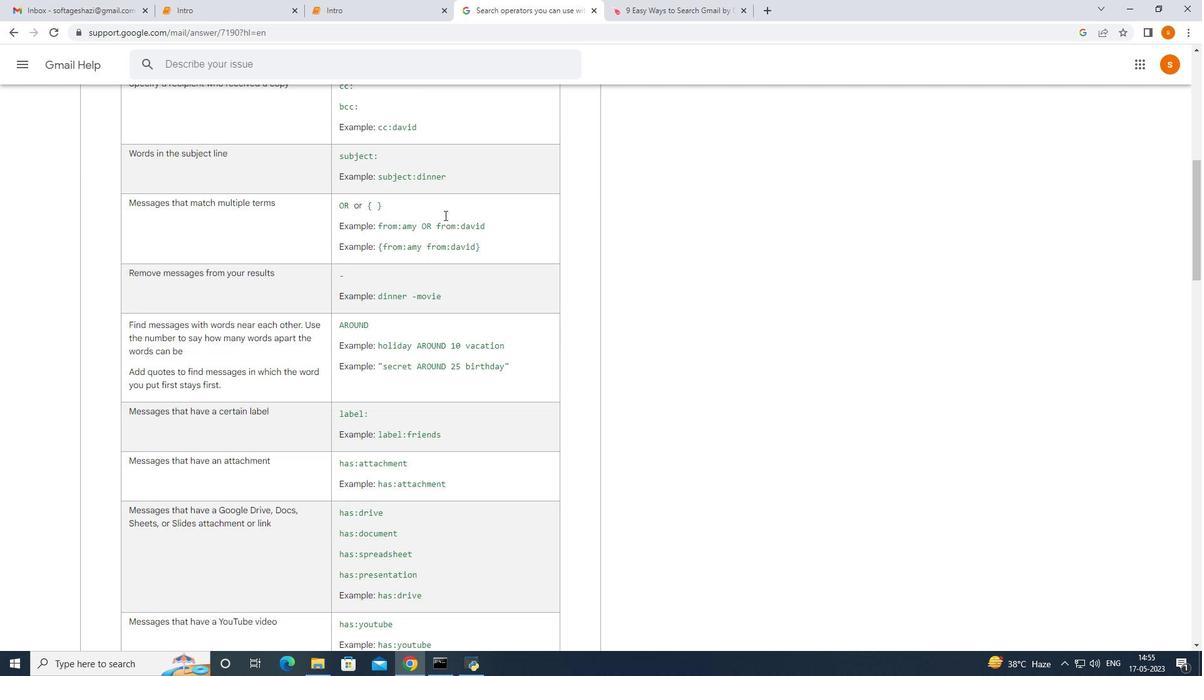 
Action: Mouse scrolled (444, 216) with delta (0, 0)
Screenshot: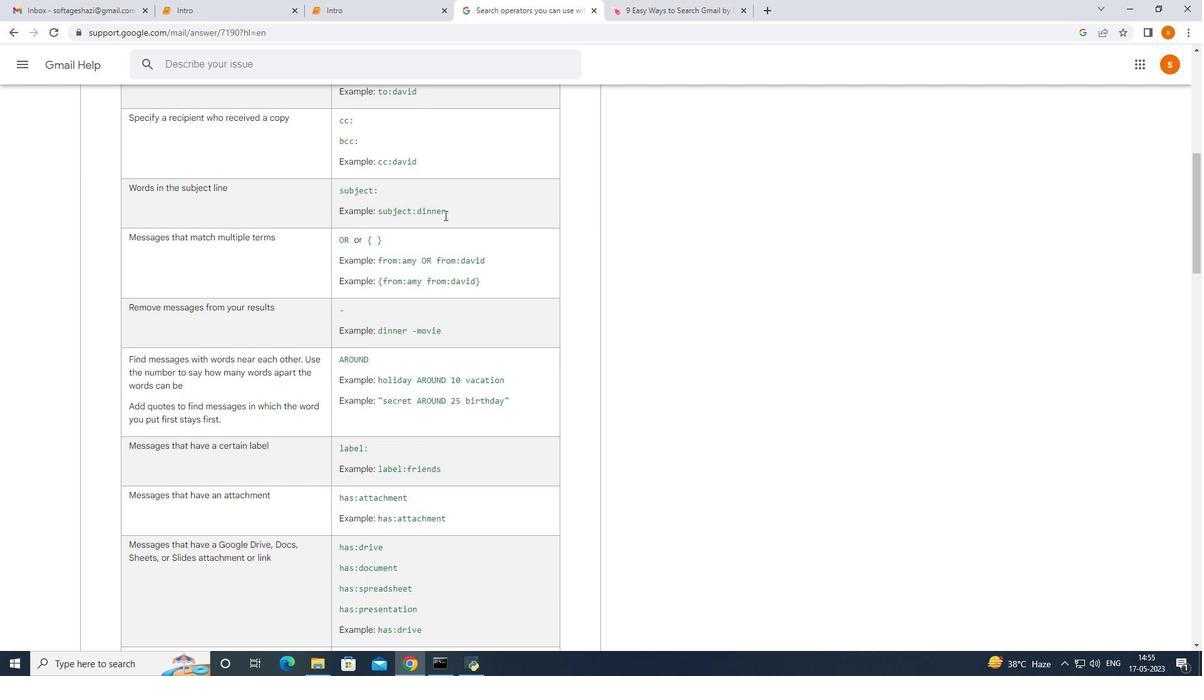 
Action: Mouse scrolled (444, 214) with delta (0, 0)
Screenshot: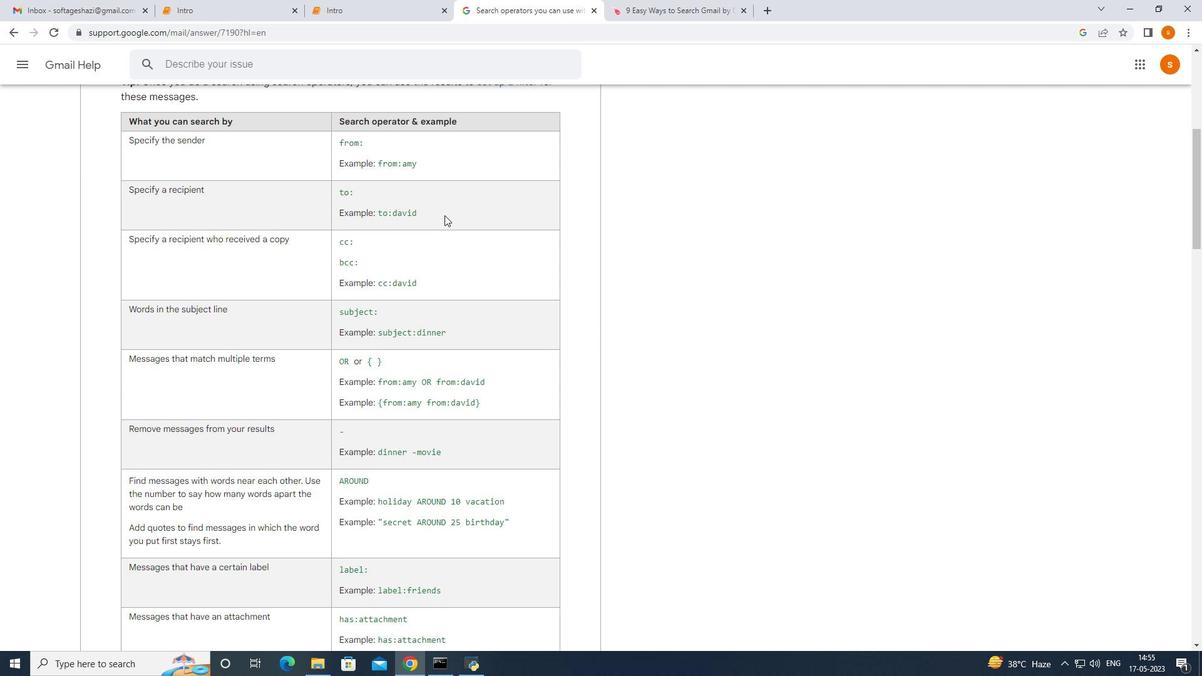 
Action: Mouse scrolled (444, 214) with delta (0, 0)
Screenshot: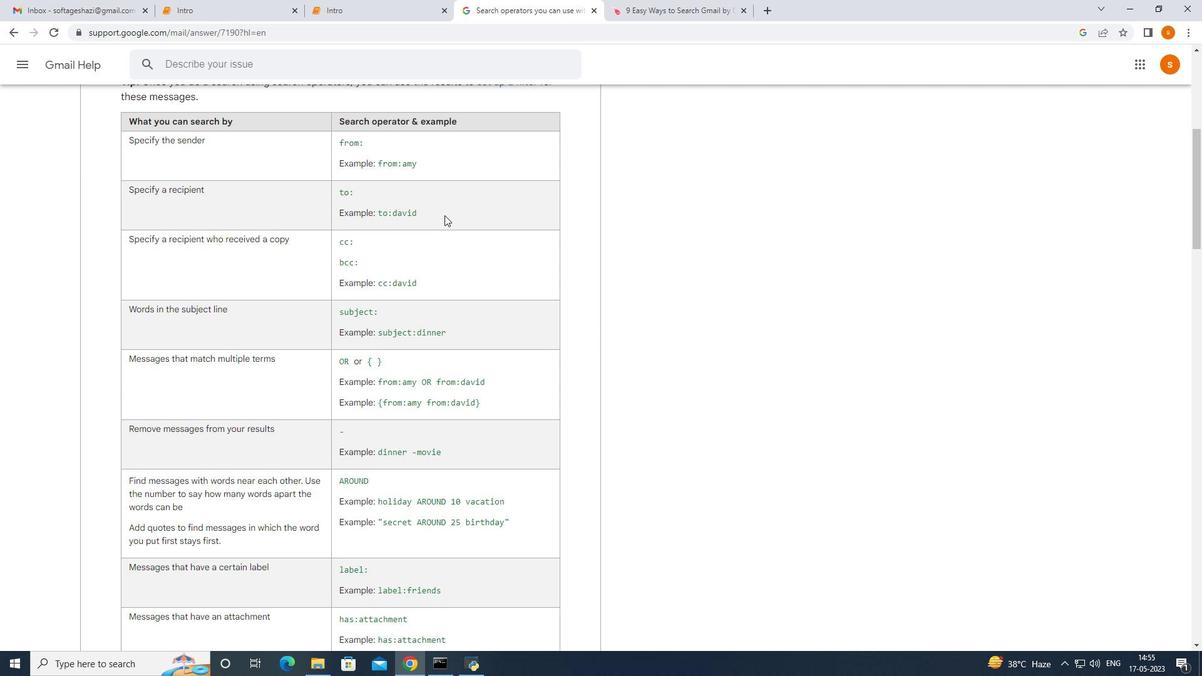 
Action: Mouse scrolled (444, 214) with delta (0, 0)
Screenshot: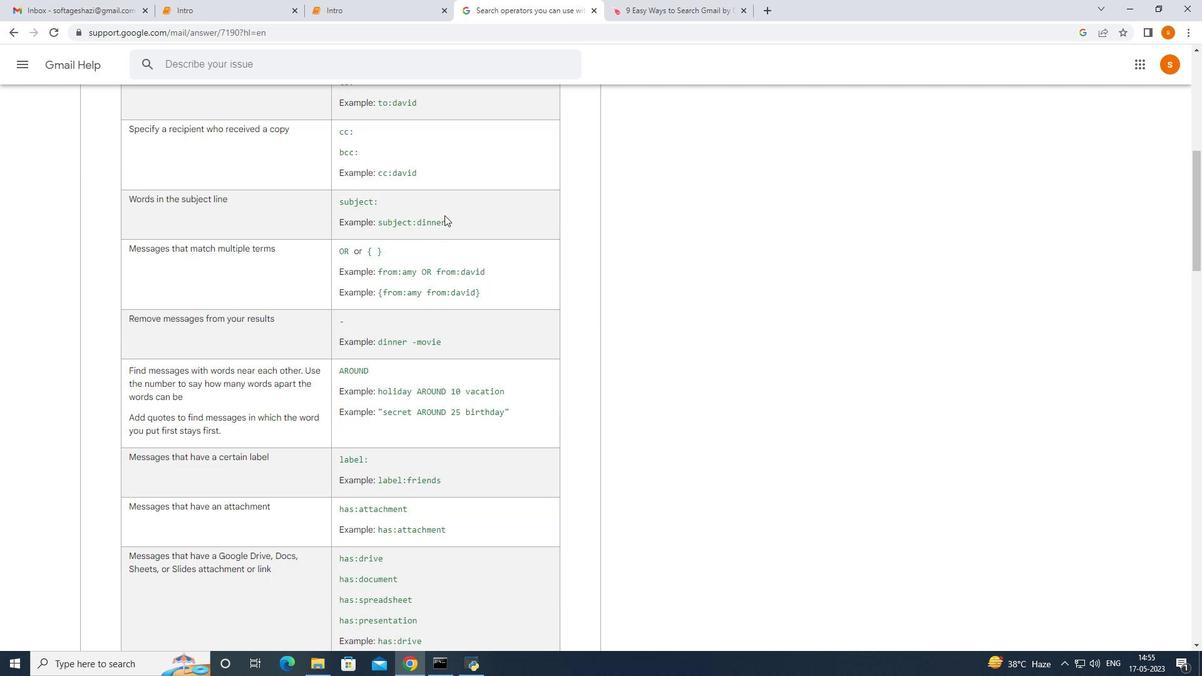 
Action: Mouse scrolled (444, 214) with delta (0, 0)
Screenshot: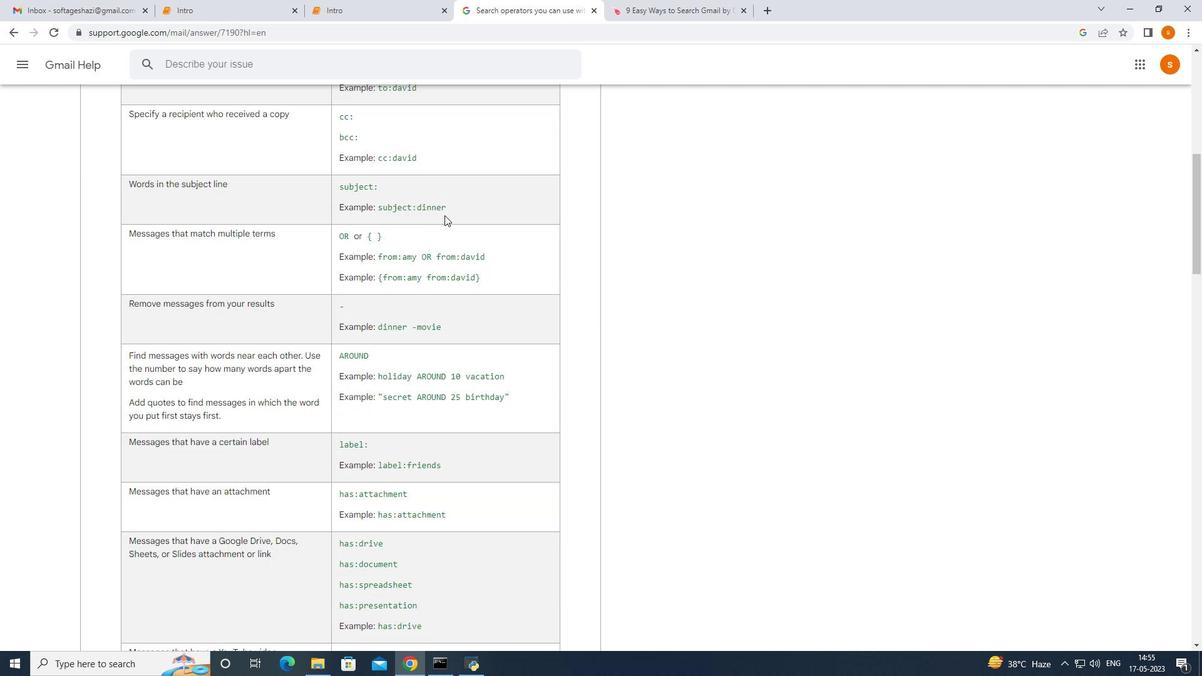 
Action: Mouse moved to (444, 215)
Screenshot: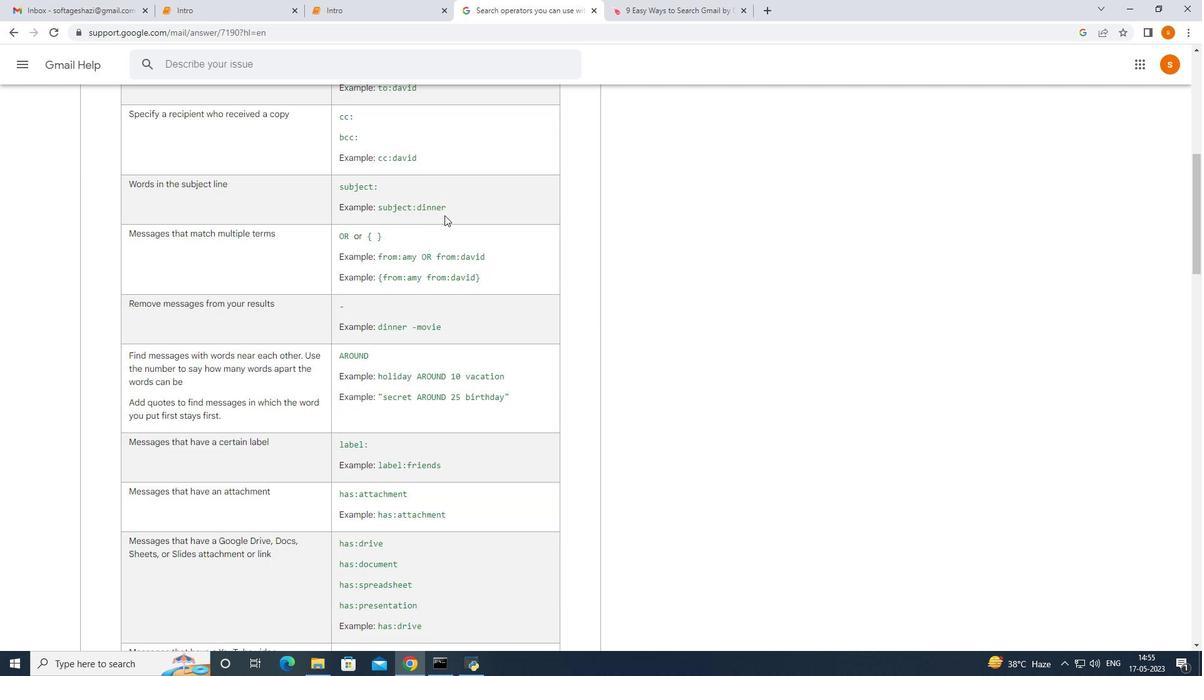 
Action: Mouse scrolled (444, 214) with delta (0, 0)
Screenshot: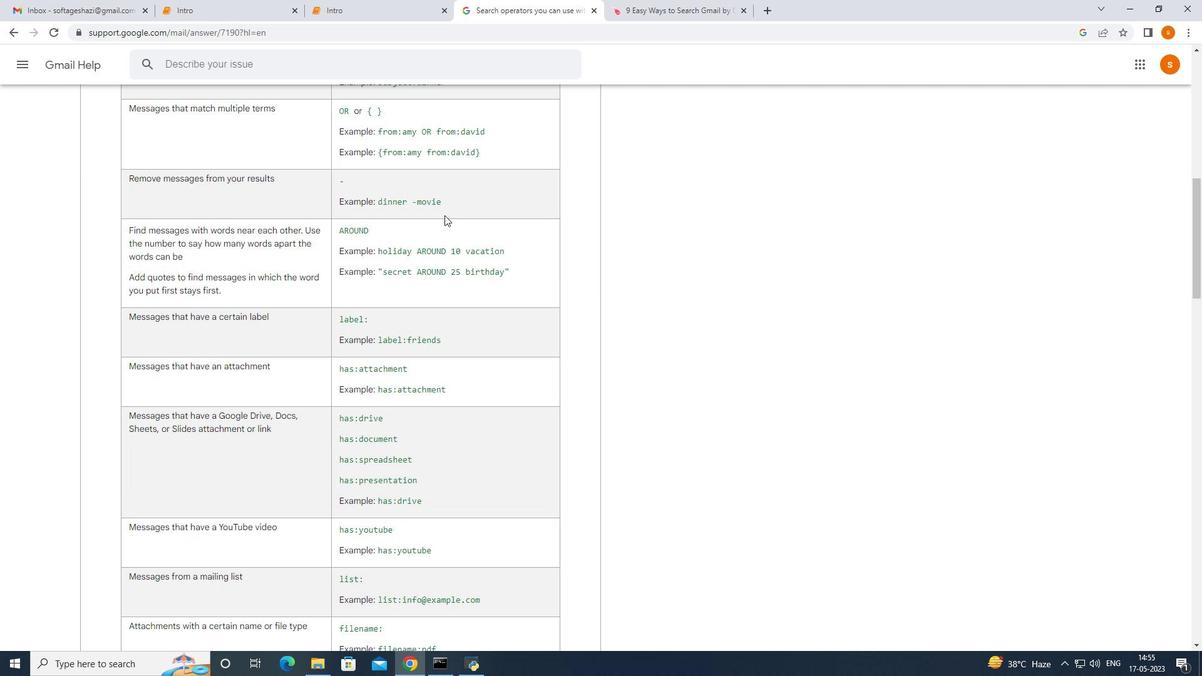 
Action: Mouse moved to (444, 216)
Screenshot: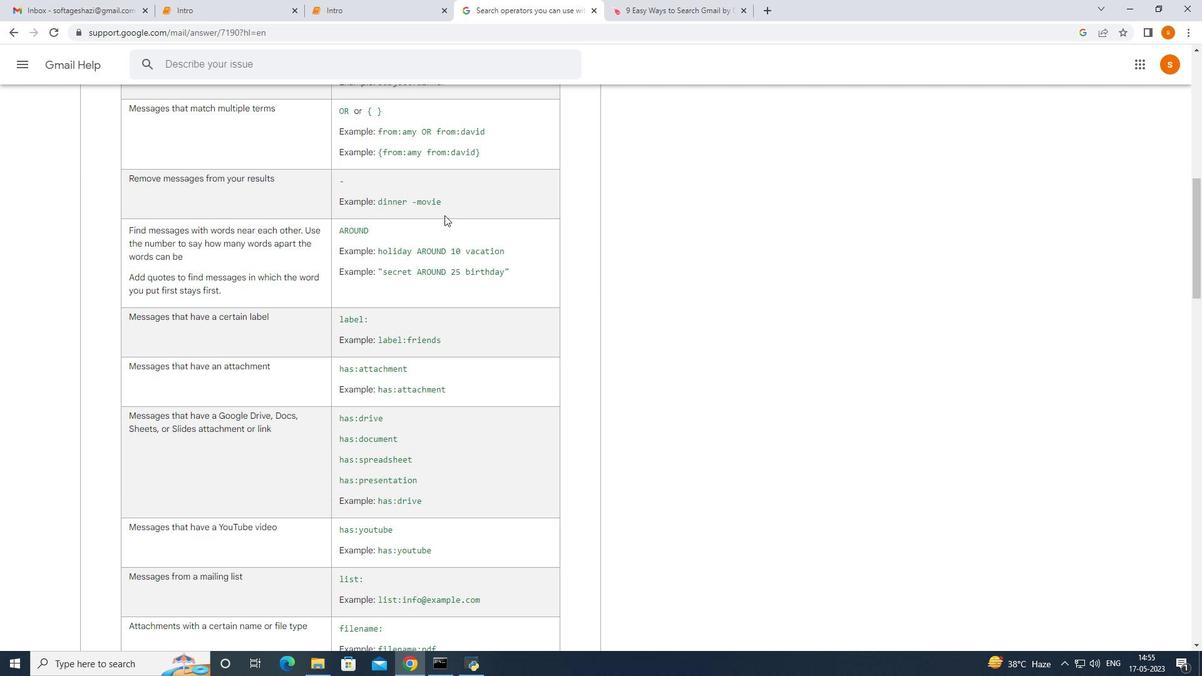 
Action: Mouse scrolled (444, 215) with delta (0, 0)
Screenshot: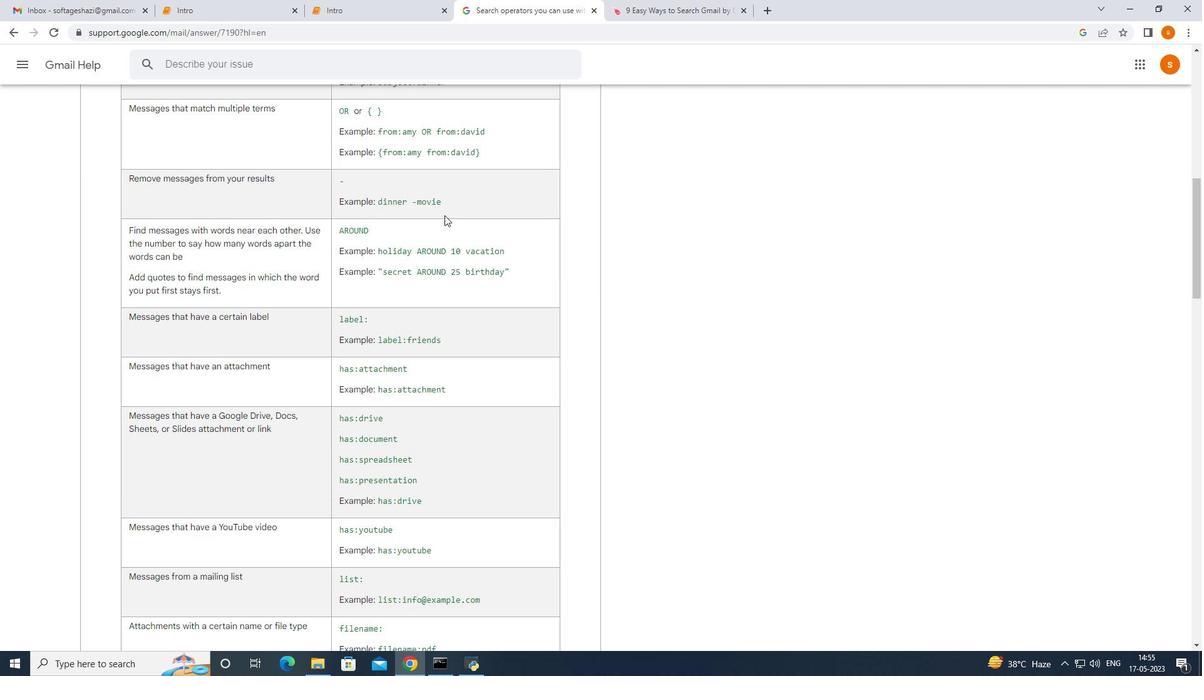 
Action: Mouse moved to (444, 216)
Screenshot: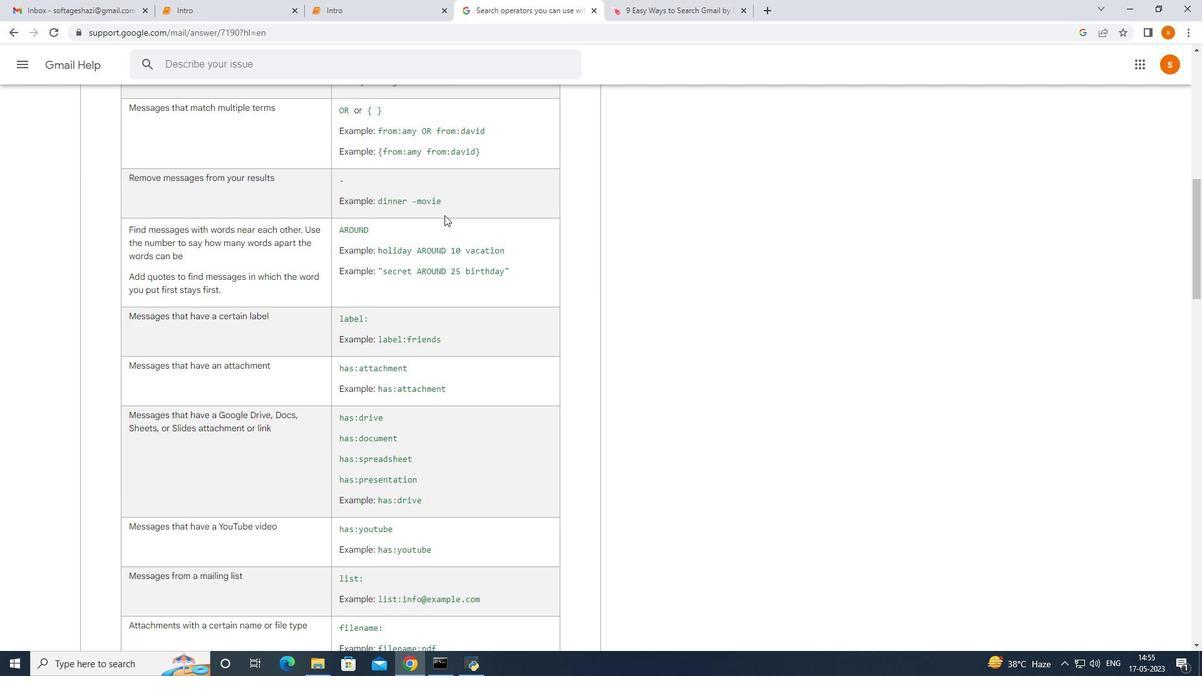 
Action: Mouse scrolled (444, 215) with delta (0, 0)
Screenshot: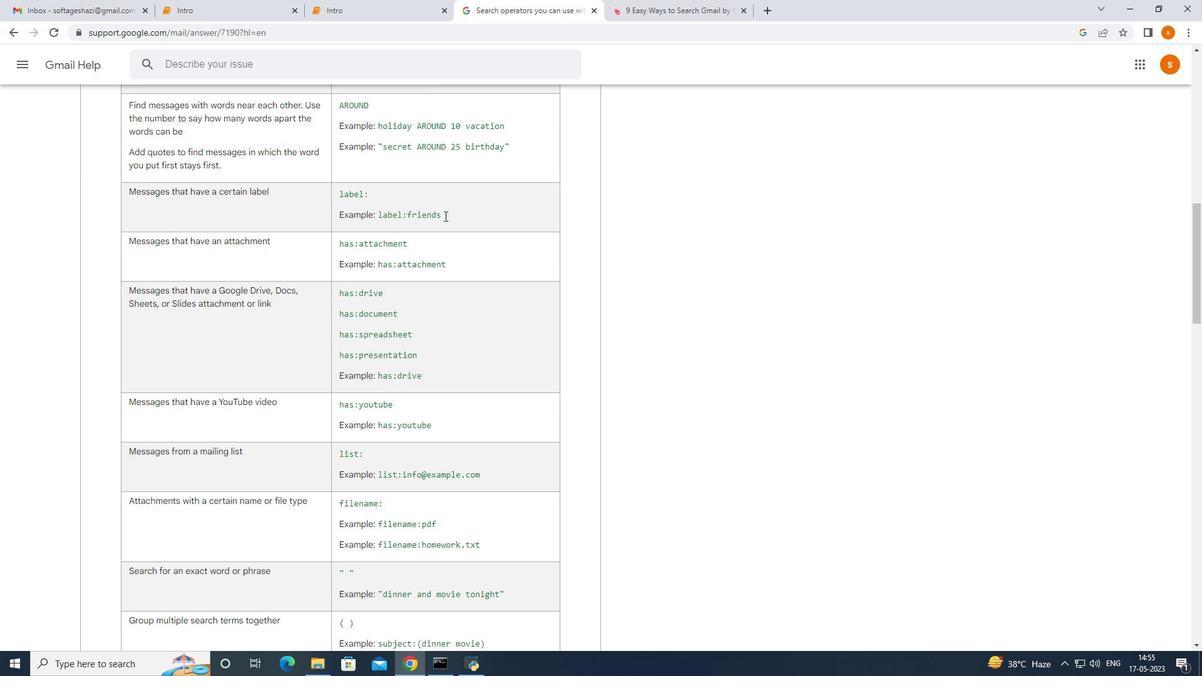 
Action: Mouse moved to (444, 216)
Screenshot: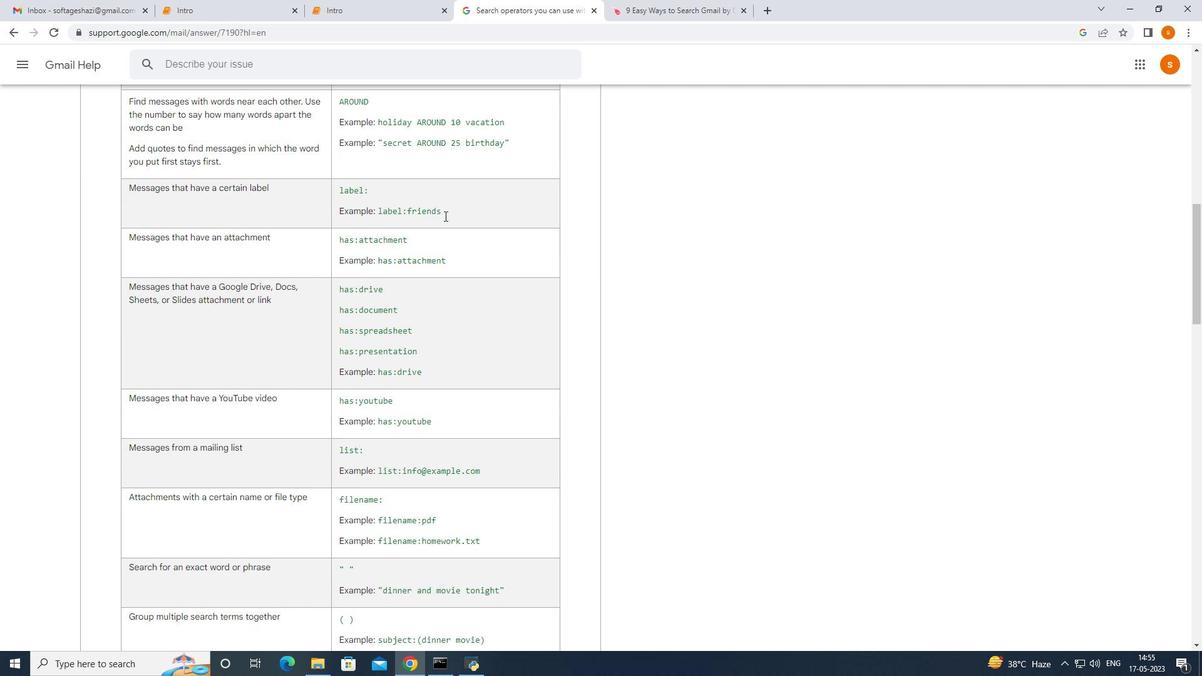 
Action: Mouse scrolled (444, 216) with delta (0, 0)
Screenshot: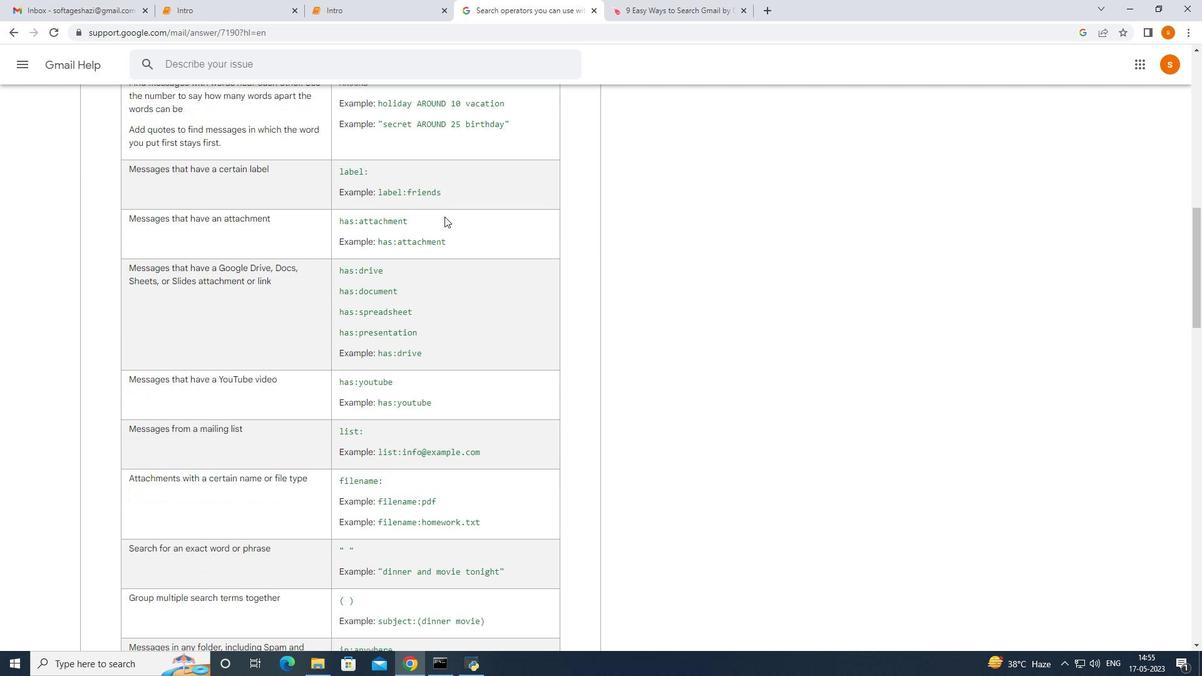 
Action: Mouse moved to (446, 214)
Screenshot: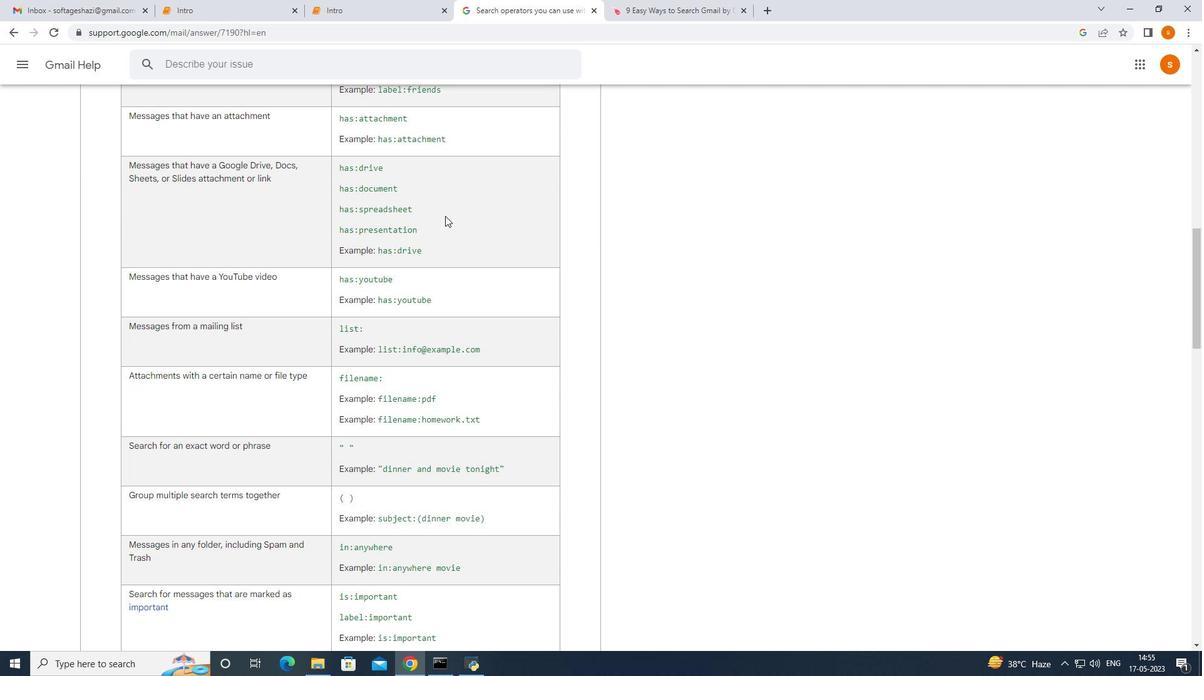 
Action: Mouse scrolled (446, 214) with delta (0, 0)
Screenshot: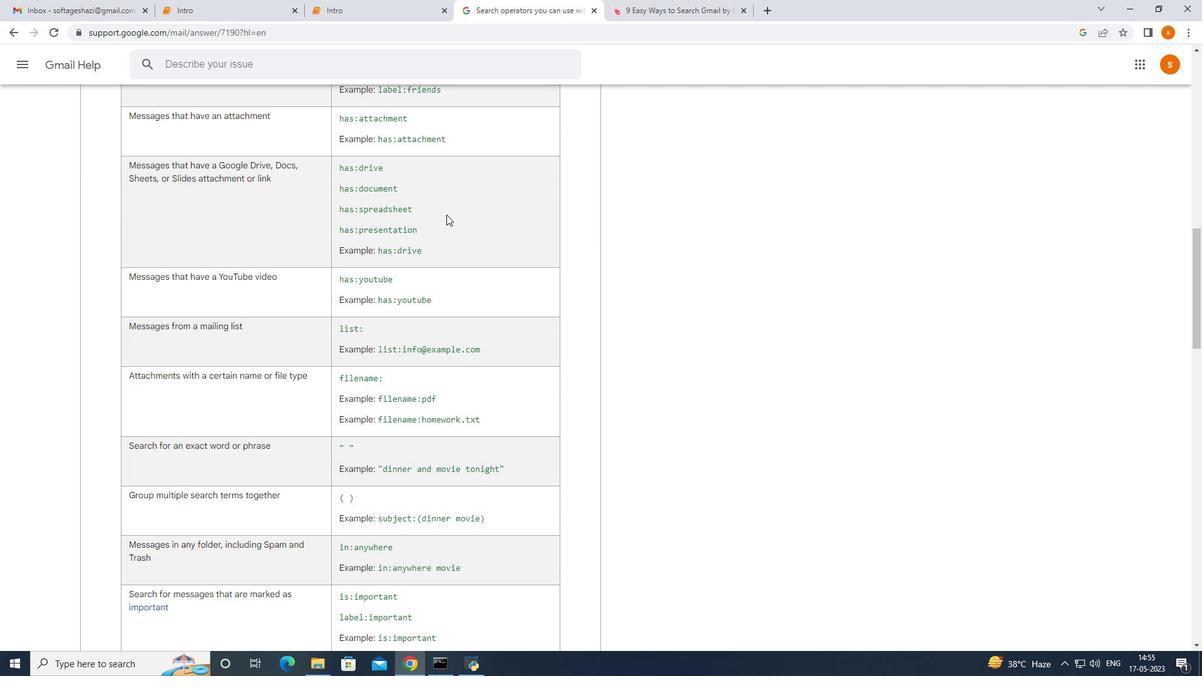 
Action: Mouse moved to (445, 221)
Screenshot: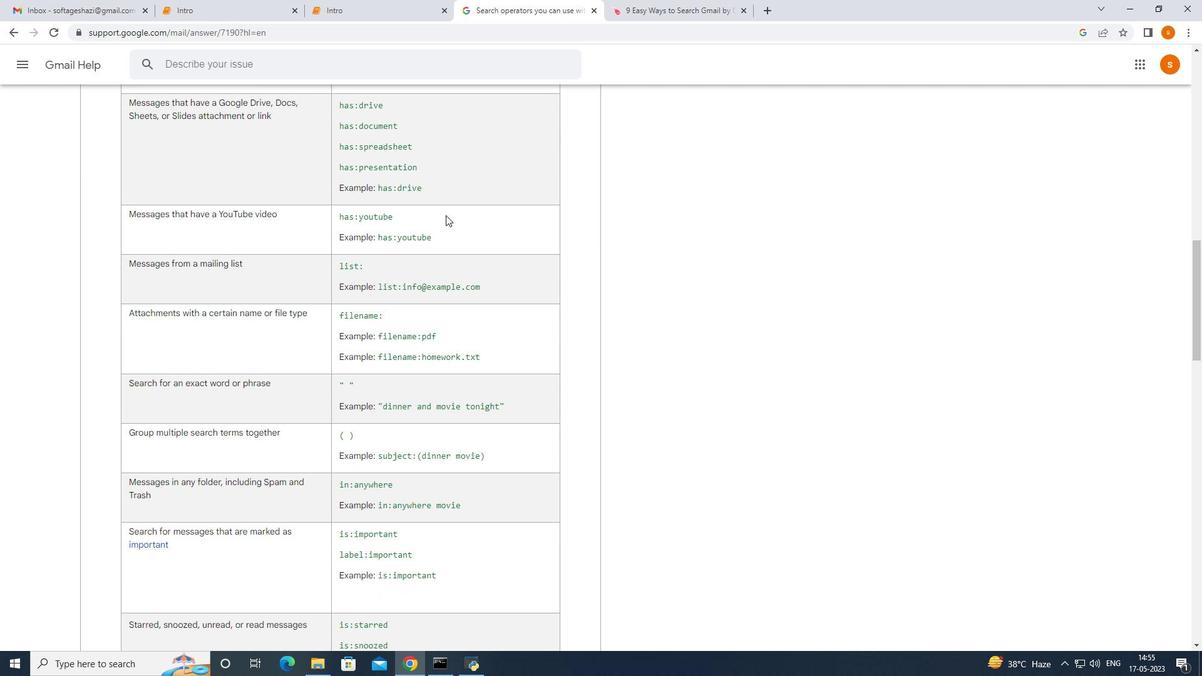 
Action: Mouse scrolled (445, 220) with delta (0, 0)
Screenshot: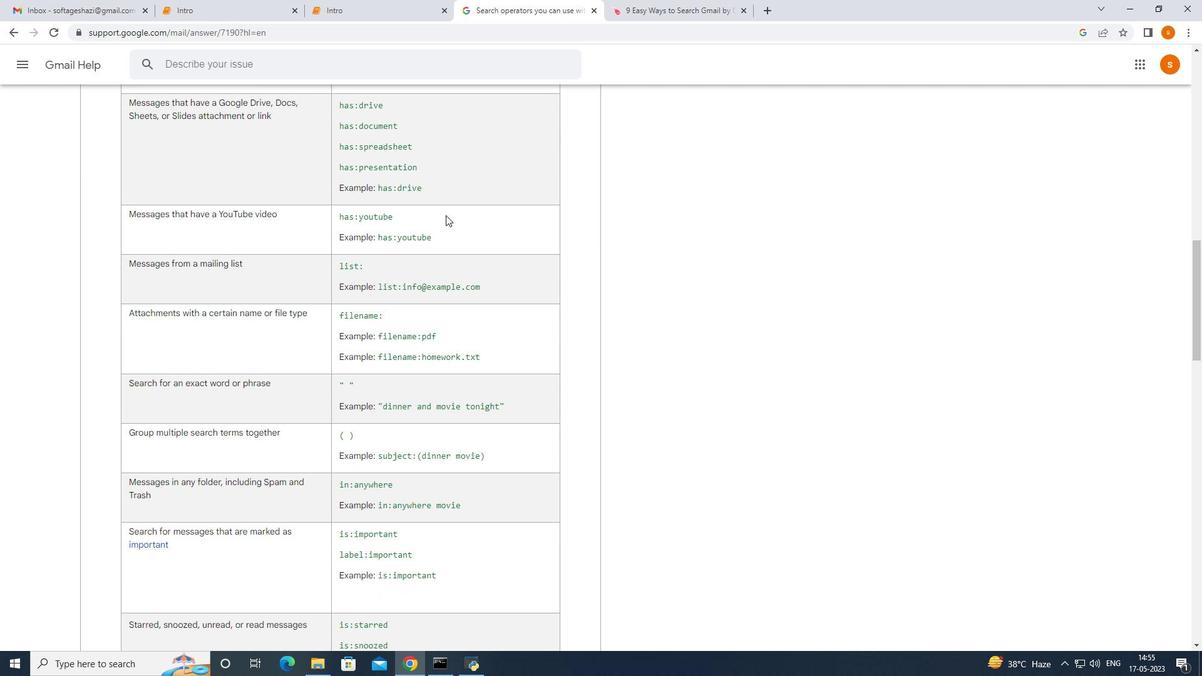 
Action: Mouse moved to (444, 221)
Screenshot: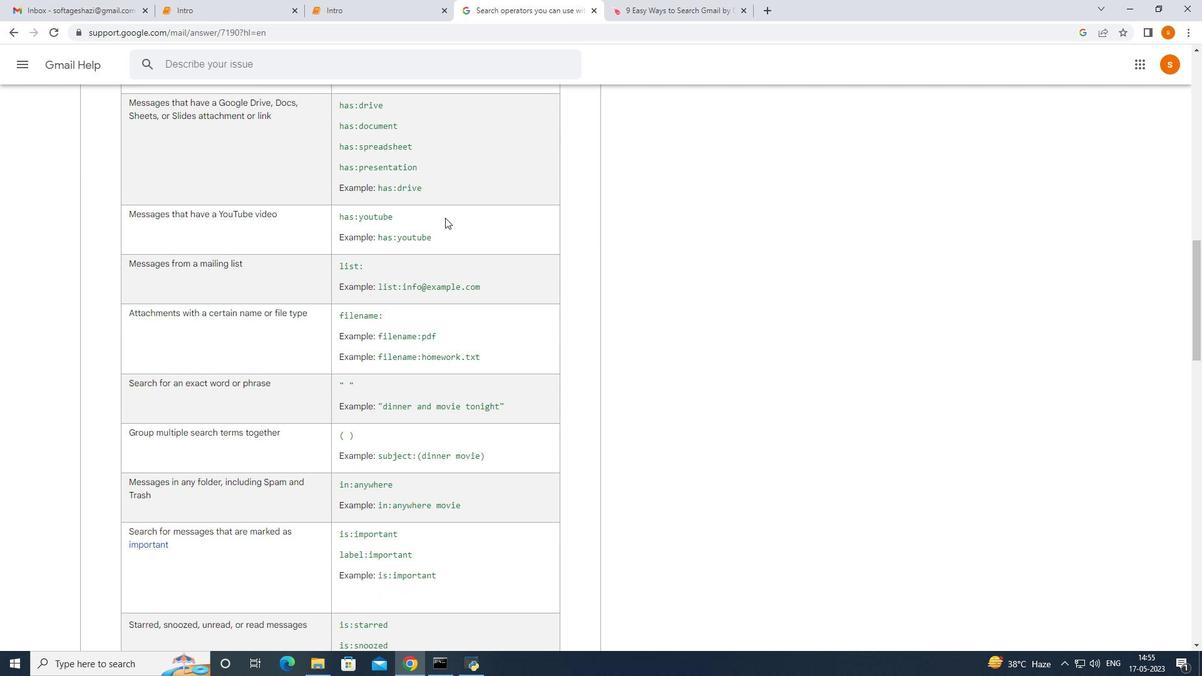 
Action: Mouse scrolled (444, 221) with delta (0, 0)
Screenshot: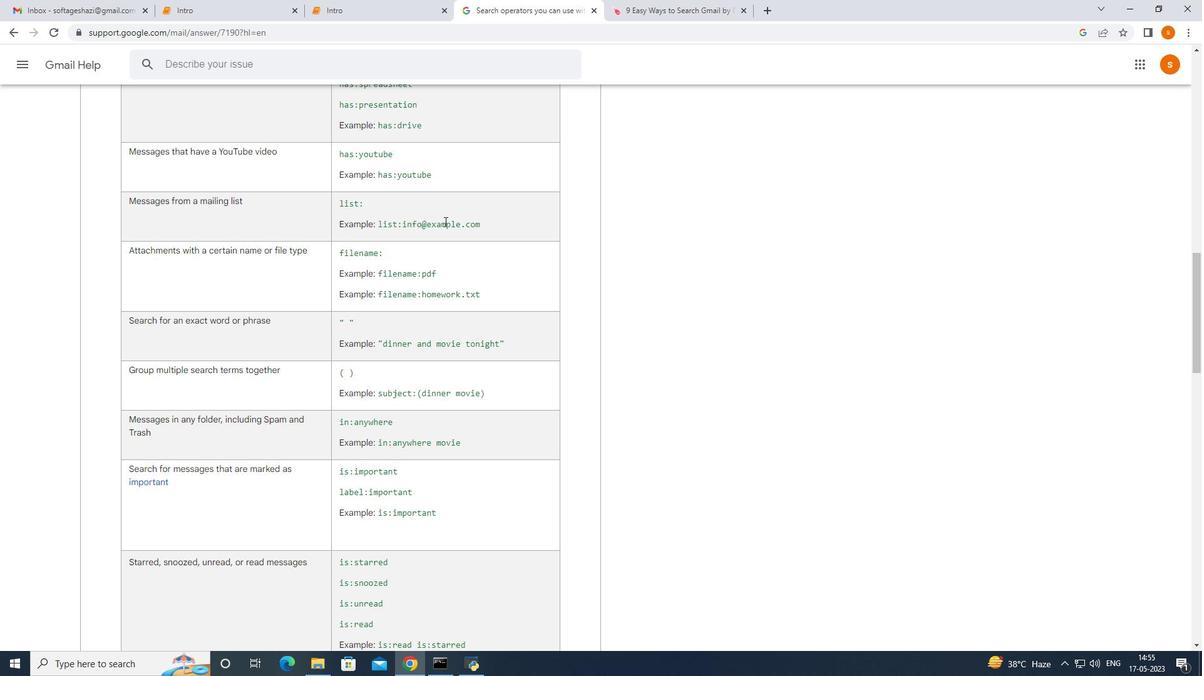 
Action: Mouse moved to (443, 221)
Screenshot: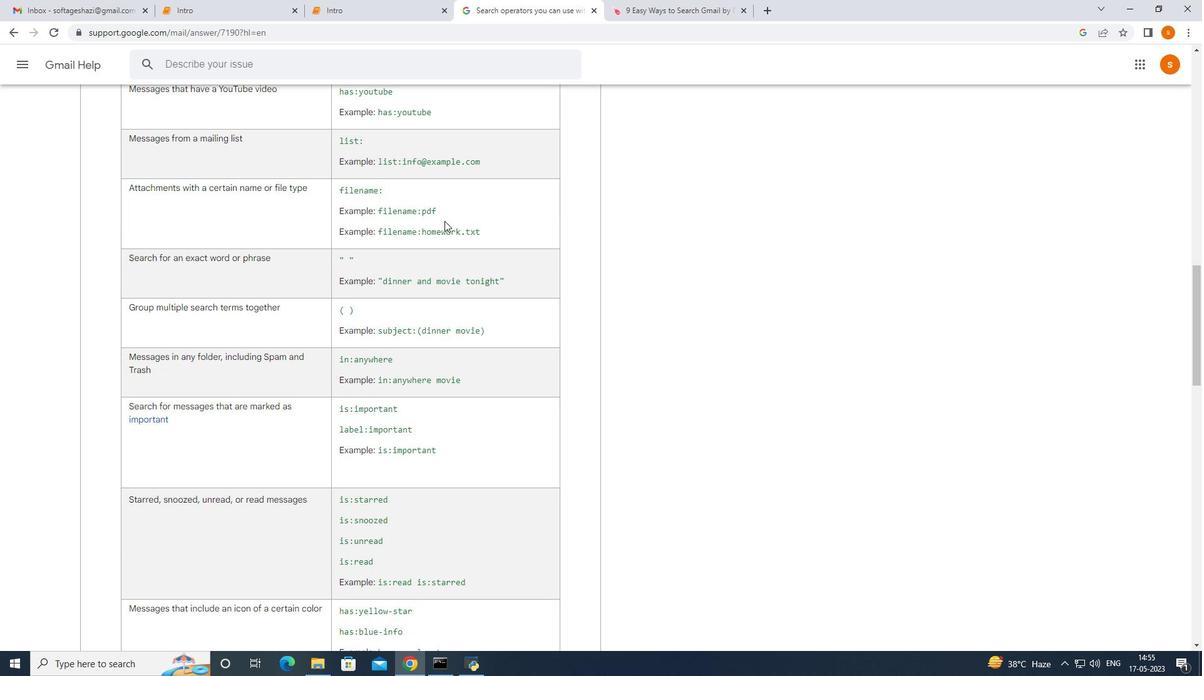 
Action: Mouse scrolled (443, 221) with delta (0, 0)
Screenshot: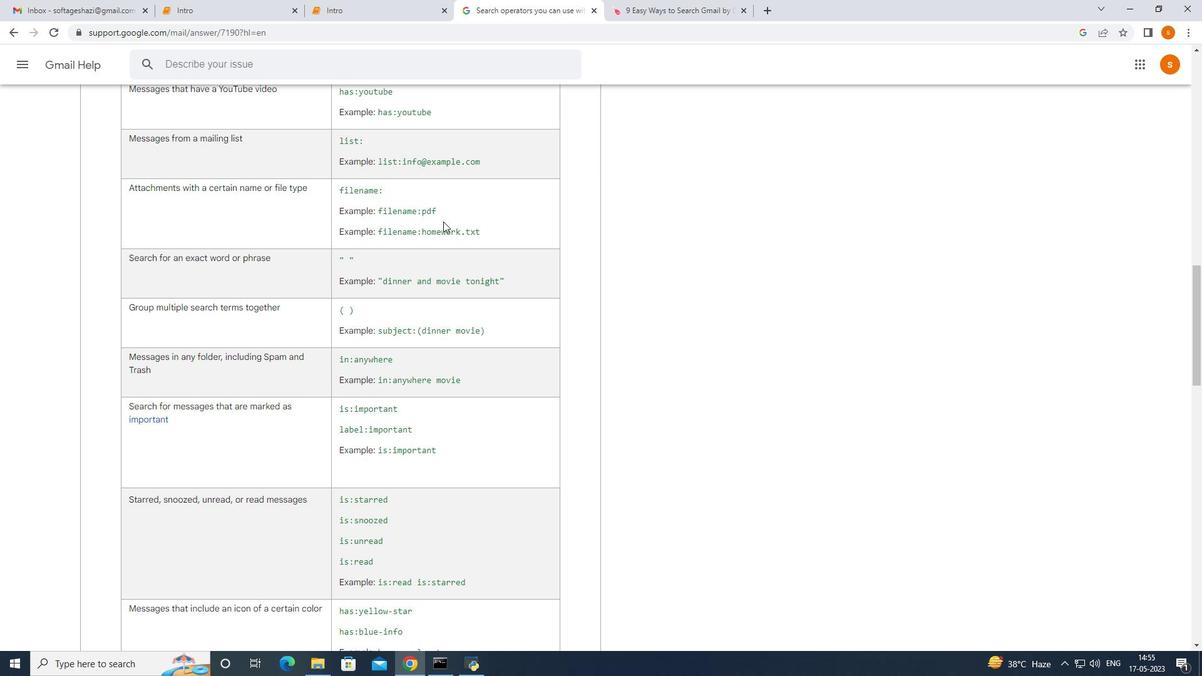 
Action: Mouse scrolled (443, 221) with delta (0, 0)
Screenshot: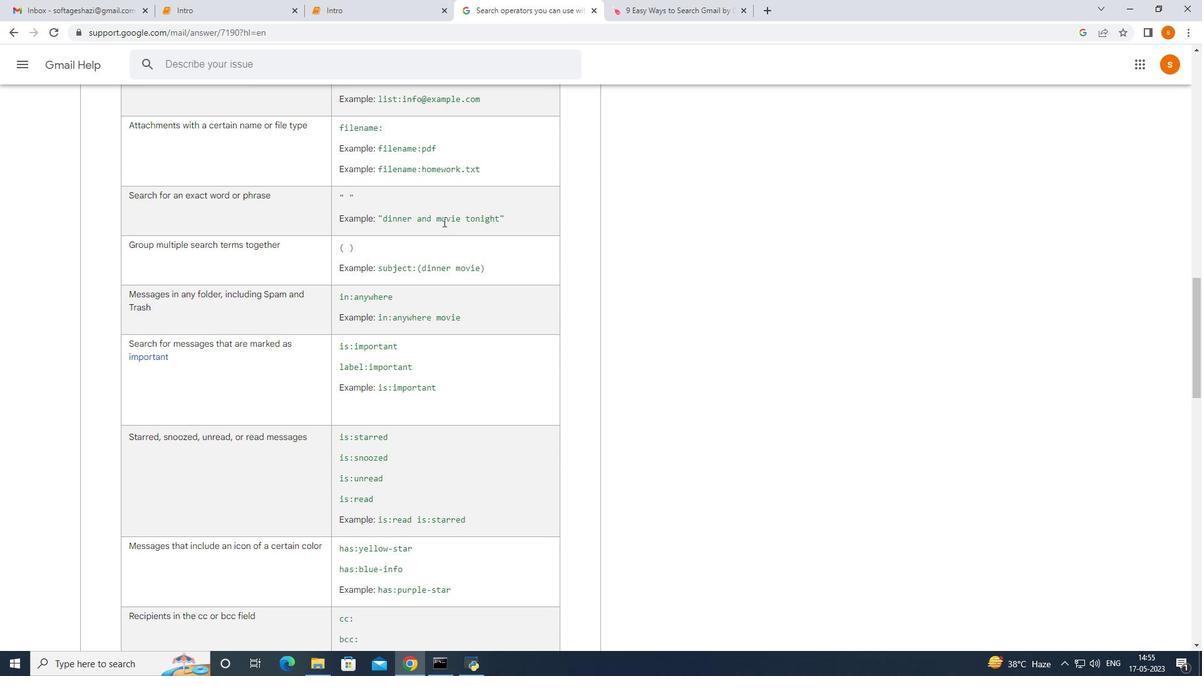
Action: Mouse moved to (443, 221)
Screenshot: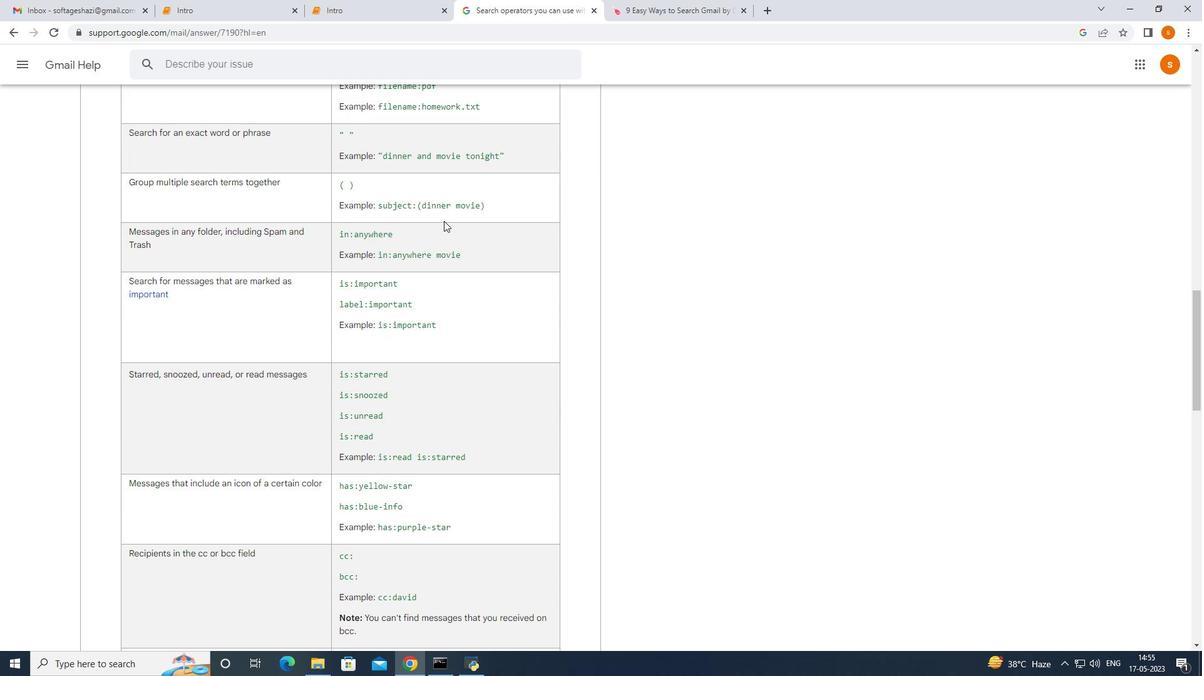 
Action: Mouse scrolled (443, 220) with delta (0, 0)
Screenshot: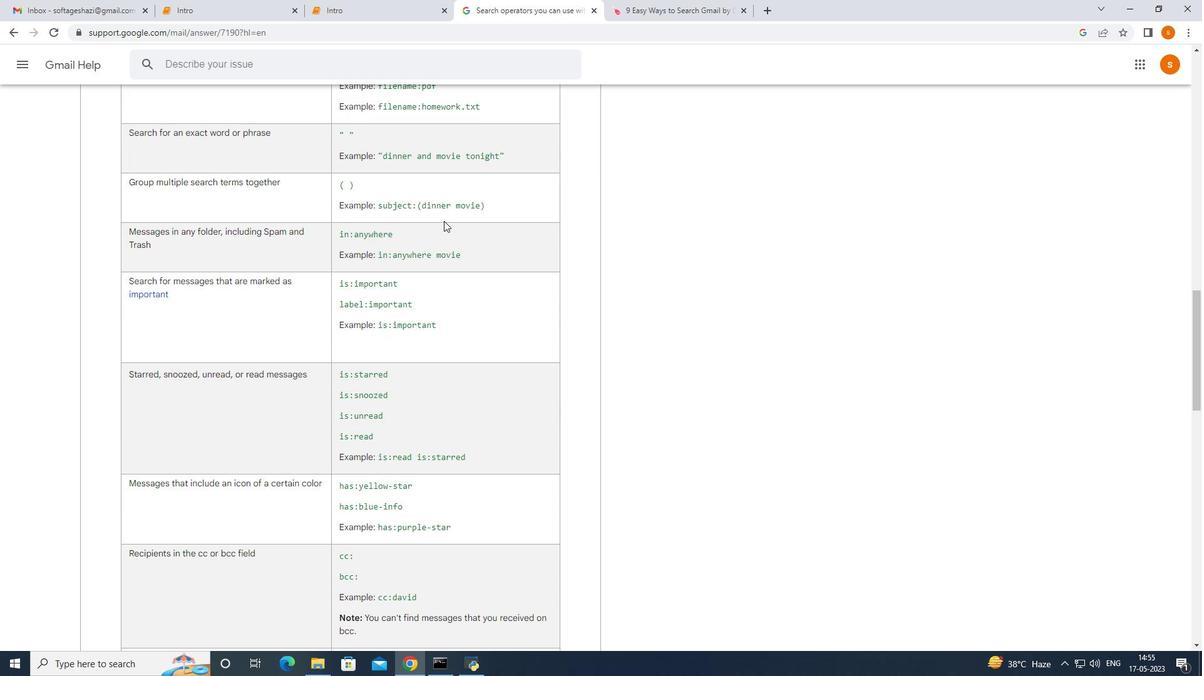 
Action: Mouse scrolled (443, 220) with delta (0, 0)
Screenshot: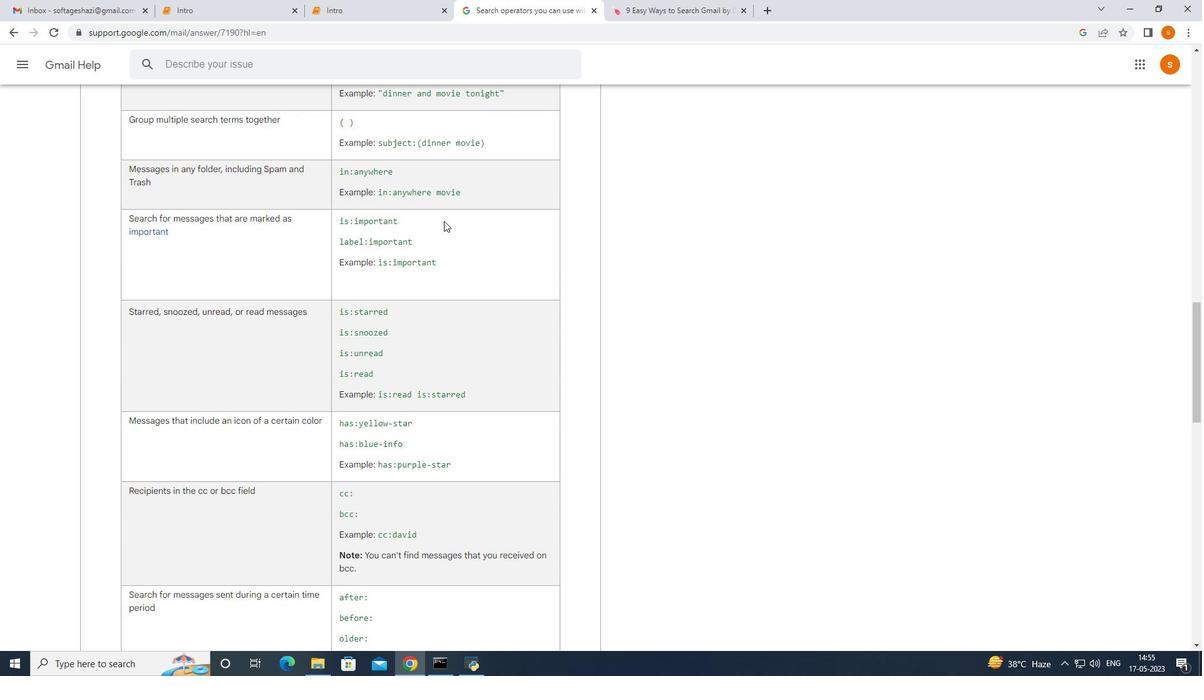 
Action: Mouse scrolled (443, 220) with delta (0, 0)
Screenshot: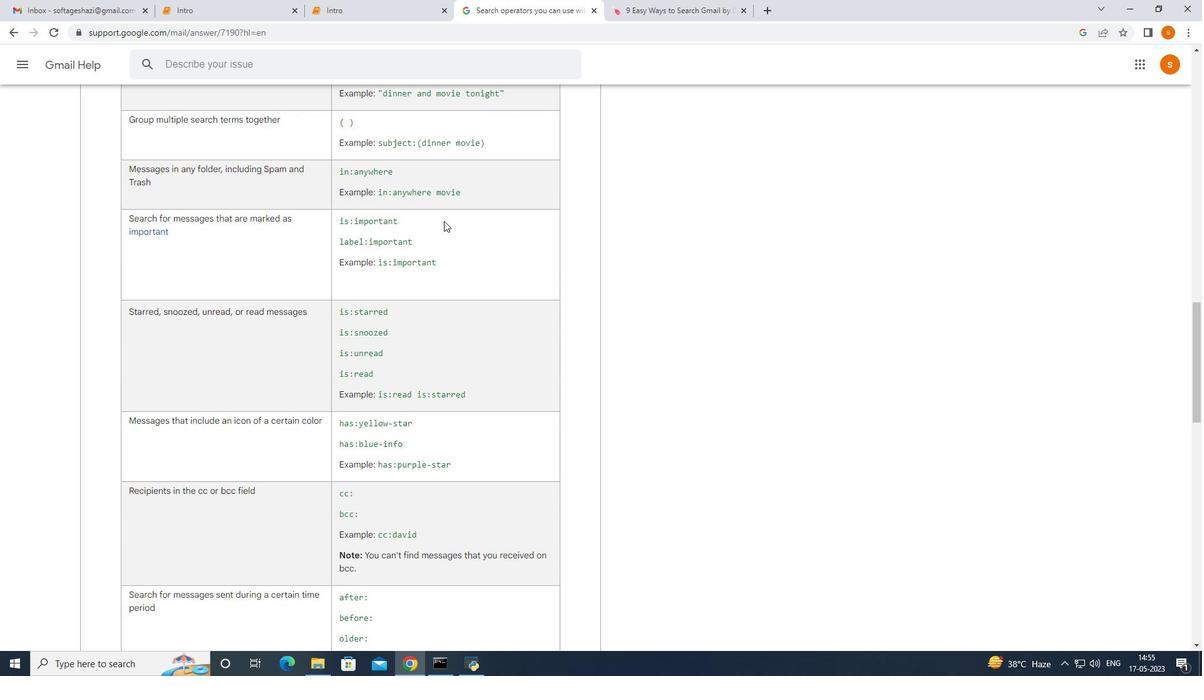 
Action: Mouse moved to (443, 221)
Screenshot: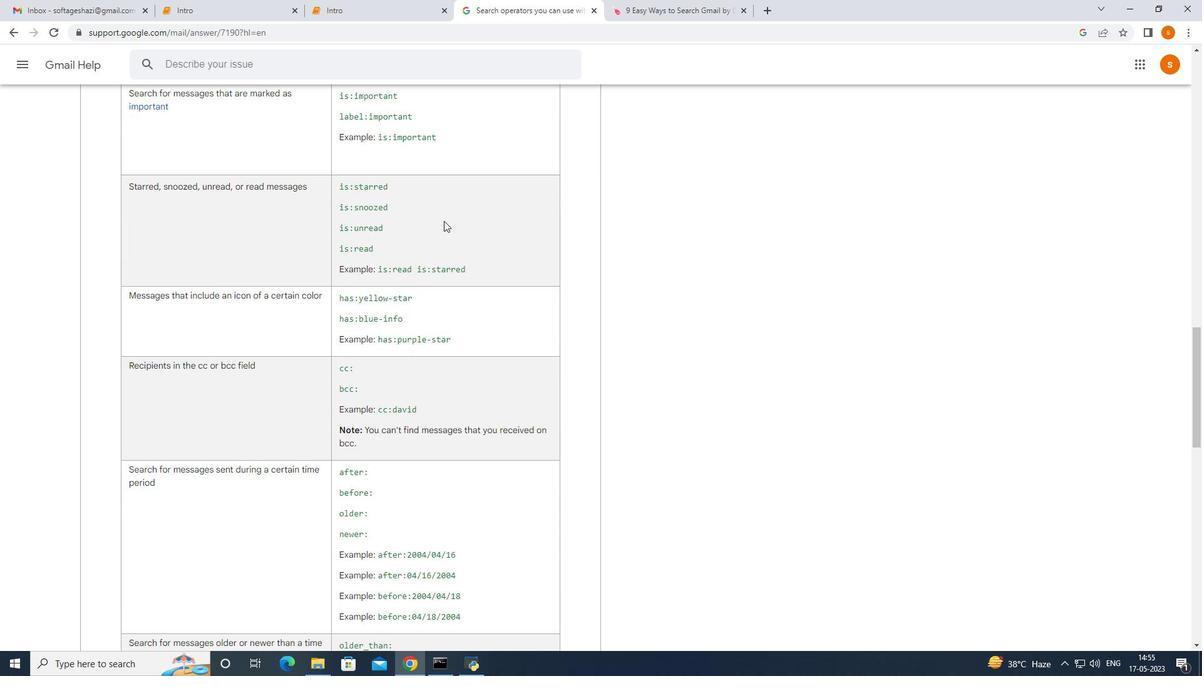
Action: Mouse scrolled (443, 220) with delta (0, 0)
Screenshot: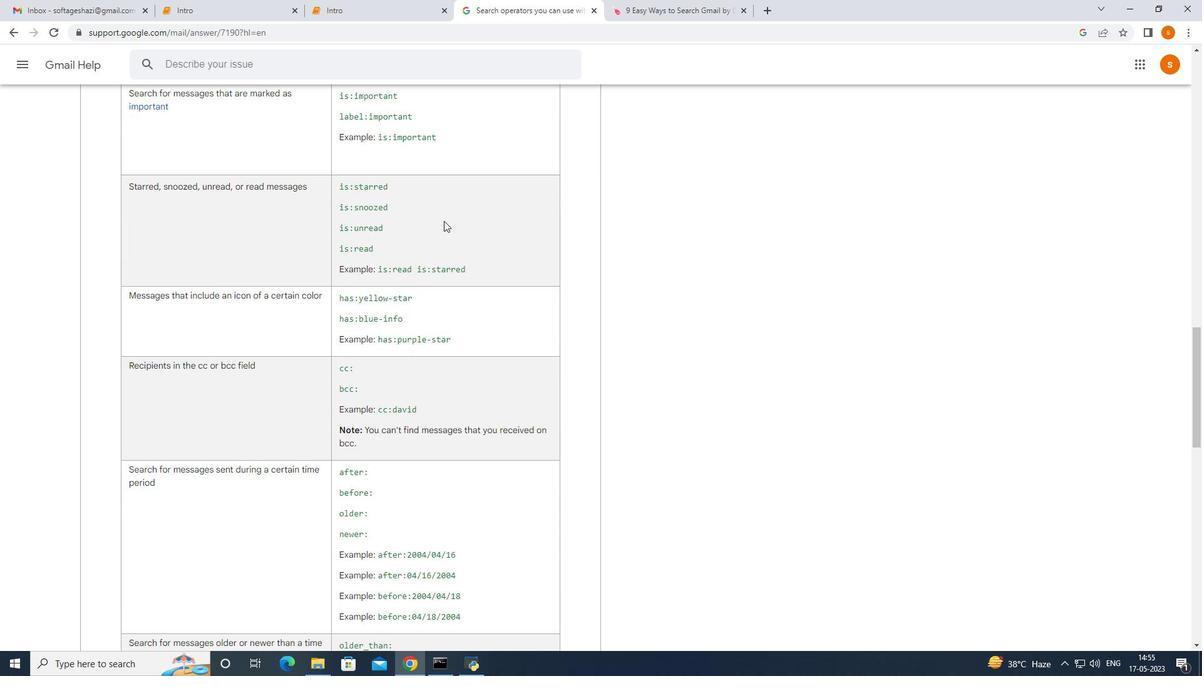 
Action: Mouse moved to (273, 373)
Screenshot: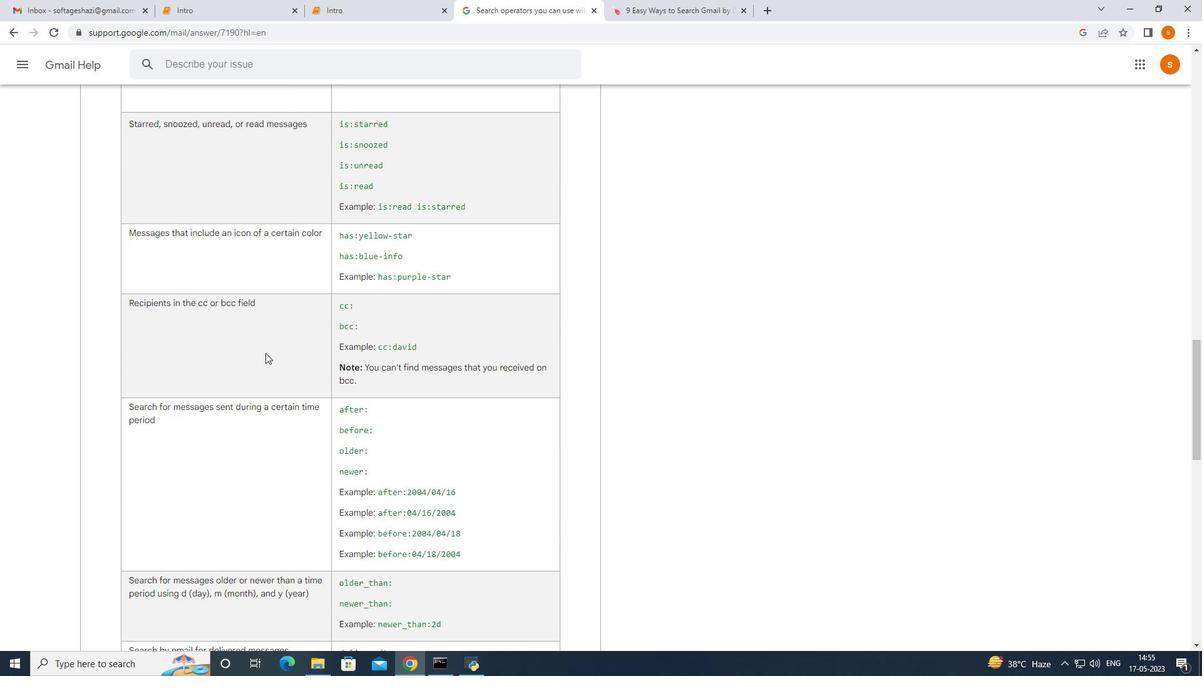 
Action: Mouse scrolled (273, 373) with delta (0, 0)
Screenshot: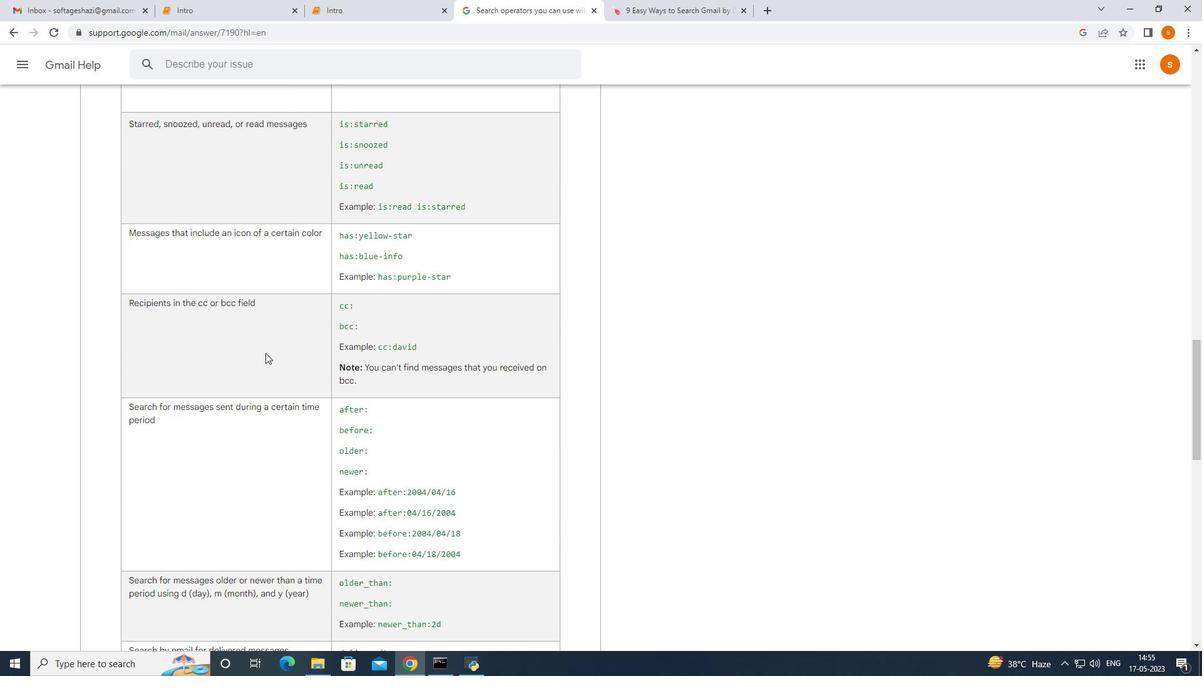 
Action: Mouse moved to (290, 414)
Screenshot: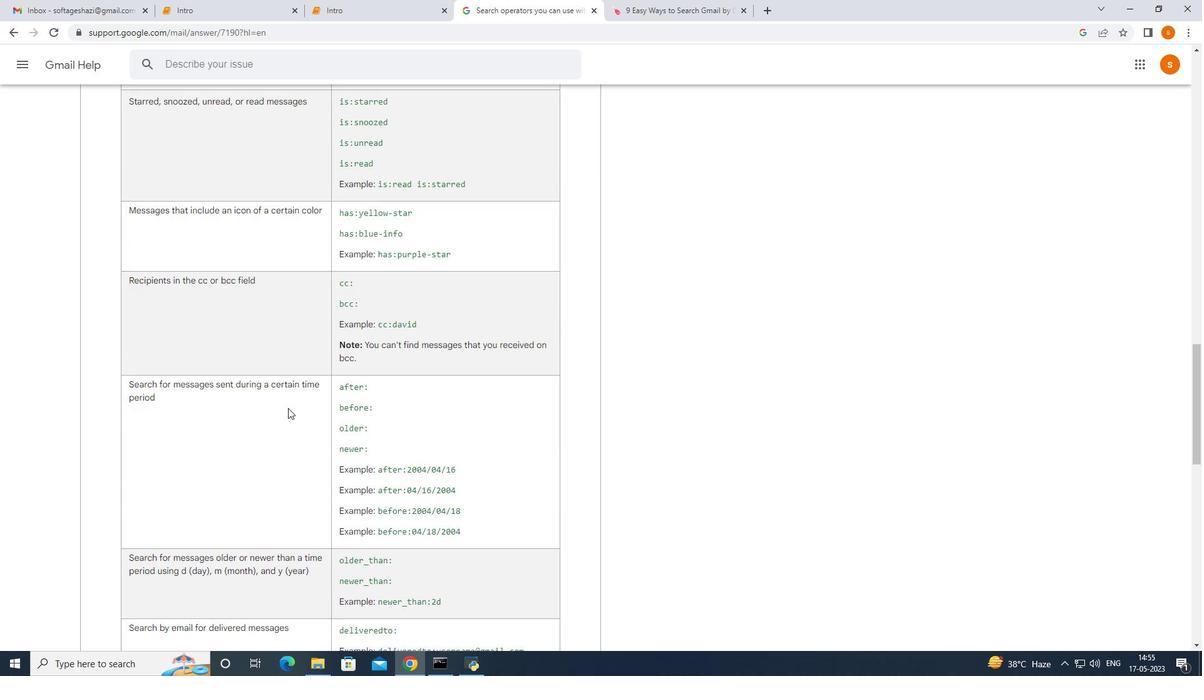 
Action: Mouse scrolled (290, 413) with delta (0, 0)
Screenshot: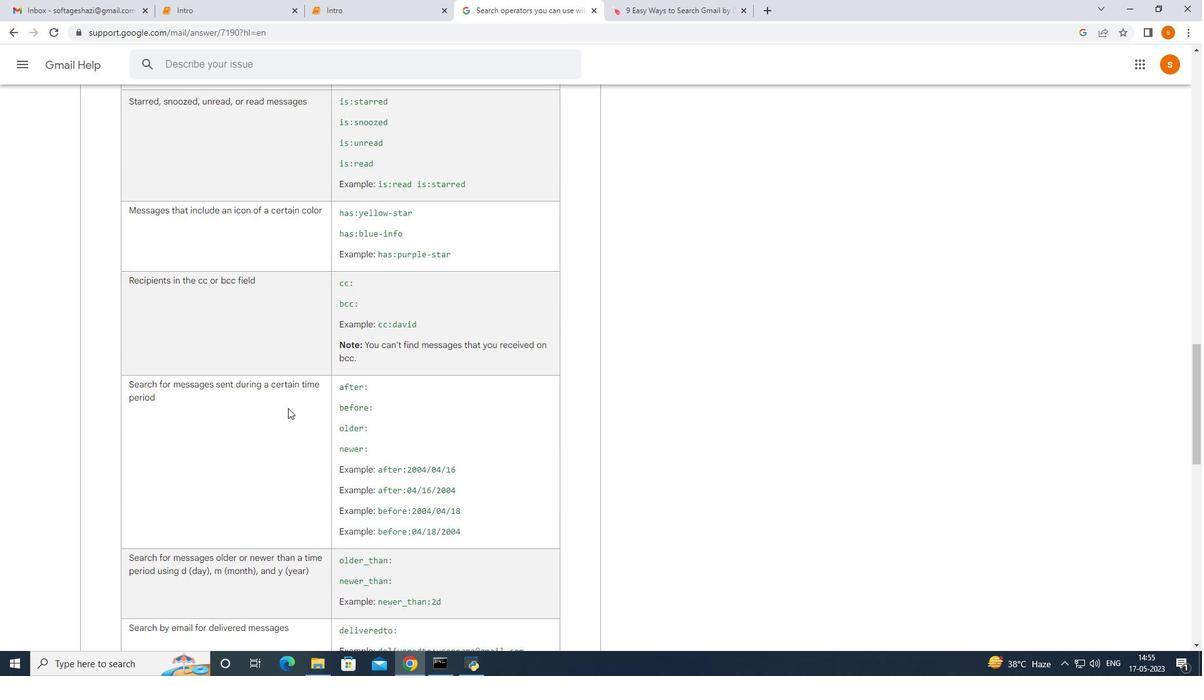
Action: Mouse moved to (292, 411)
Screenshot: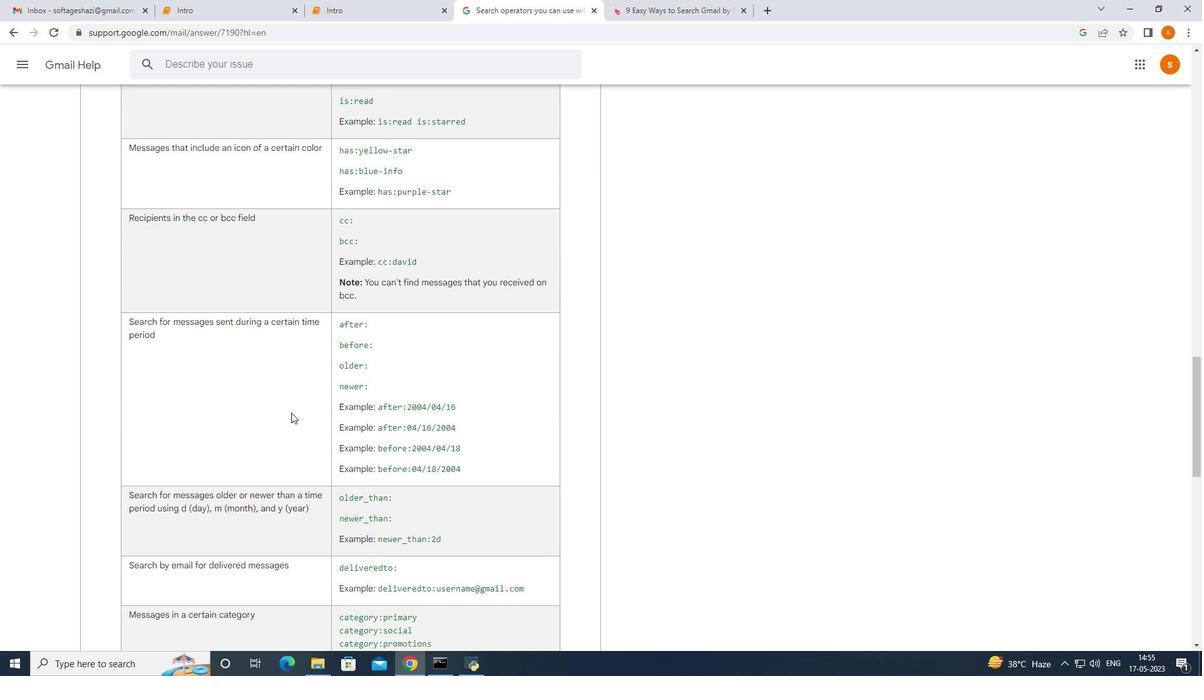
Action: Mouse scrolled (292, 410) with delta (0, 0)
Screenshot: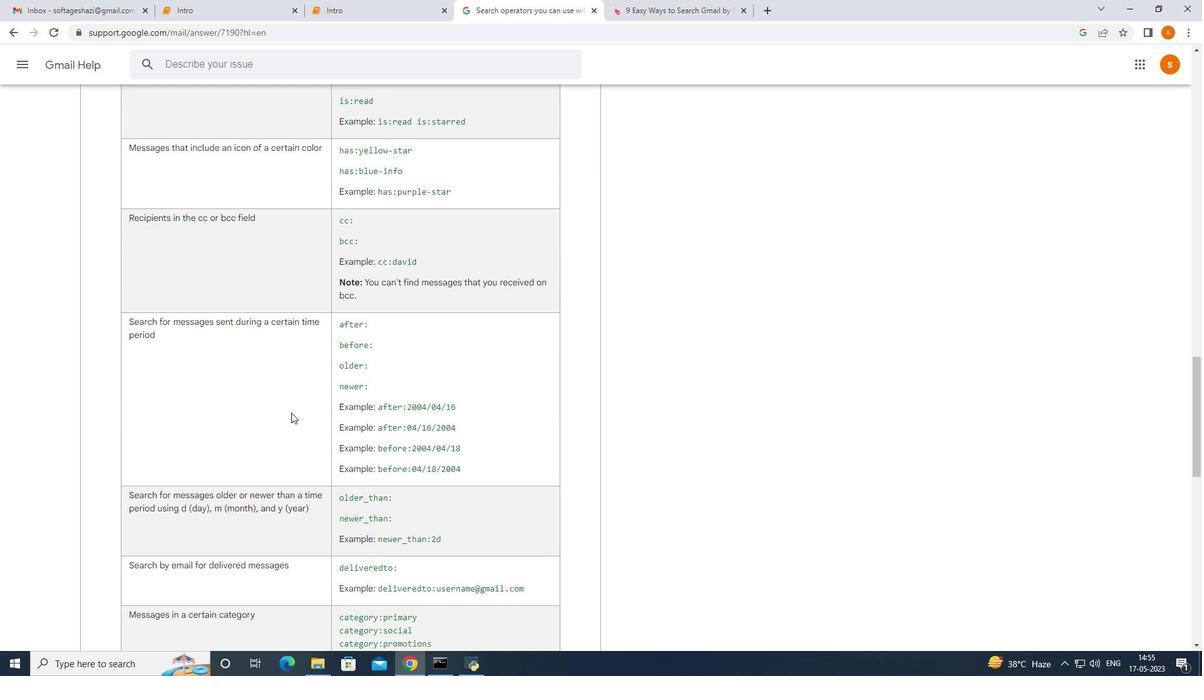 
Action: Mouse moved to (334, 257)
Screenshot: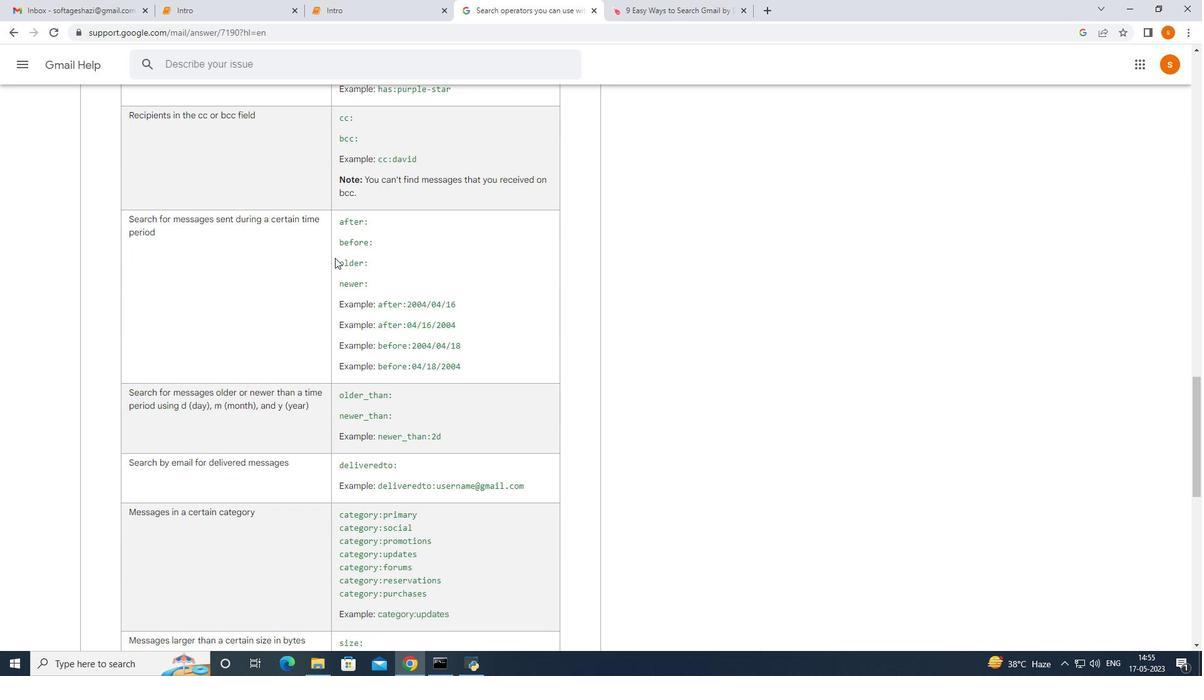 
Action: Mouse scrolled (334, 257) with delta (0, 0)
Screenshot: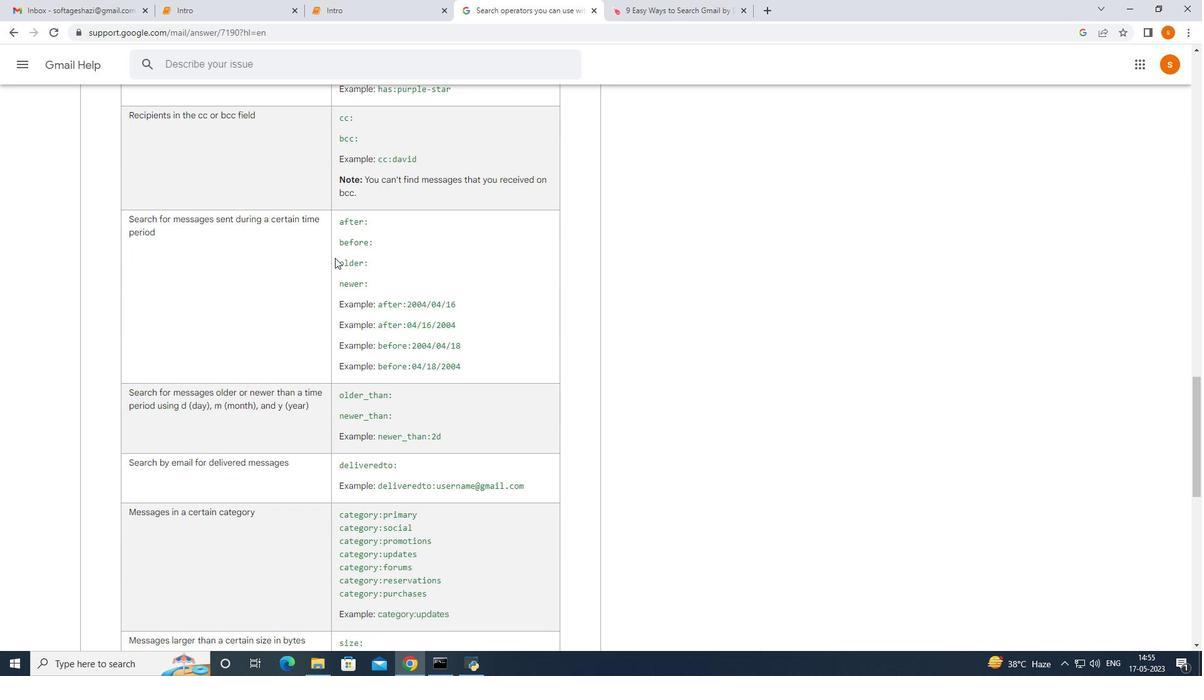 
Action: Mouse scrolled (334, 257) with delta (0, 0)
Screenshot: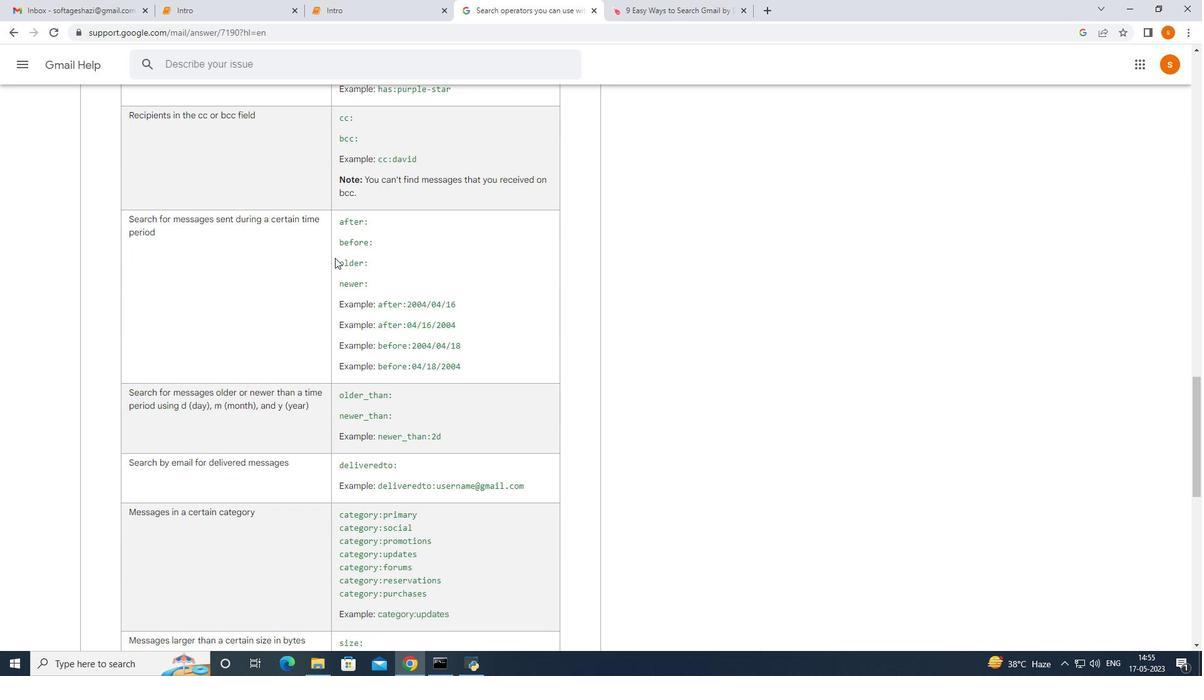 
Action: Mouse moved to (334, 258)
Screenshot: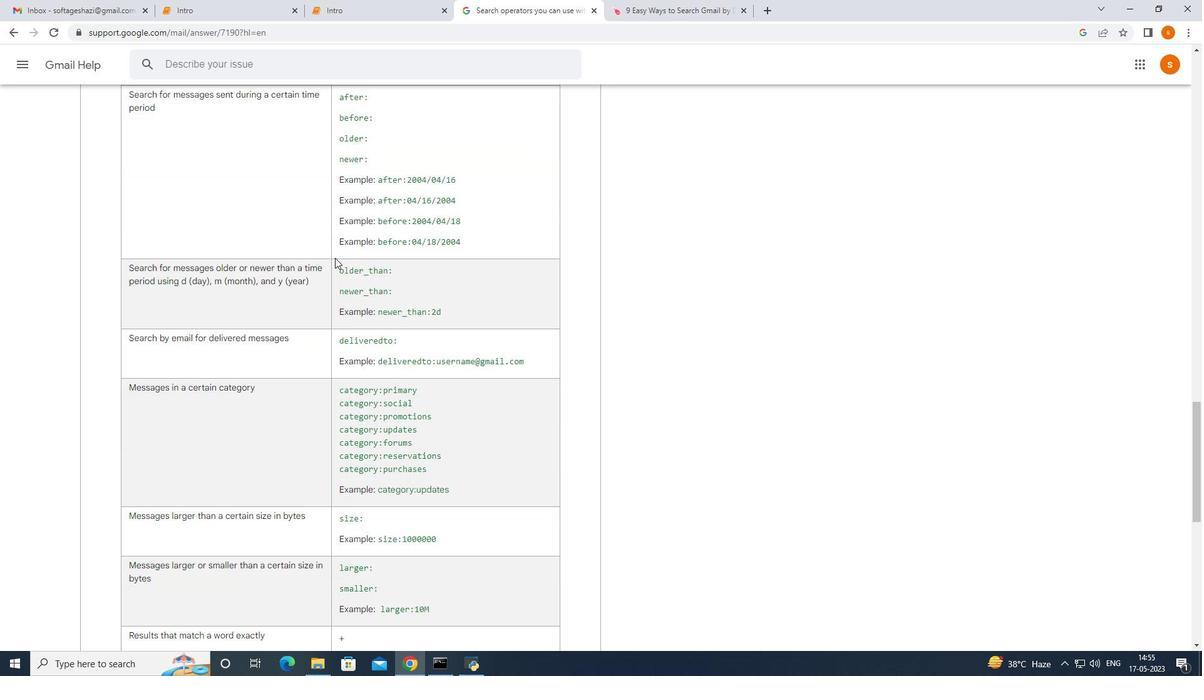 
Action: Mouse scrolled (334, 257) with delta (0, 0)
Screenshot: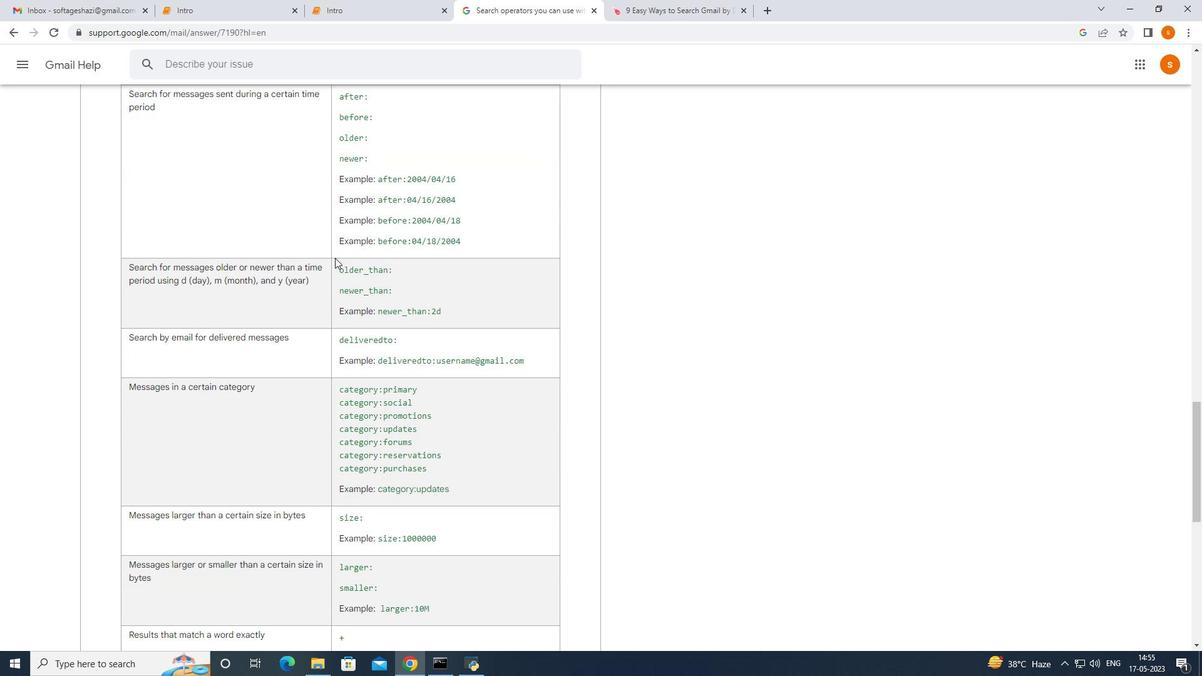 
Action: Mouse moved to (336, 259)
Screenshot: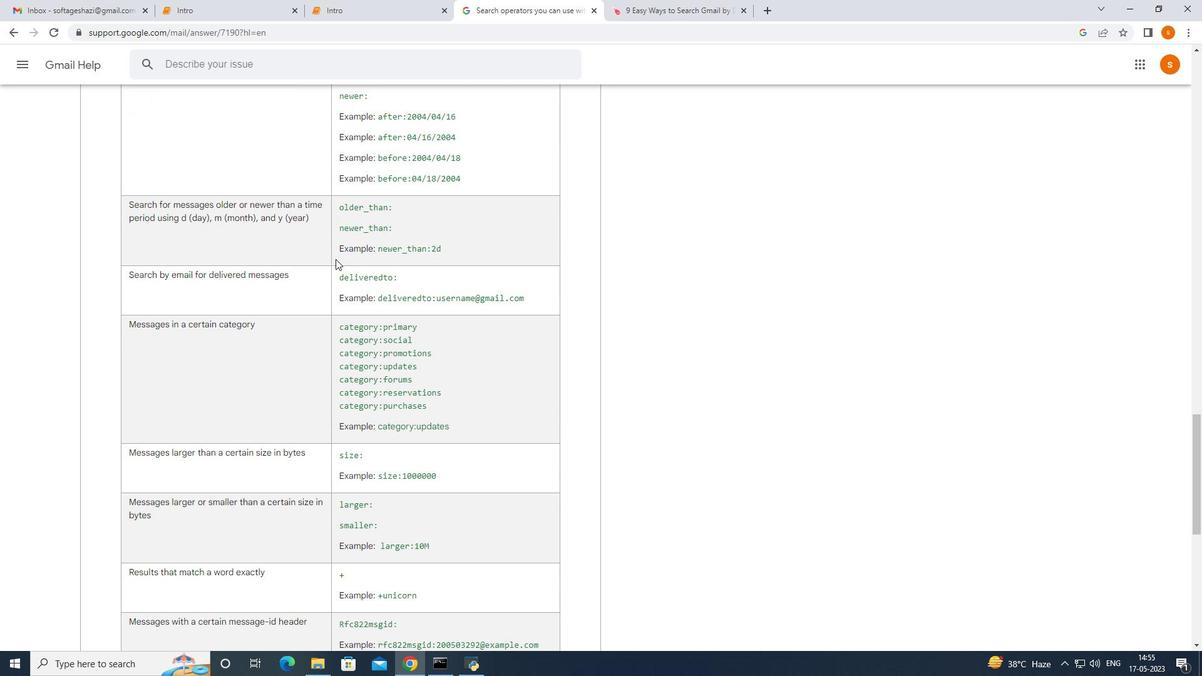 
Action: Mouse scrolled (336, 258) with delta (0, 0)
Screenshot: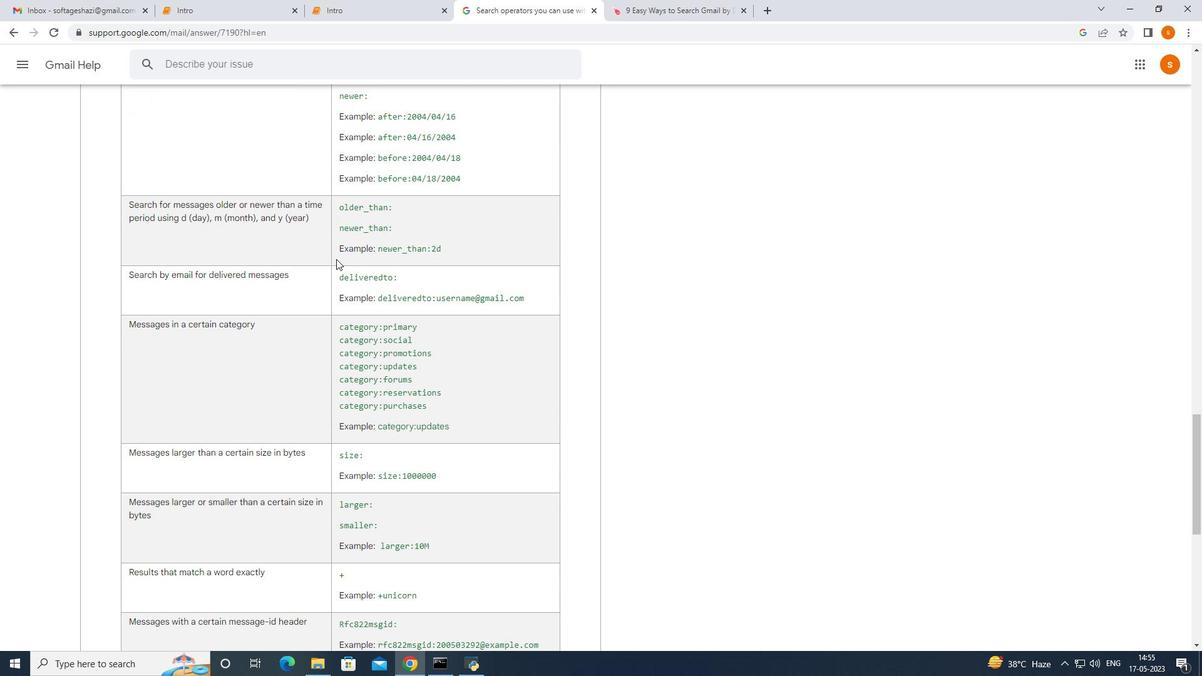 
Action: Mouse scrolled (336, 258) with delta (0, 0)
Screenshot: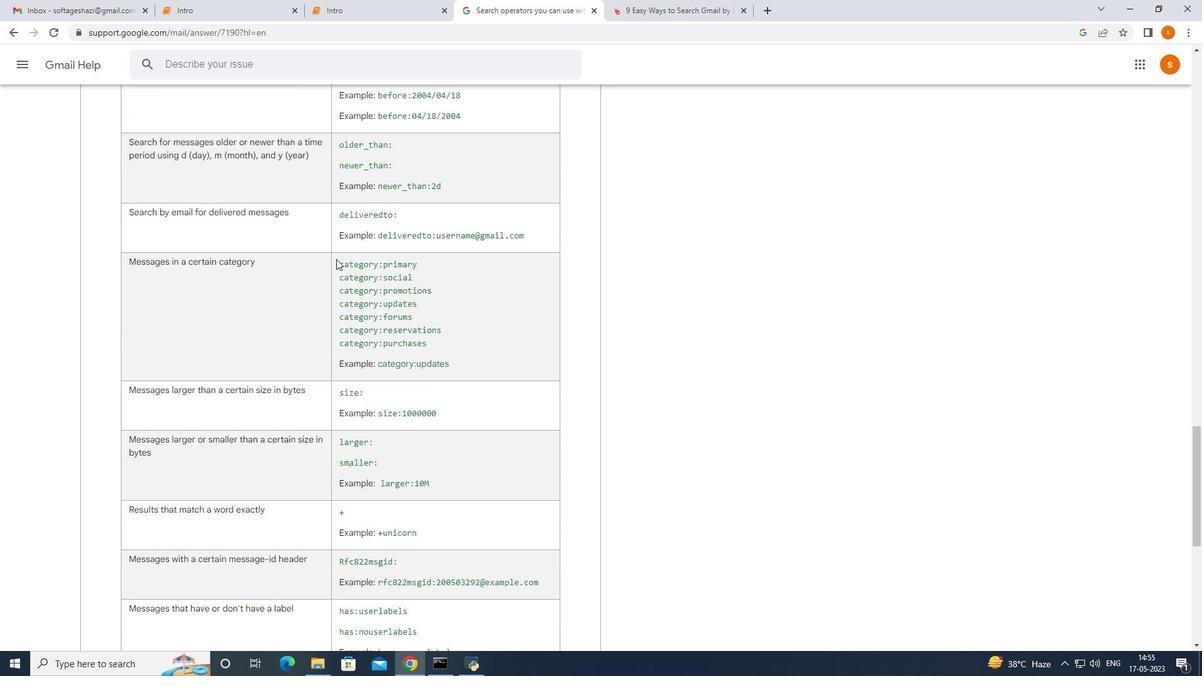 
Action: Mouse scrolled (336, 258) with delta (0, 0)
Screenshot: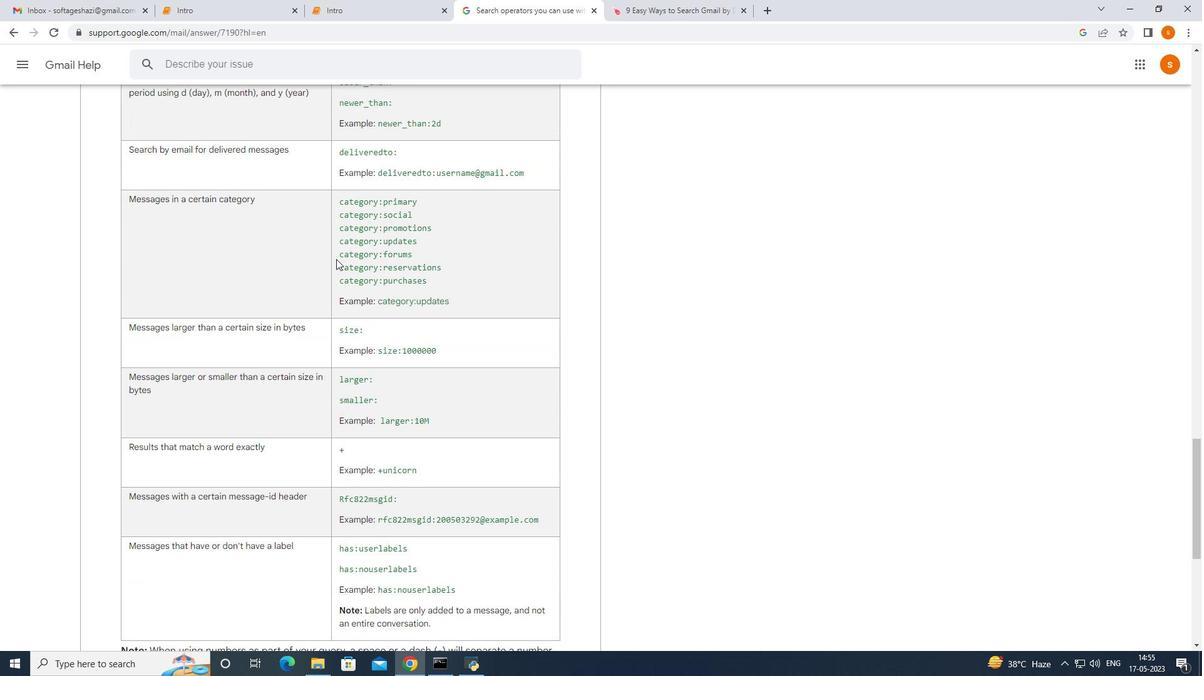 
Action: Mouse moved to (336, 258)
Screenshot: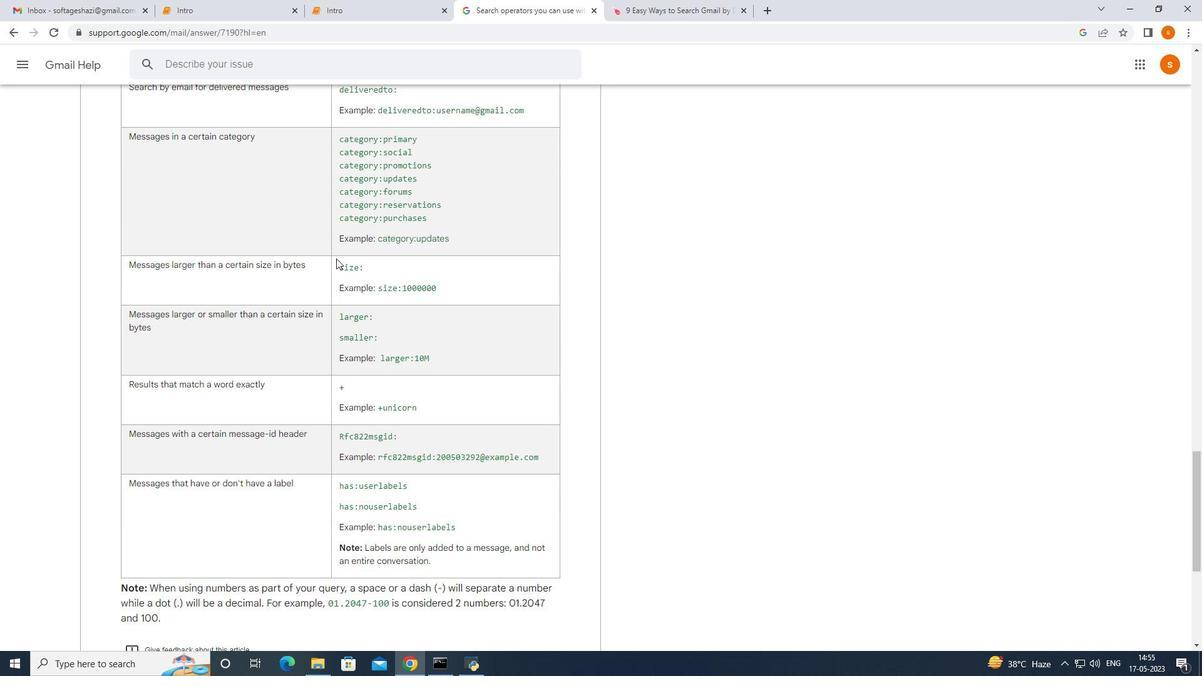 
Action: Mouse scrolled (336, 259) with delta (0, 0)
Screenshot: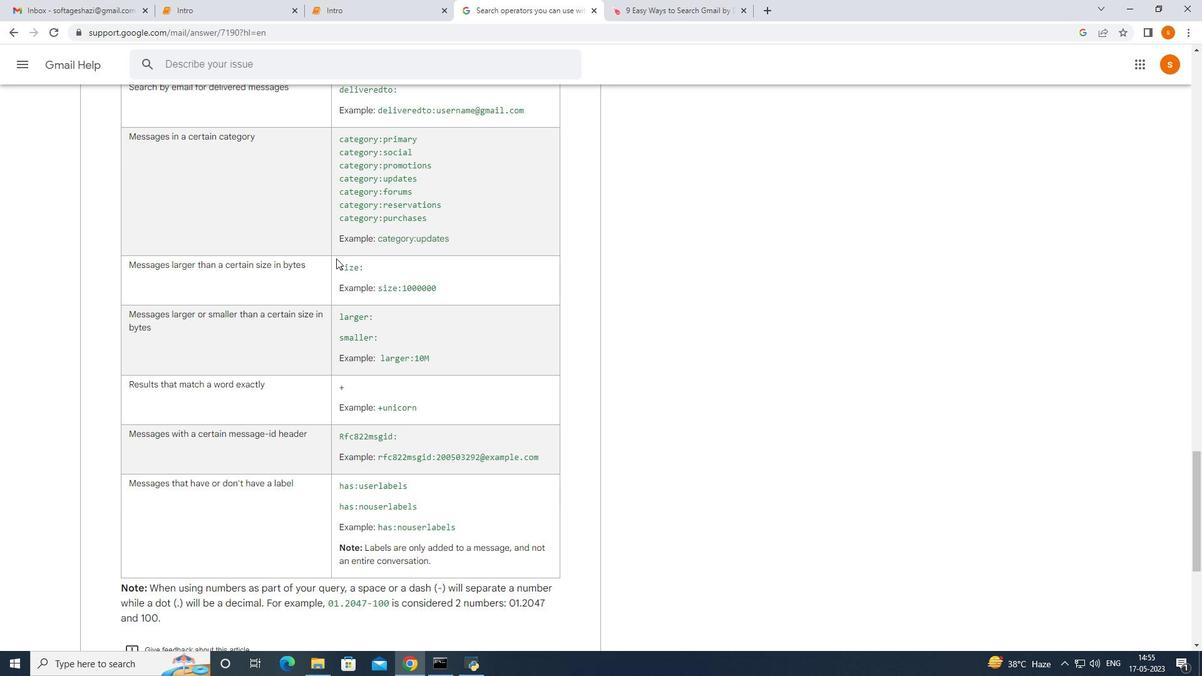 
Action: Mouse scrolled (336, 259) with delta (0, 0)
Screenshot: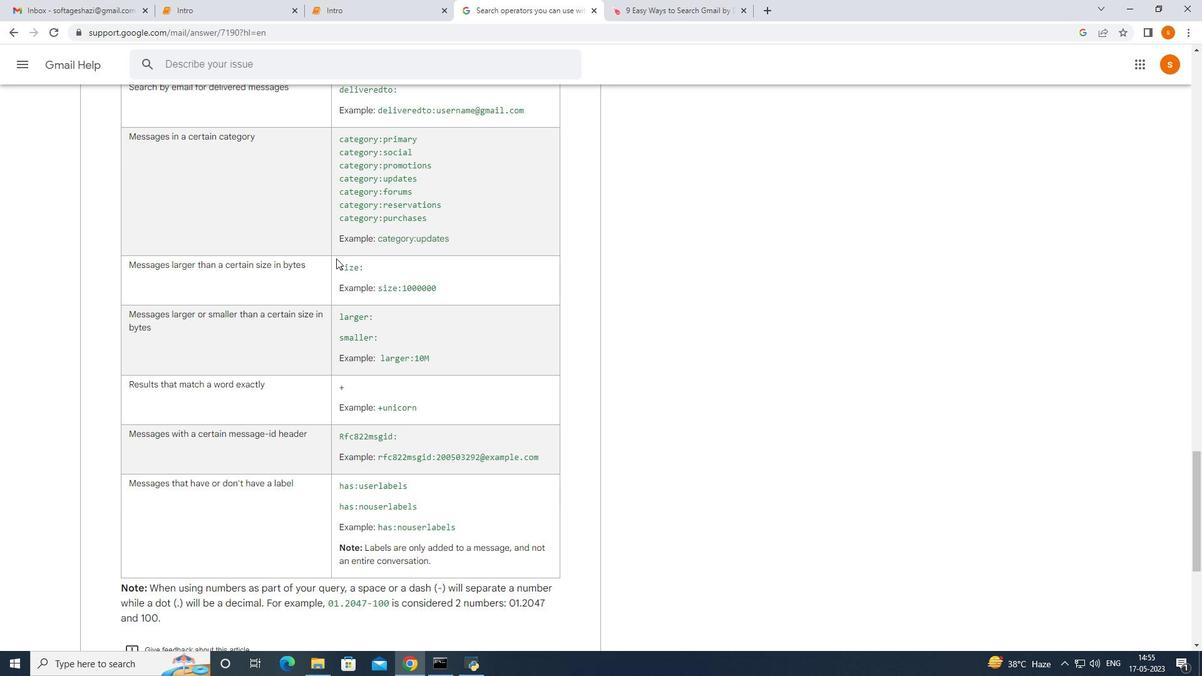 
Action: Mouse scrolled (336, 259) with delta (0, 0)
Screenshot: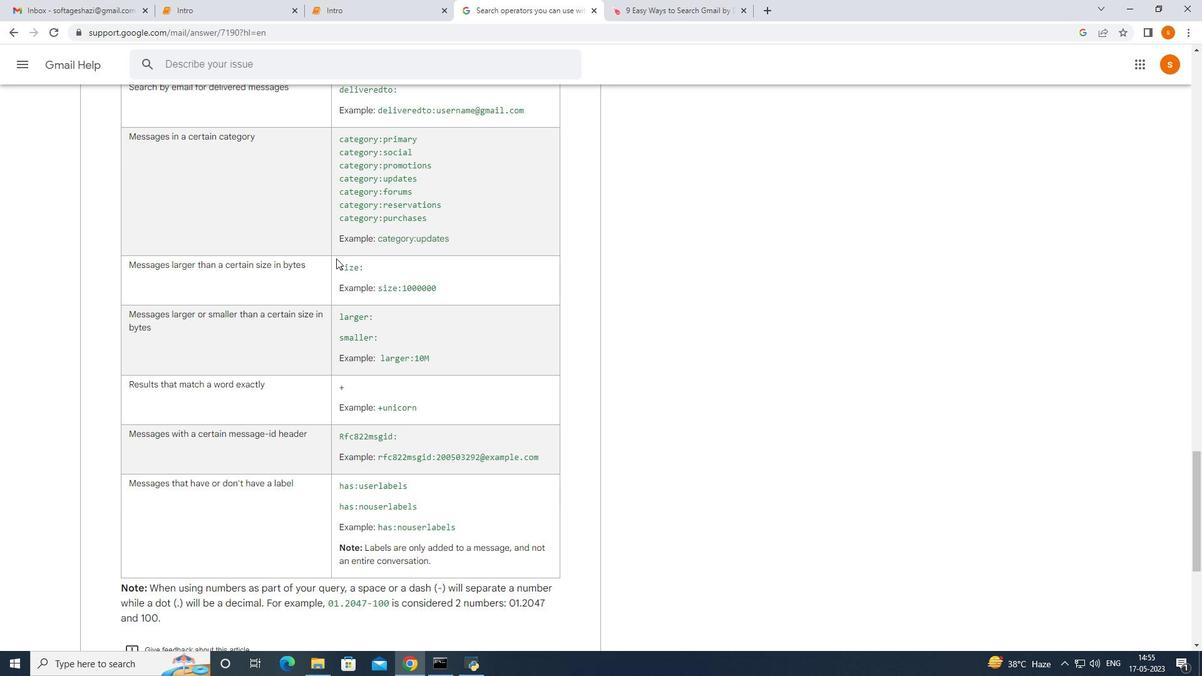 
Action: Mouse scrolled (336, 259) with delta (0, 0)
Screenshot: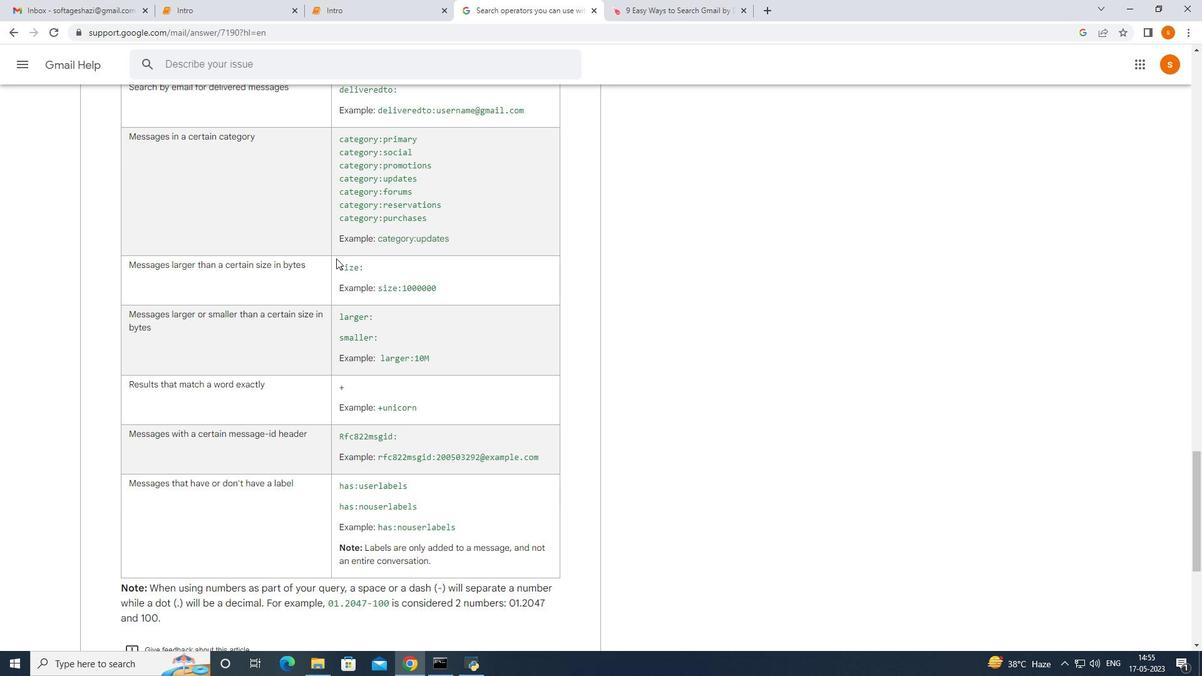 
Action: Mouse moved to (92, 0)
Screenshot: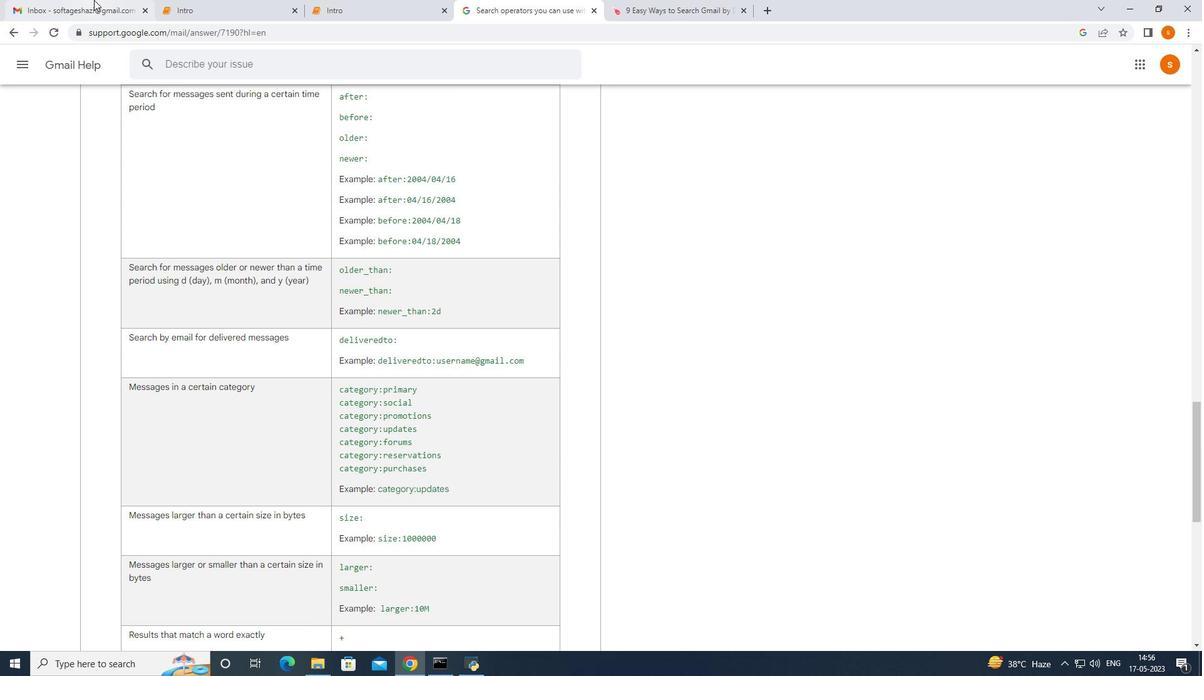 
Action: Mouse pressed left at (92, 0)
Screenshot: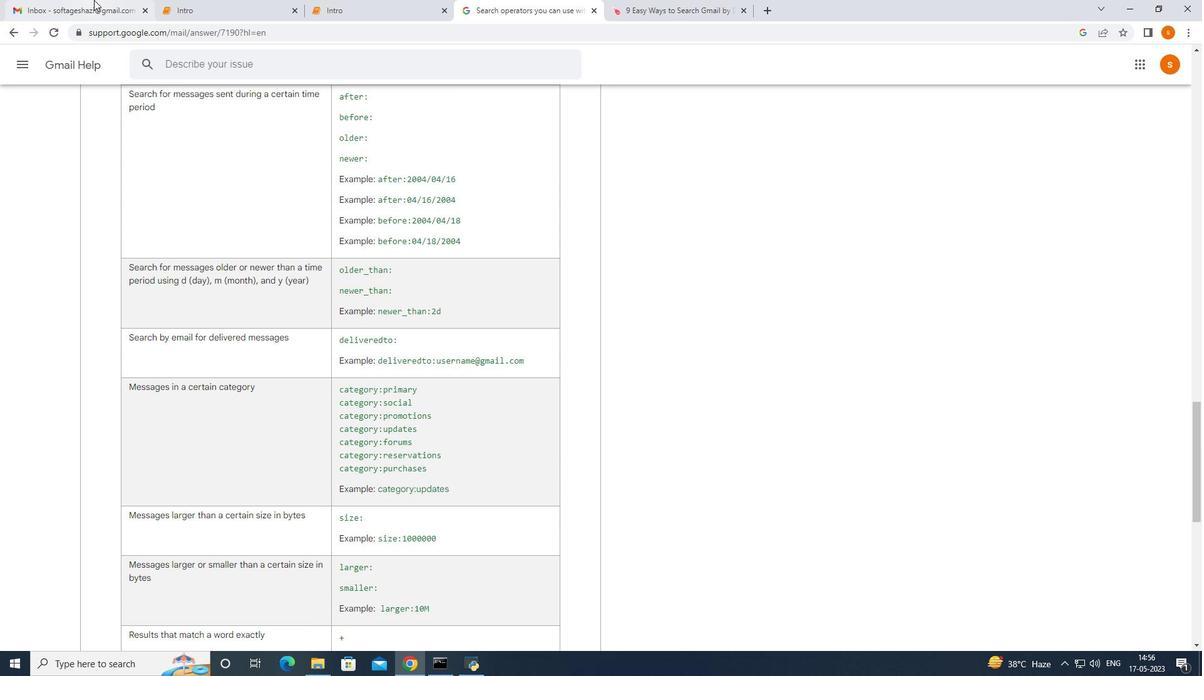 
Action: Mouse moved to (264, 73)
Screenshot: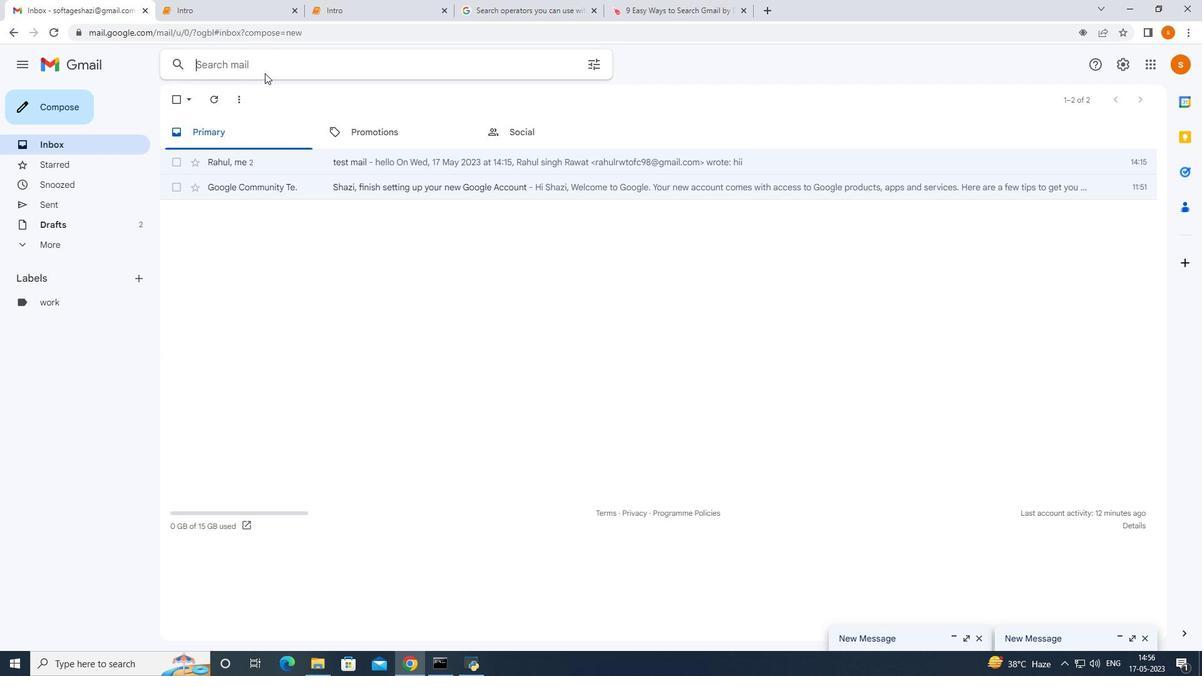 
Action: Key pressed rahul<Key.backspace><Key.backspace><Key.backspace><Key.backspace><Key.backspace>o<Key.backspace>project<Key.space>prop
Screenshot: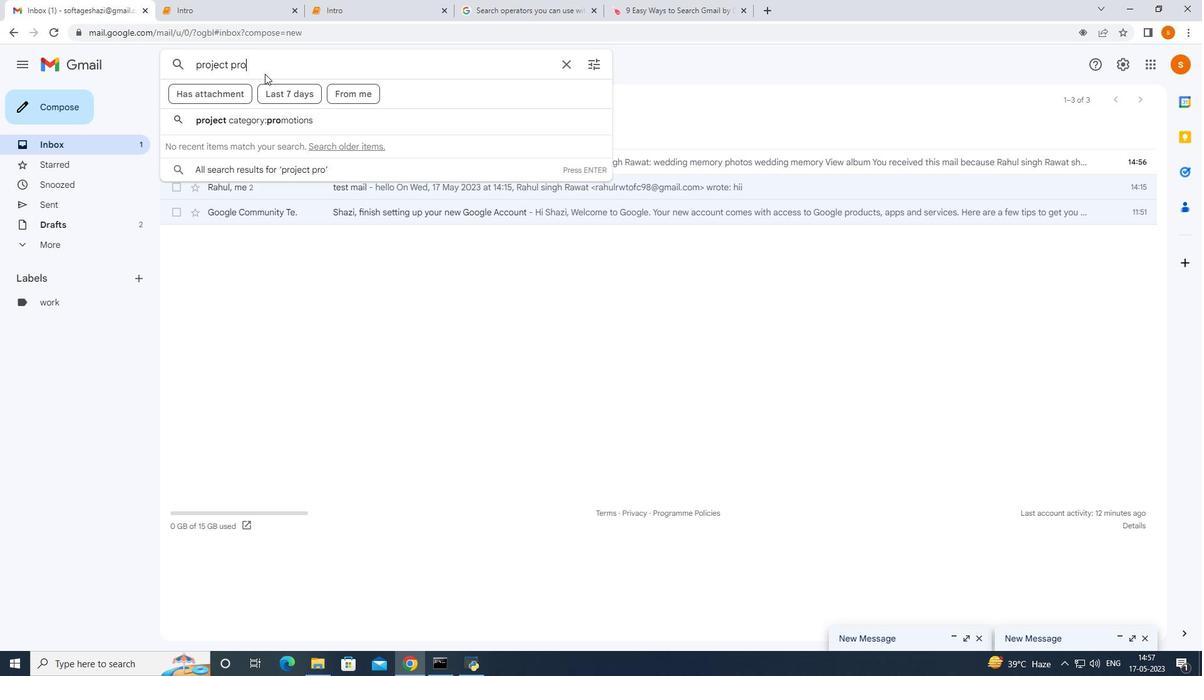 
Action: Mouse moved to (224, 129)
Screenshot: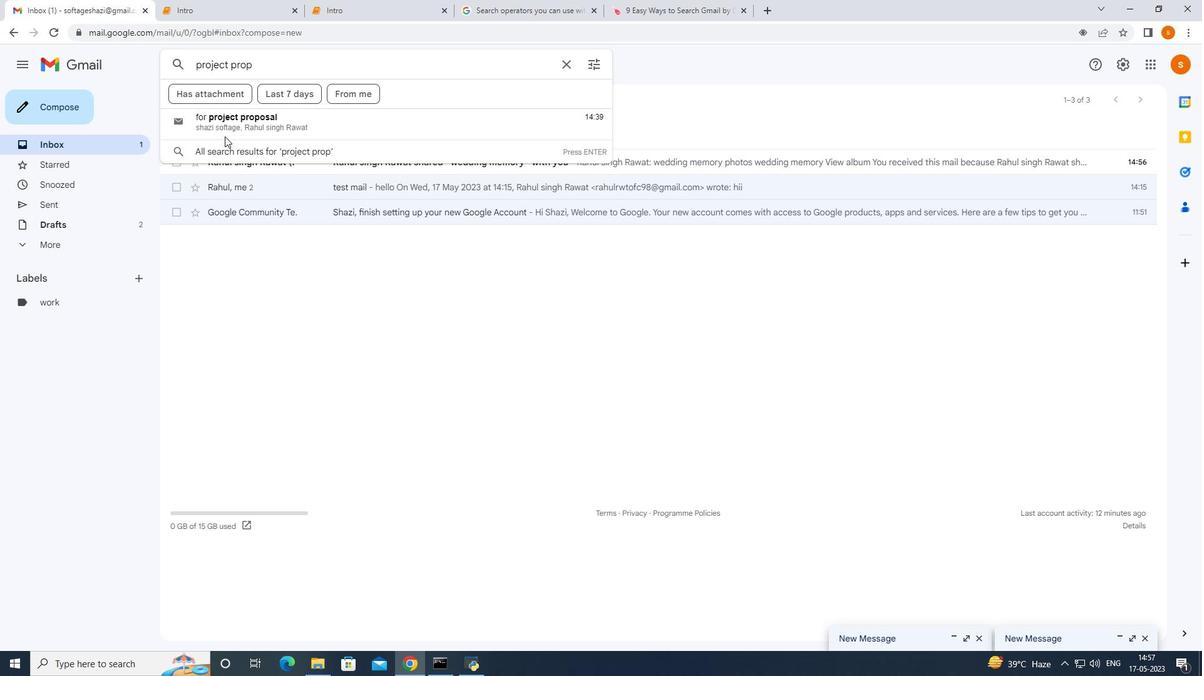 
Action: Mouse pressed left at (224, 129)
Screenshot: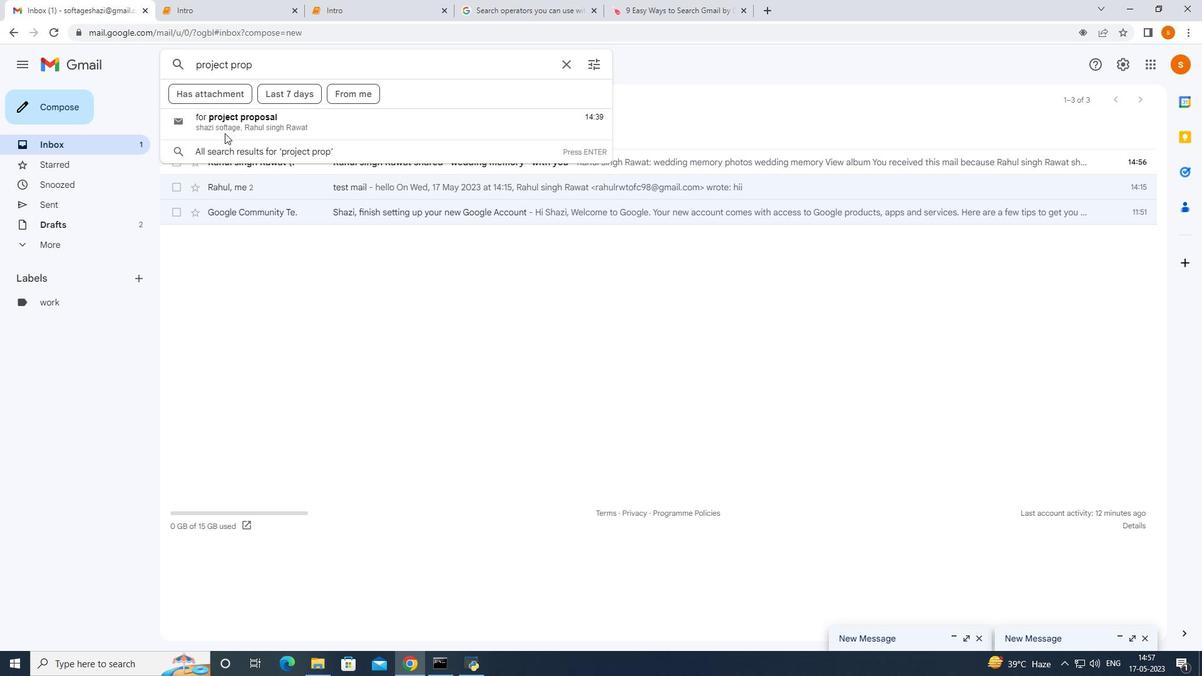 
Action: Mouse moved to (427, 152)
Screenshot: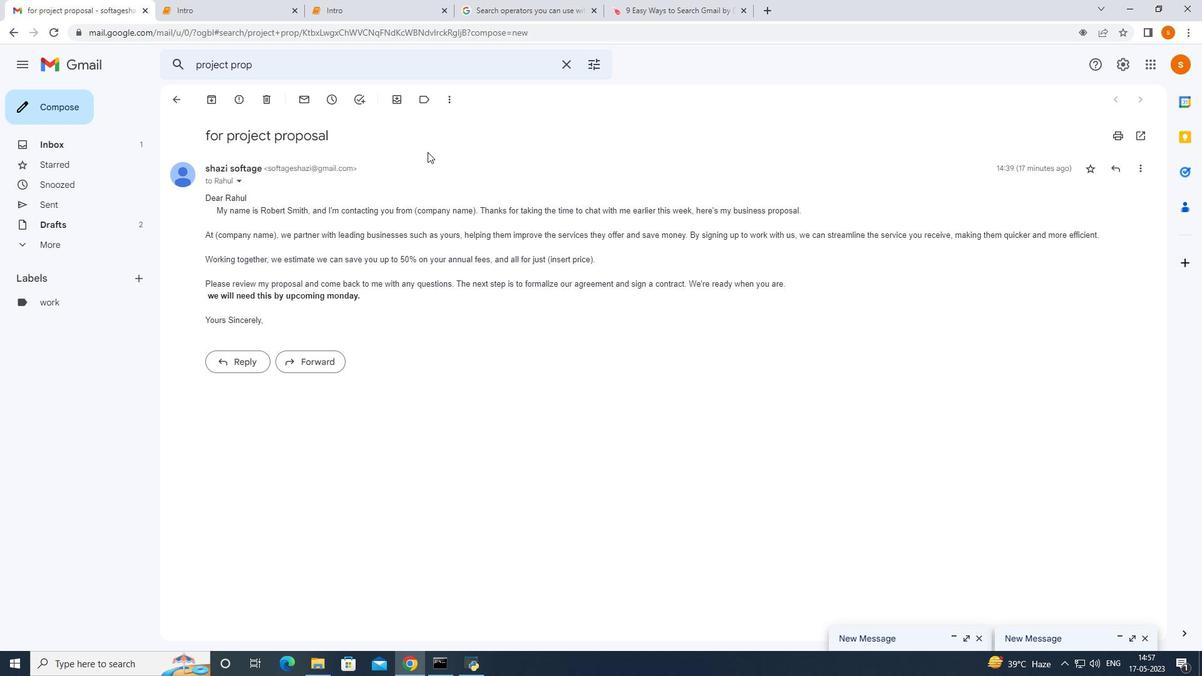 
